 Task: Play online Risk games in Capital Conquest mode.
Action: Mouse moved to (483, 417)
Screenshot: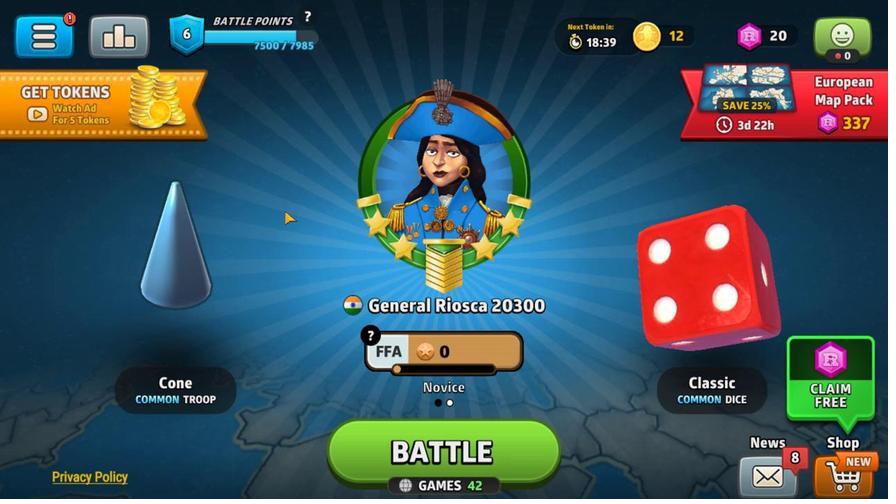 
Action: Mouse pressed left at (483, 417)
Screenshot: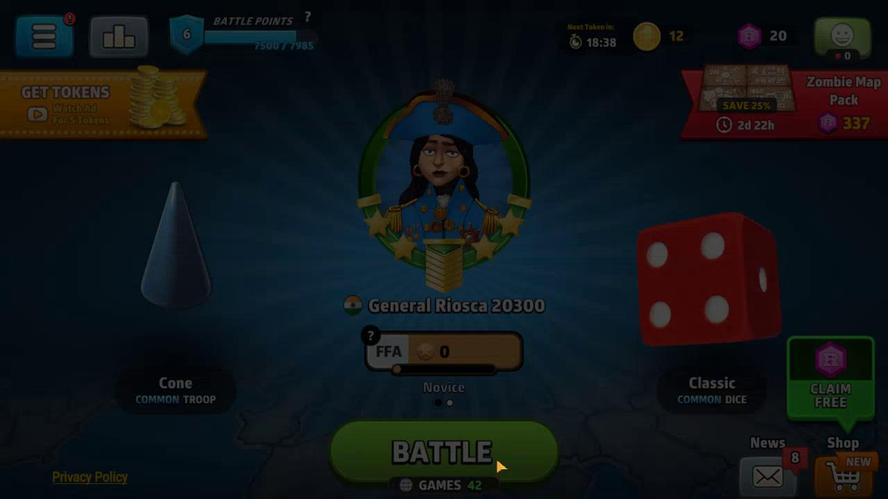 
Action: Mouse moved to (701, 420)
Screenshot: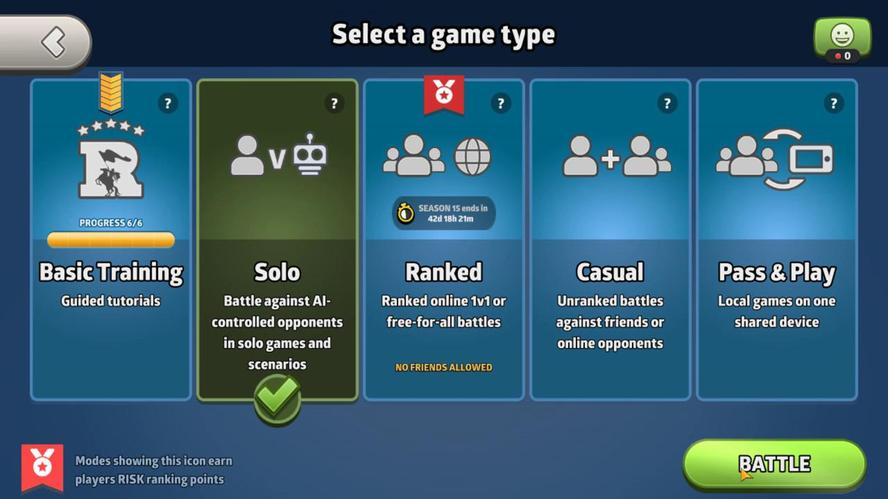 
Action: Mouse pressed left at (701, 420)
Screenshot: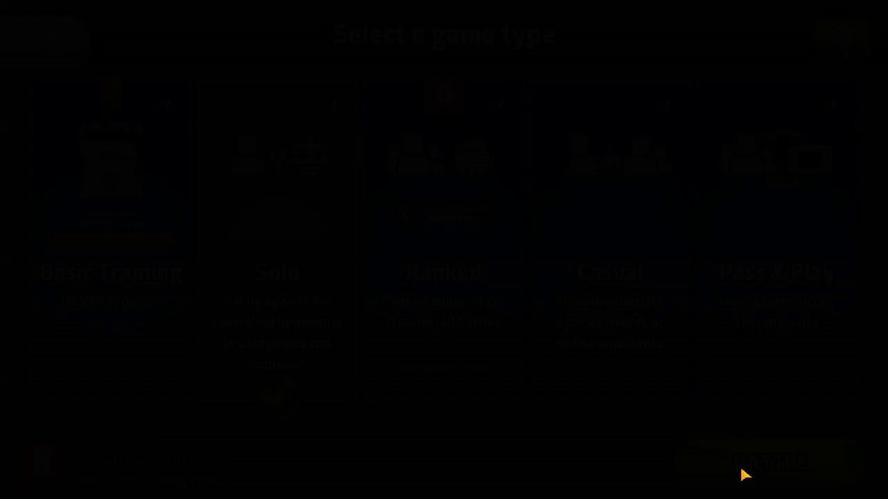 
Action: Mouse moved to (701, 420)
Screenshot: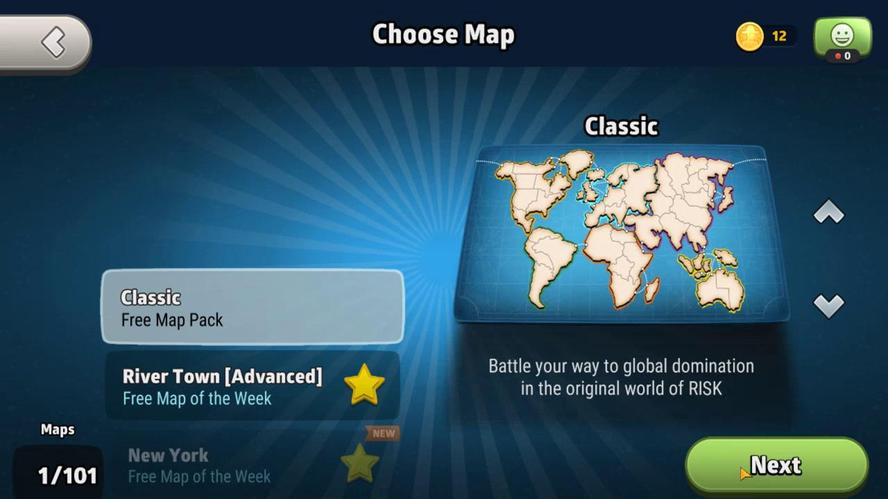 
Action: Mouse pressed left at (701, 420)
Screenshot: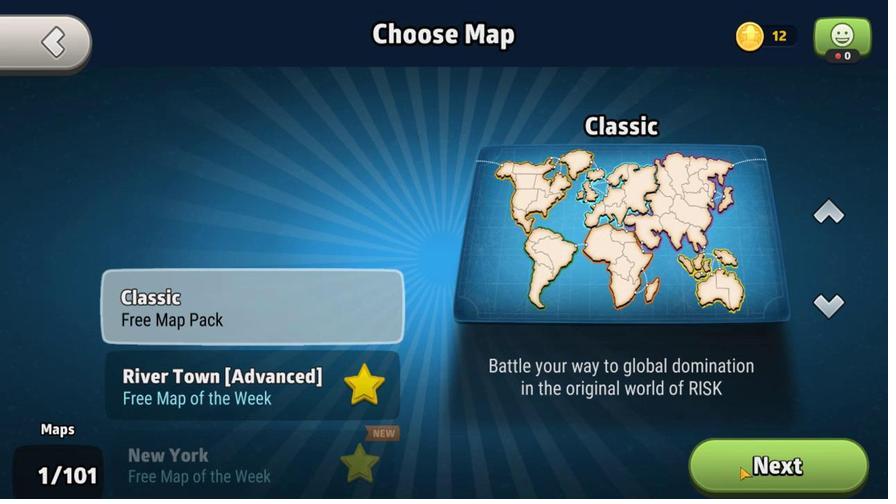 
Action: Mouse moved to (733, 343)
Screenshot: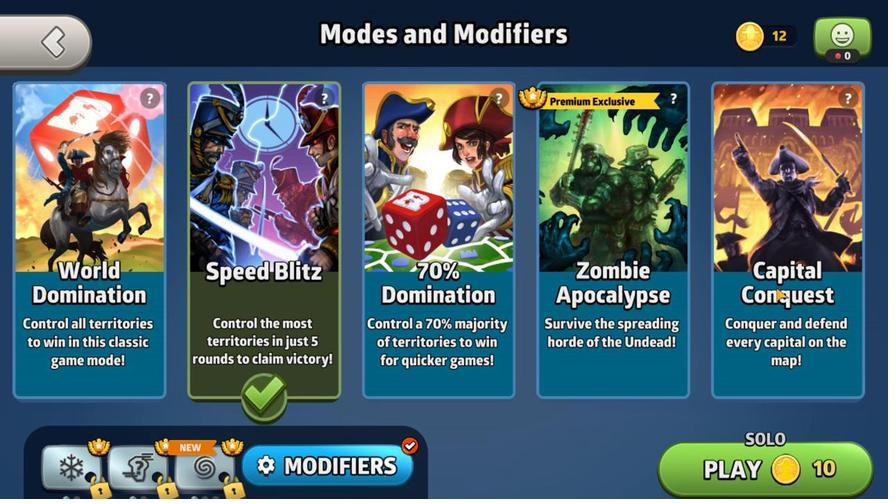 
Action: Mouse pressed left at (733, 343)
Screenshot: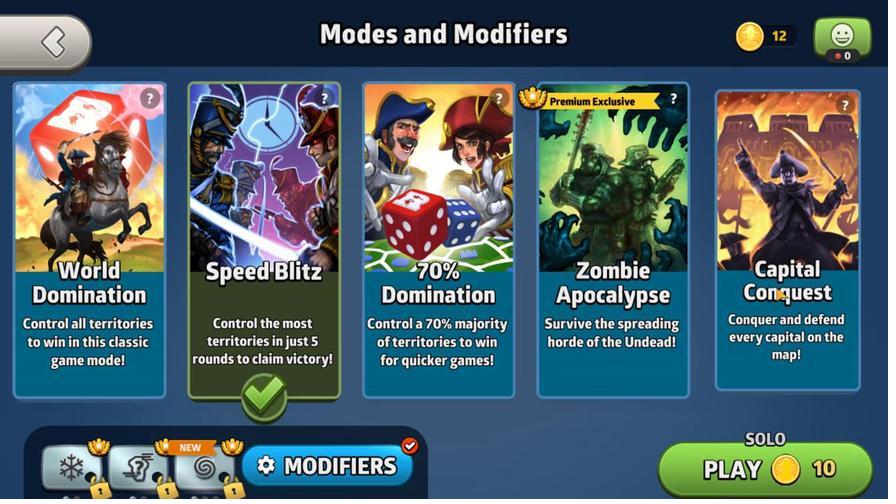 
Action: Mouse moved to (712, 420)
Screenshot: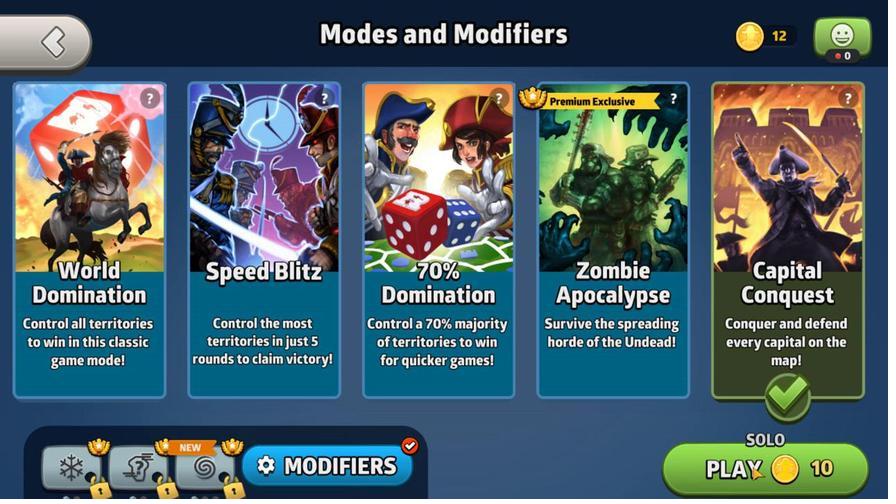 
Action: Mouse pressed left at (712, 420)
Screenshot: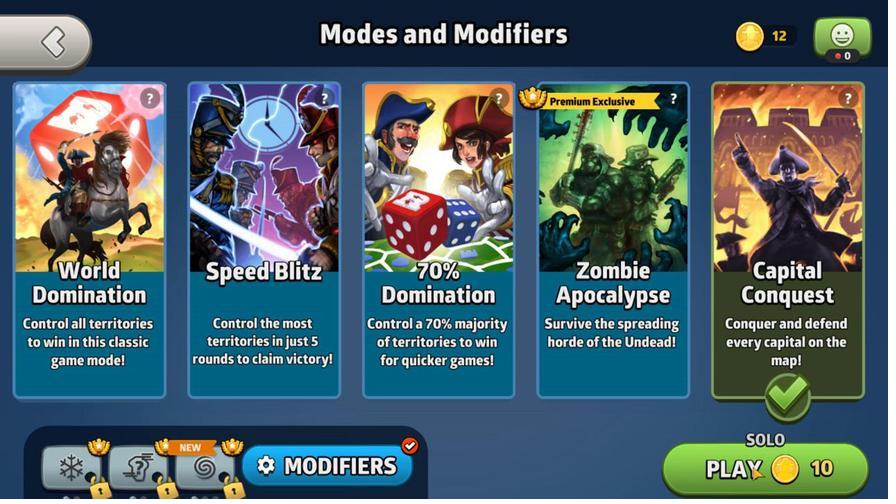 
Action: Mouse moved to (476, 294)
Screenshot: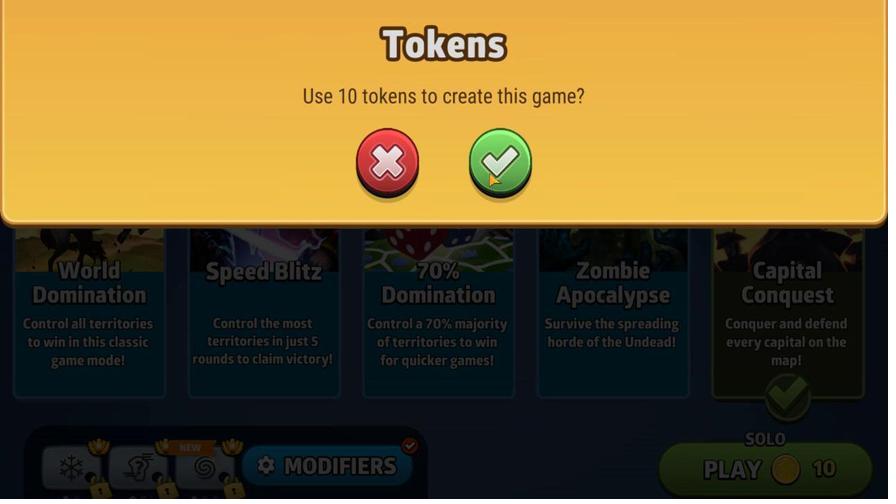 
Action: Mouse pressed left at (476, 294)
Screenshot: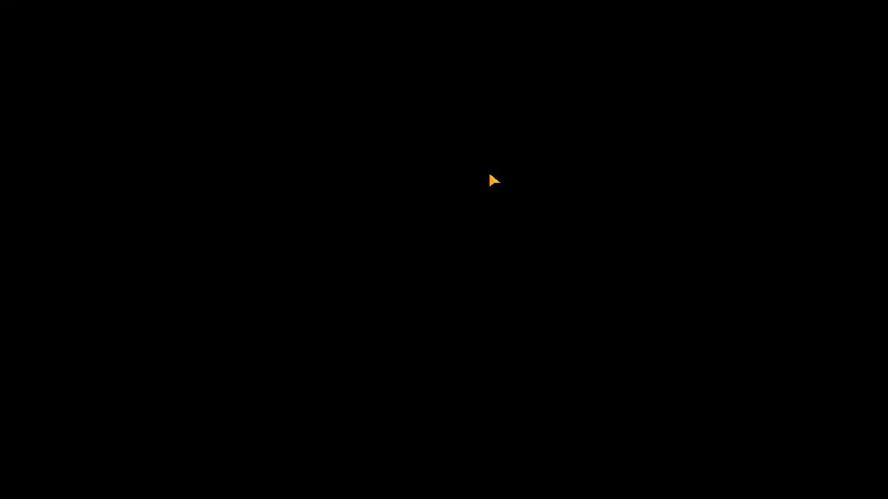 
Action: Mouse moved to (799, 329)
Screenshot: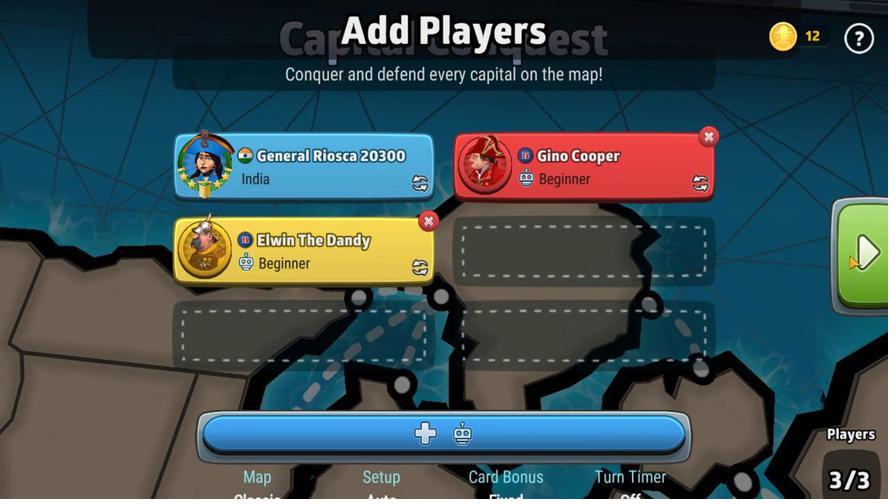 
Action: Mouse pressed left at (799, 329)
Screenshot: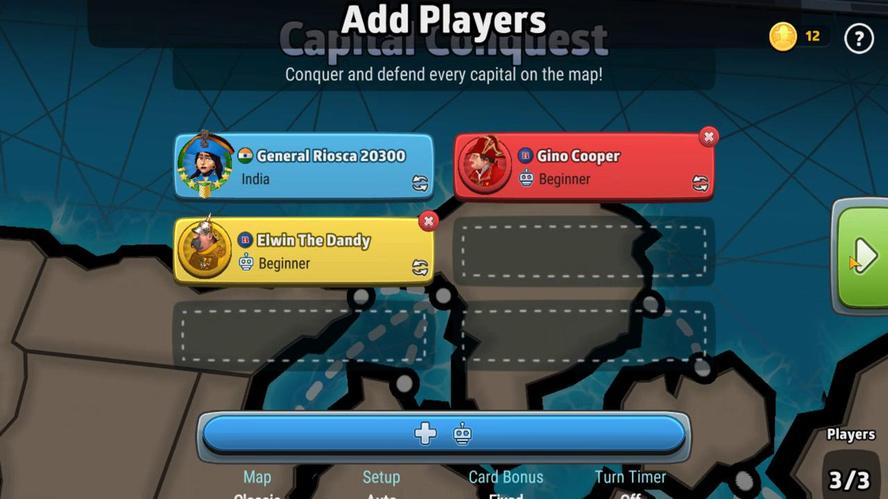 
Action: Mouse moved to (232, 372)
Screenshot: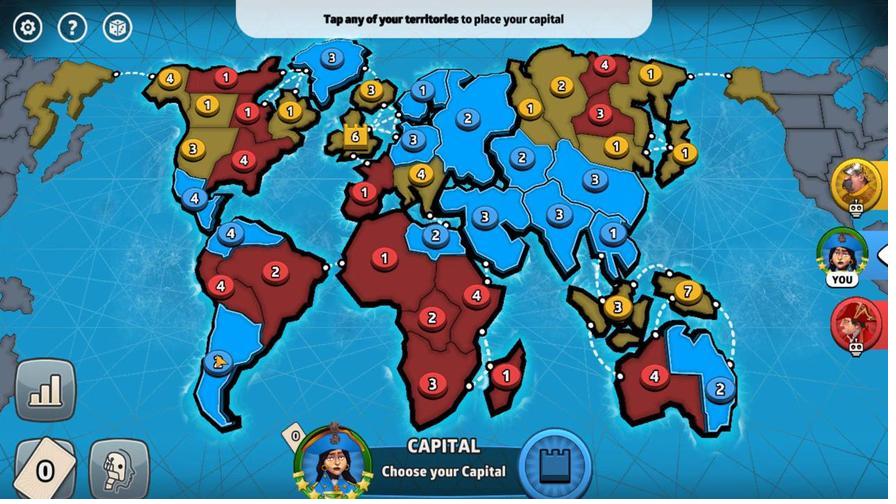 
Action: Mouse pressed left at (232, 372)
Screenshot: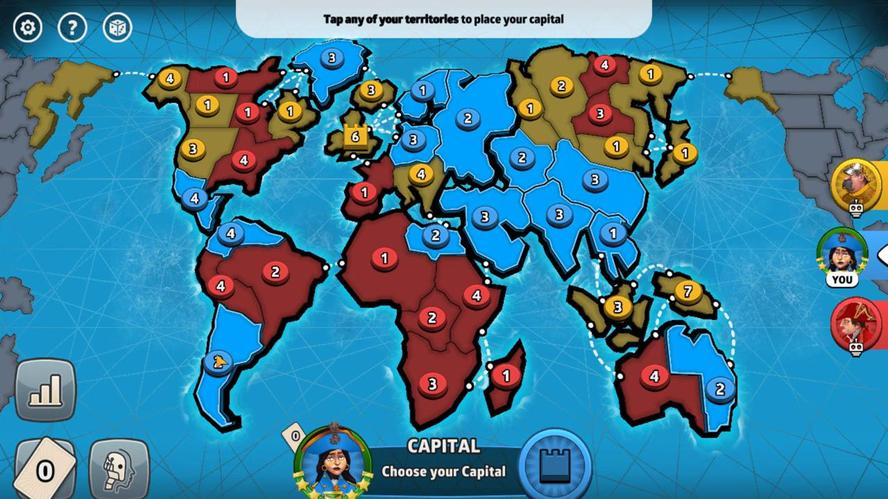 
Action: Mouse moved to (247, 318)
Screenshot: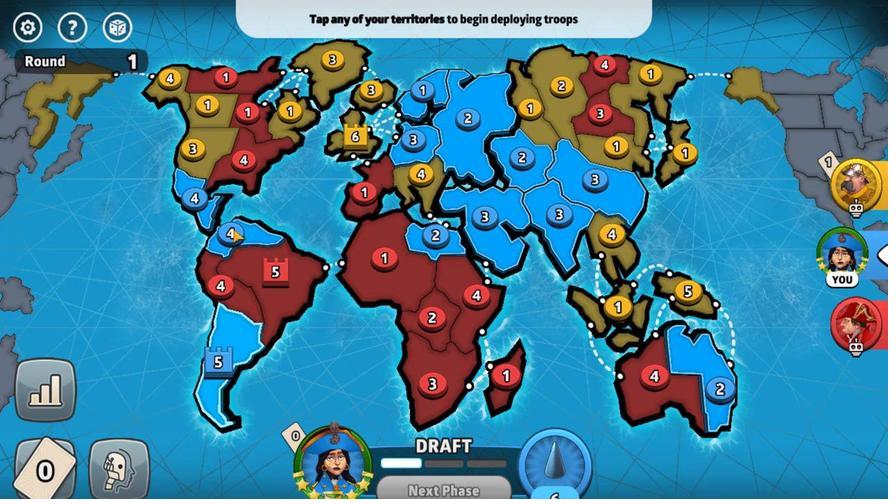 
Action: Mouse pressed left at (247, 318)
Screenshot: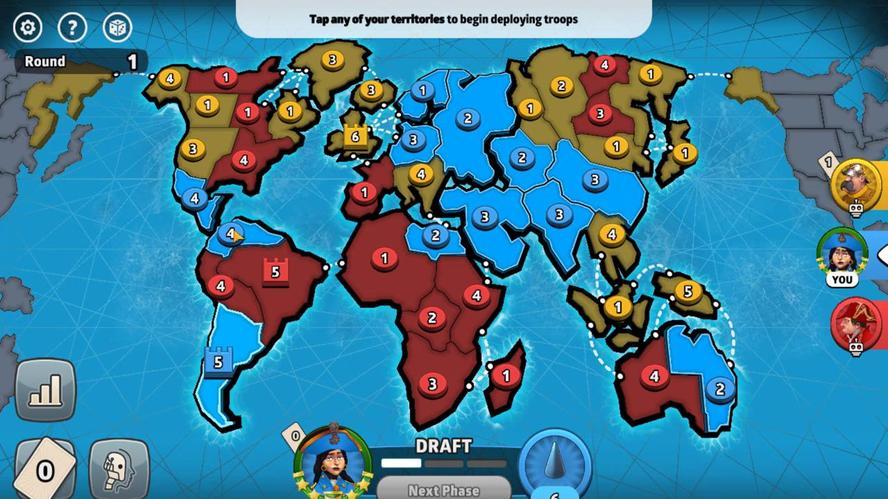 
Action: Mouse moved to (588, 381)
Screenshot: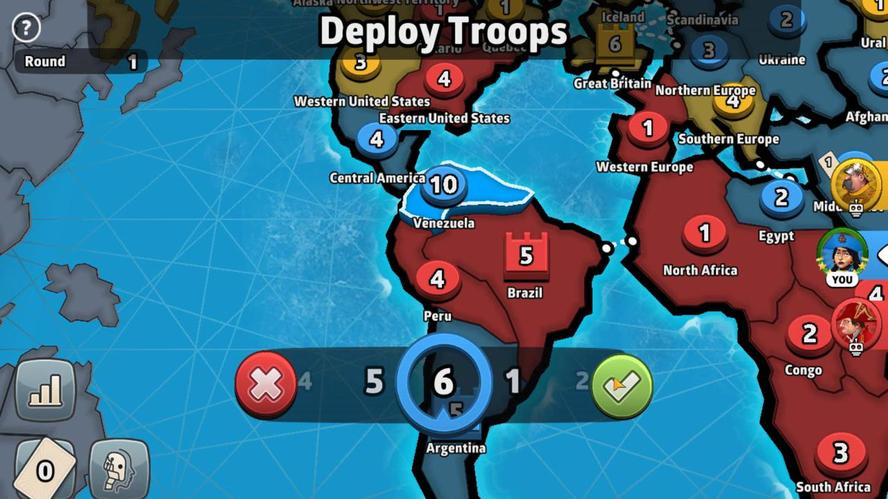 
Action: Mouse pressed left at (588, 381)
Screenshot: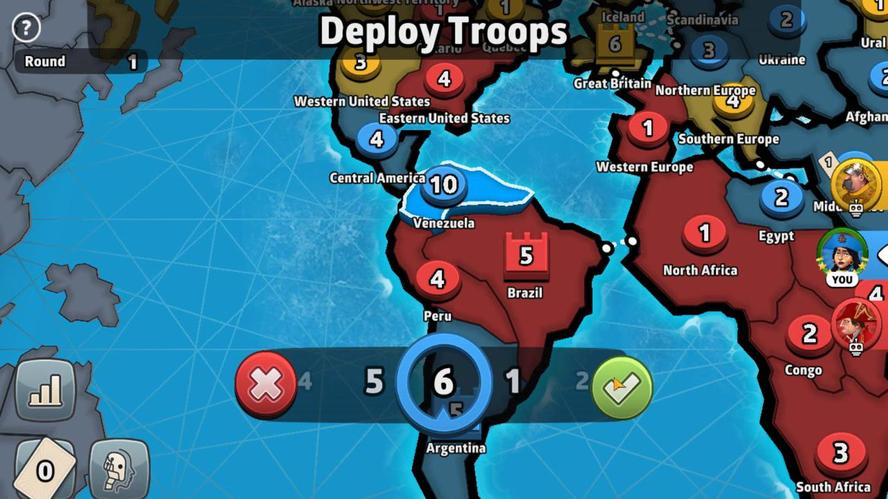 
Action: Mouse moved to (425, 431)
Screenshot: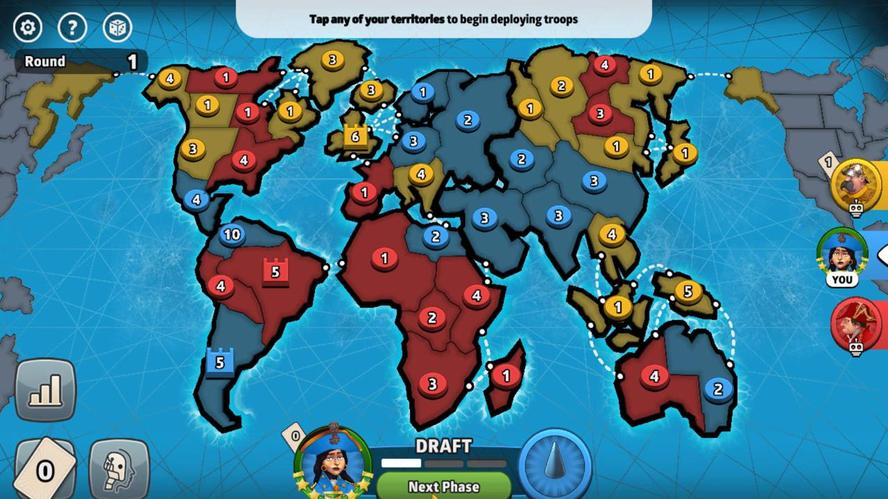 
Action: Mouse pressed left at (425, 431)
Screenshot: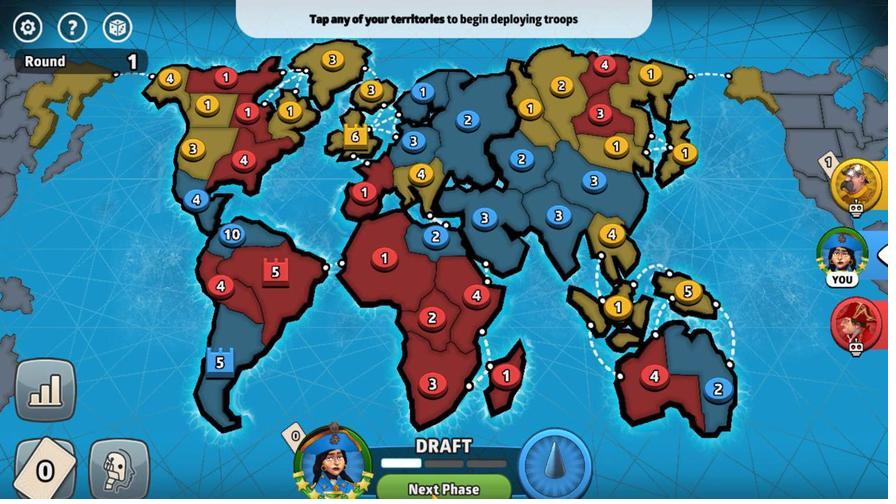 
Action: Mouse moved to (247, 320)
Screenshot: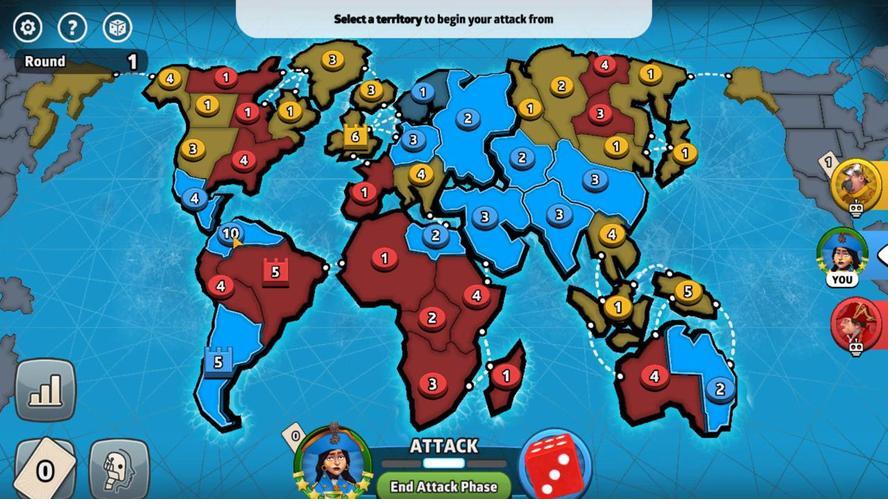 
Action: Mouse pressed left at (247, 320)
Screenshot: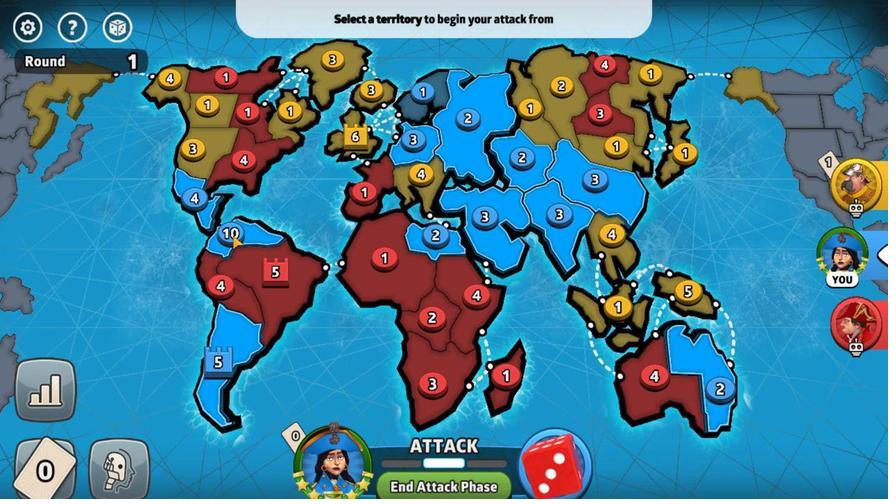
Action: Mouse moved to (499, 308)
Screenshot: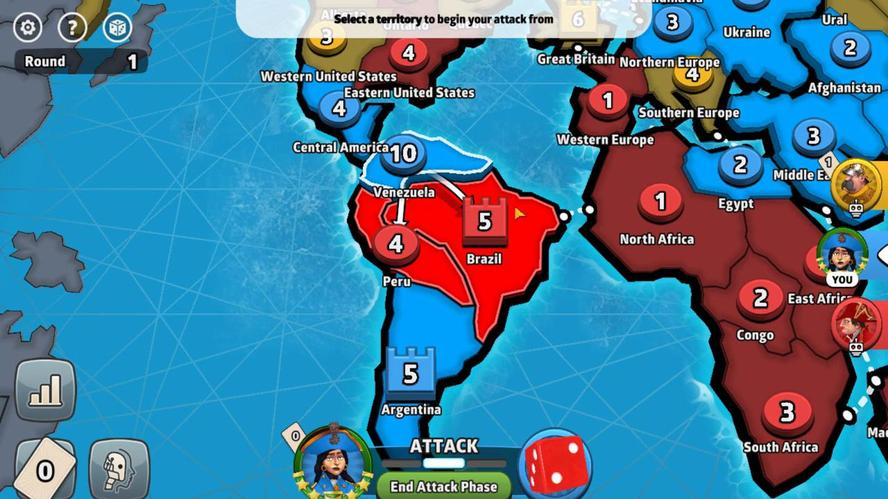 
Action: Mouse pressed left at (499, 308)
Screenshot: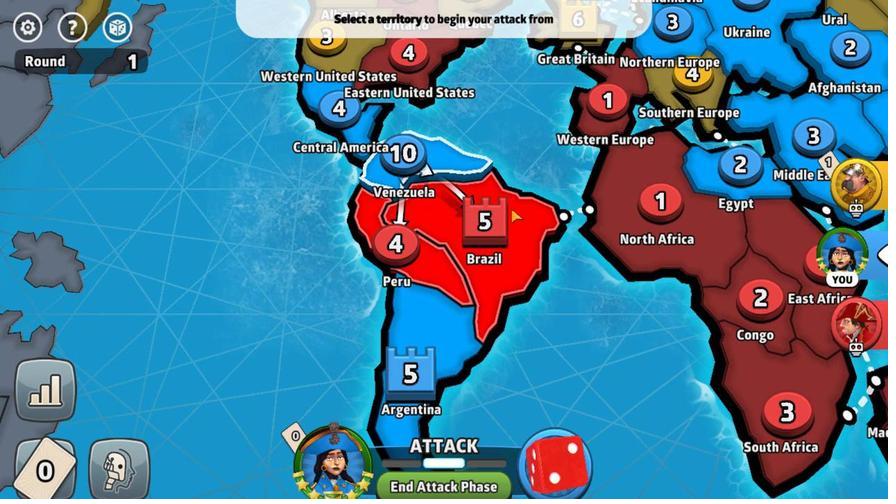
Action: Mouse moved to (436, 395)
Screenshot: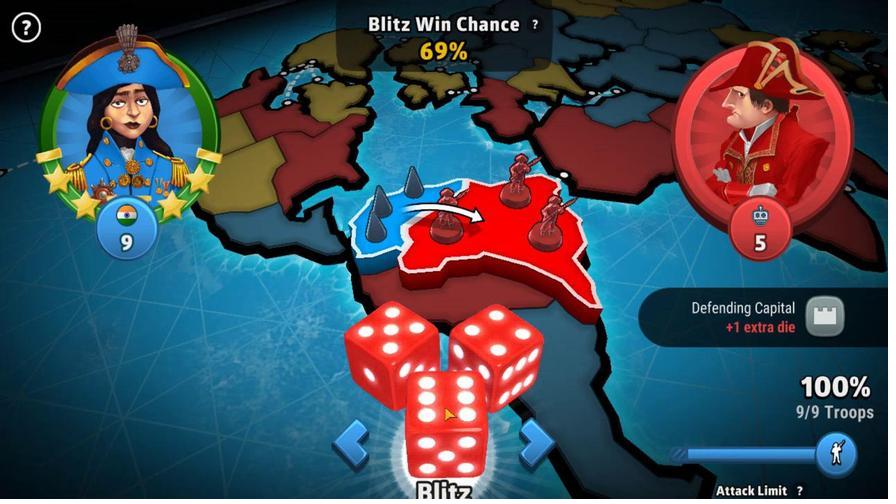 
Action: Mouse pressed left at (436, 395)
Screenshot: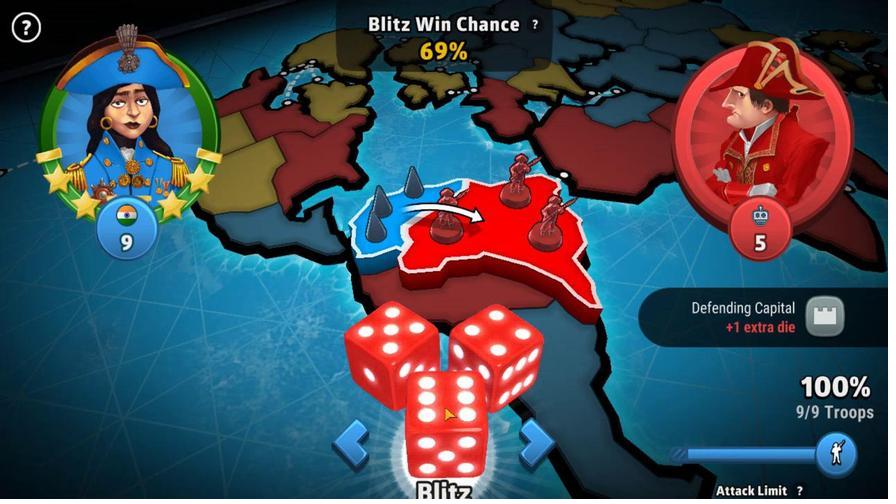 
Action: Mouse moved to (590, 382)
Screenshot: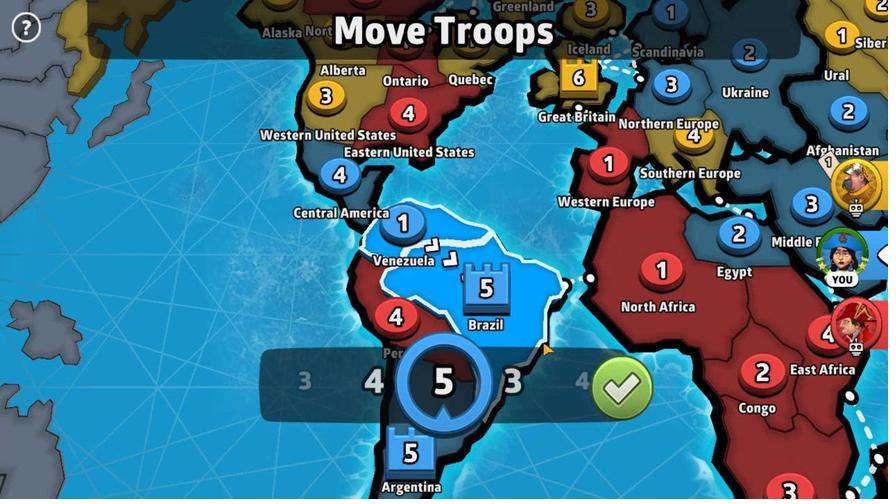 
Action: Mouse pressed left at (590, 382)
Screenshot: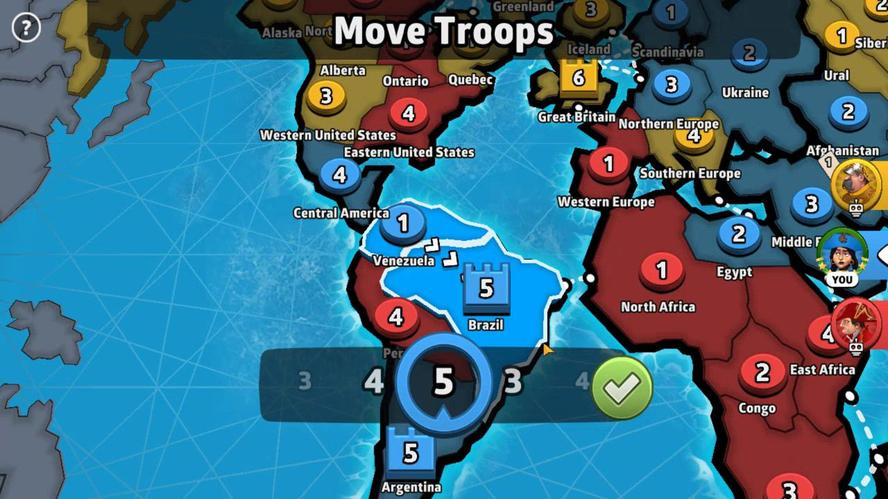 
Action: Mouse moved to (317, 311)
Screenshot: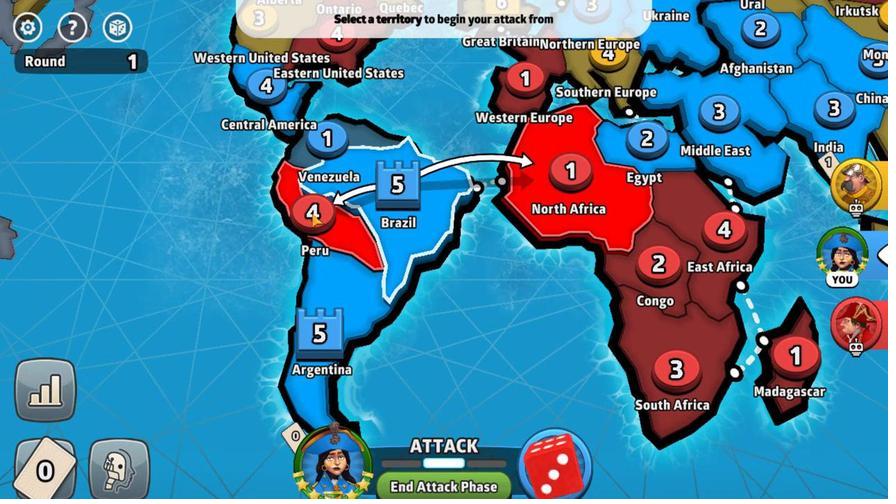
Action: Mouse pressed left at (317, 311)
Screenshot: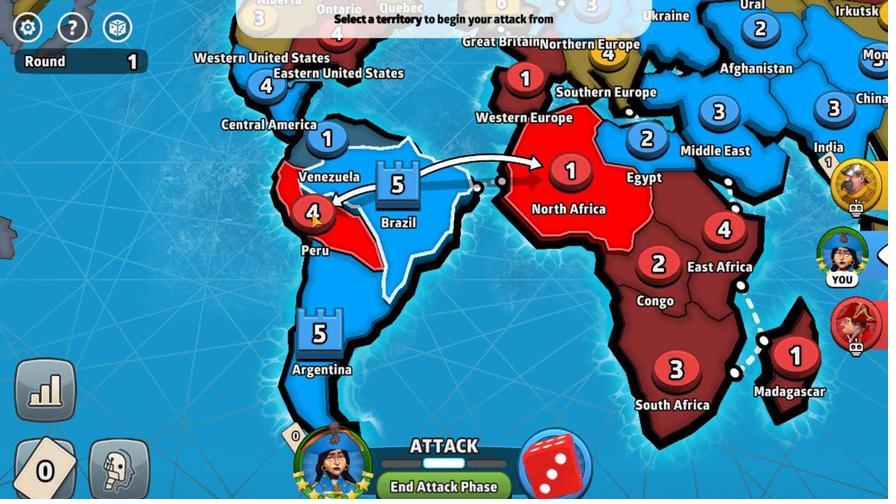 
Action: Mouse moved to (417, 405)
Screenshot: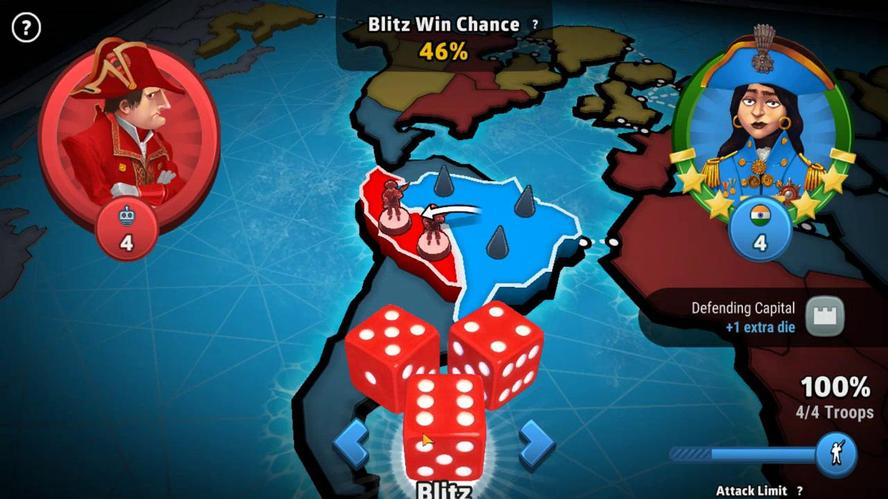 
Action: Mouse pressed left at (417, 405)
Screenshot: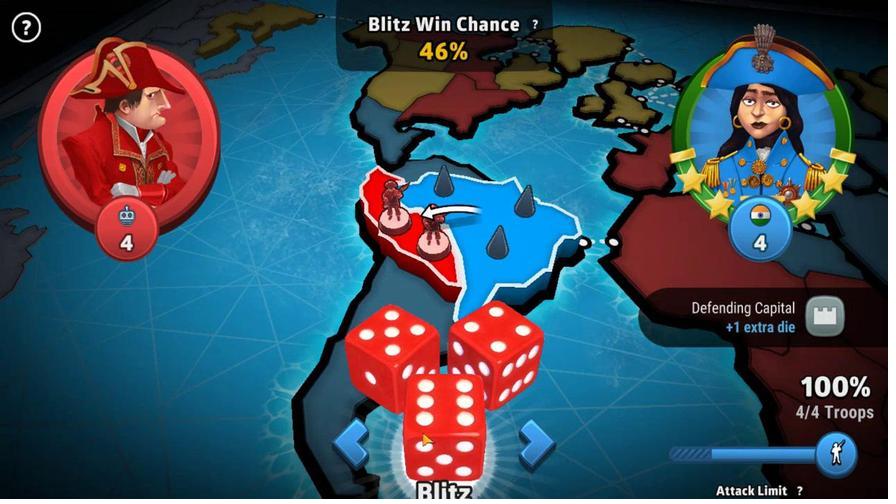
Action: Mouse moved to (215, 303)
Screenshot: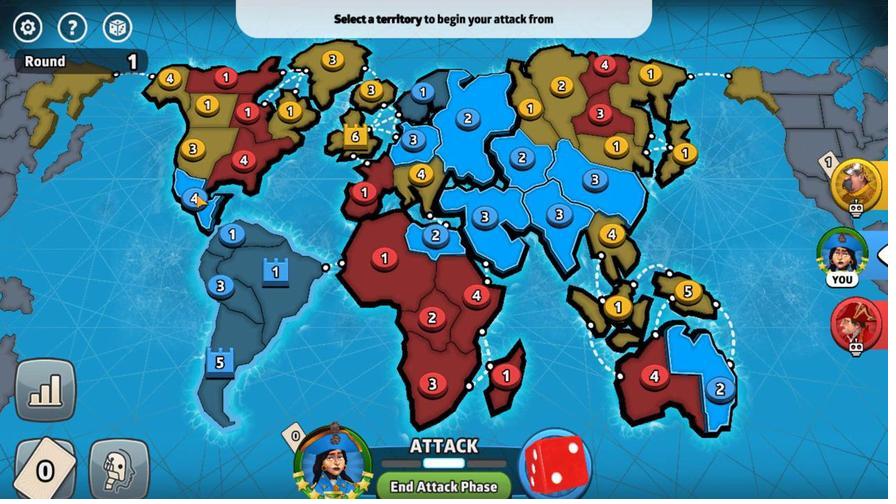 
Action: Mouse pressed left at (215, 303)
Screenshot: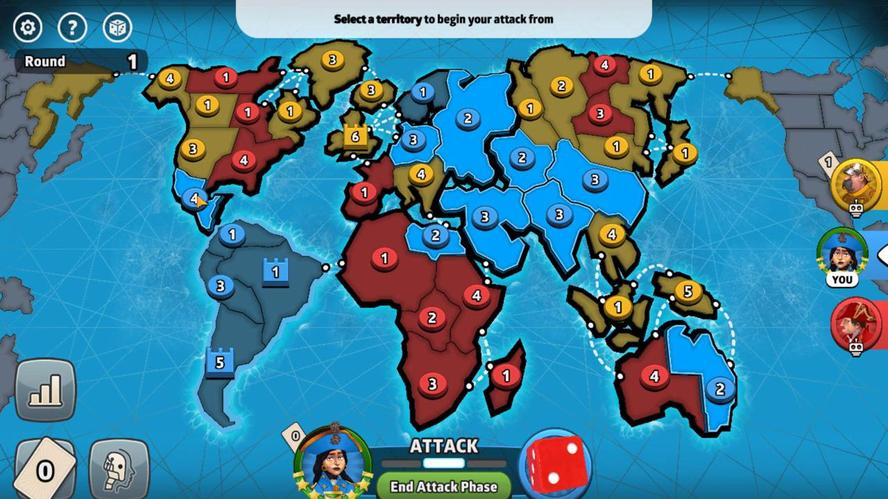 
Action: Mouse moved to (386, 280)
Screenshot: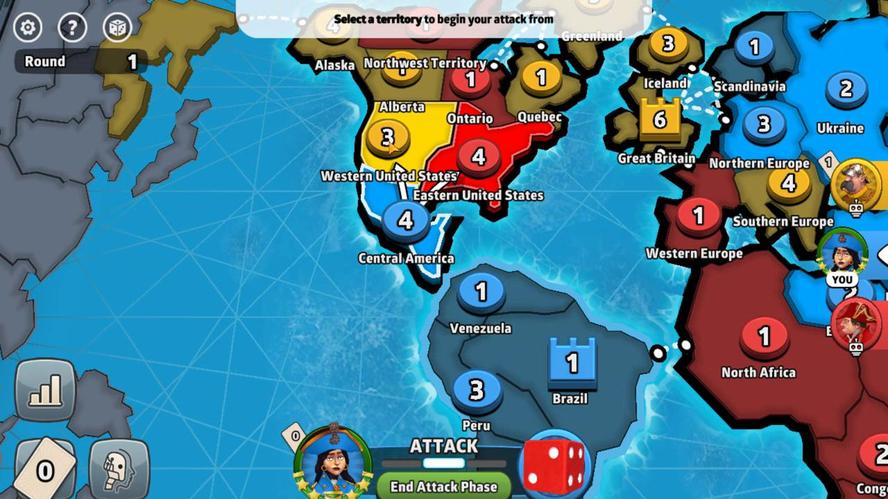 
Action: Mouse pressed left at (386, 280)
Screenshot: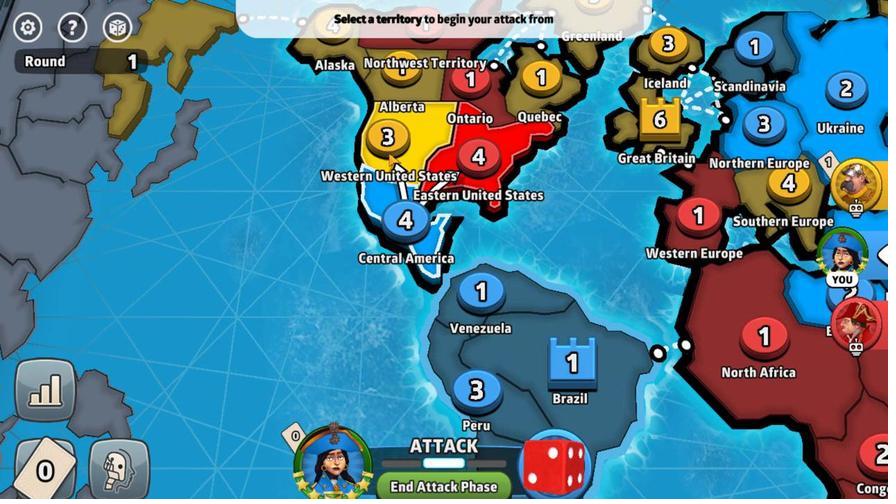 
Action: Mouse moved to (415, 401)
Screenshot: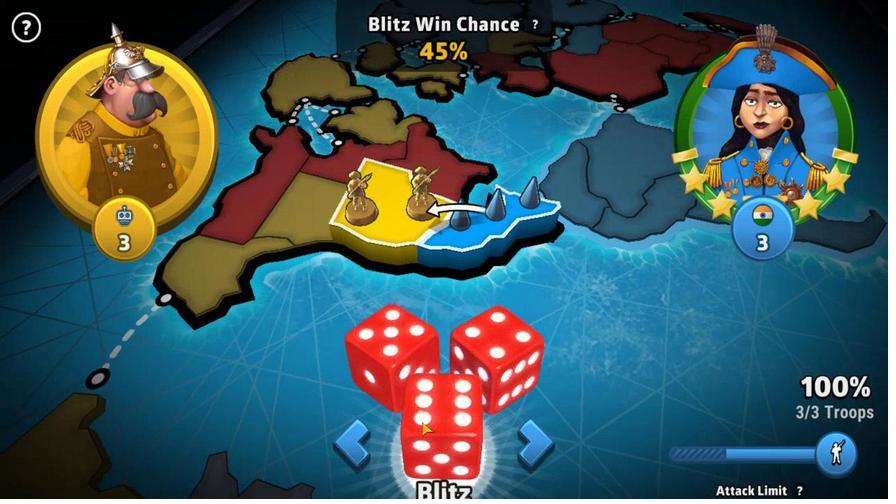 
Action: Mouse pressed left at (415, 401)
Screenshot: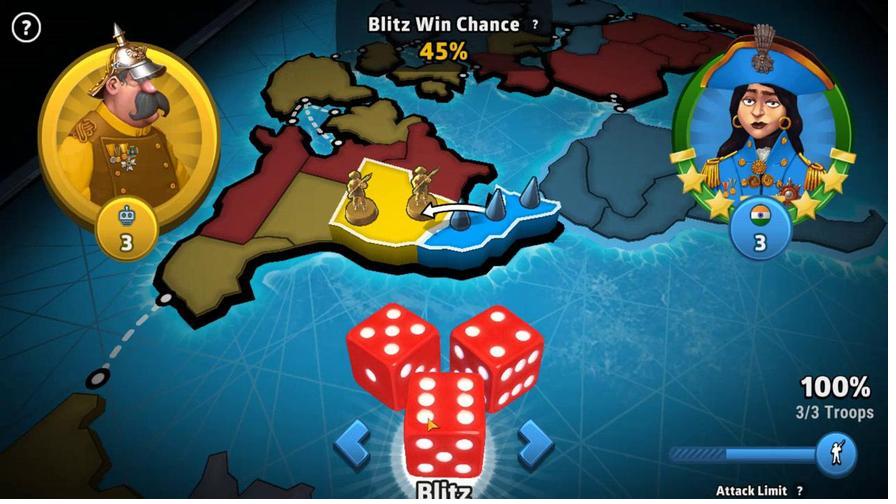 
Action: Mouse moved to (270, 301)
Screenshot: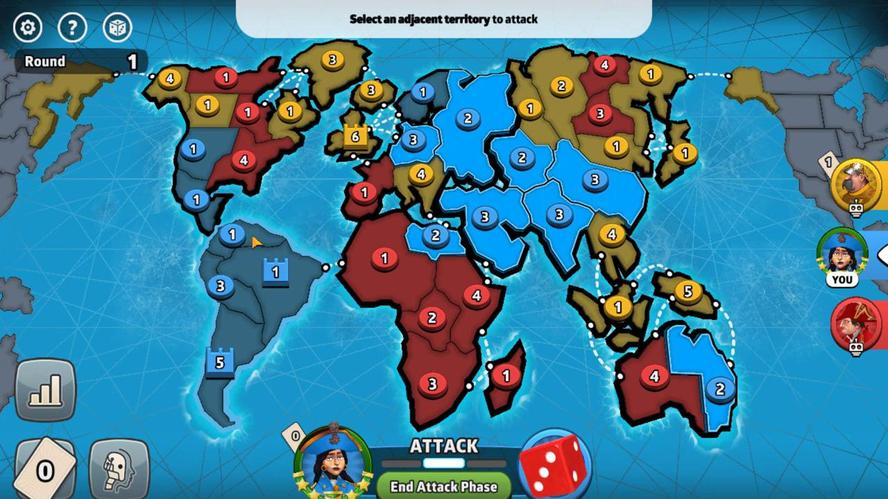 
Action: Mouse pressed left at (270, 301)
Screenshot: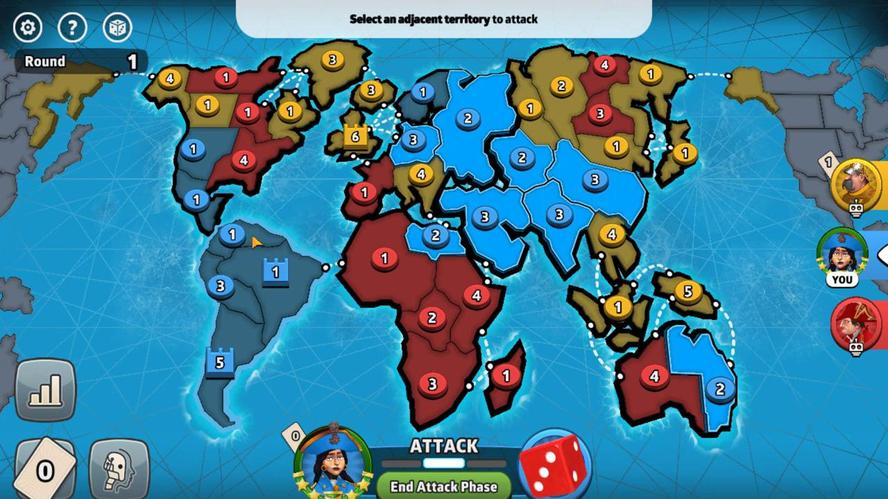 
Action: Mouse moved to (377, 302)
Screenshot: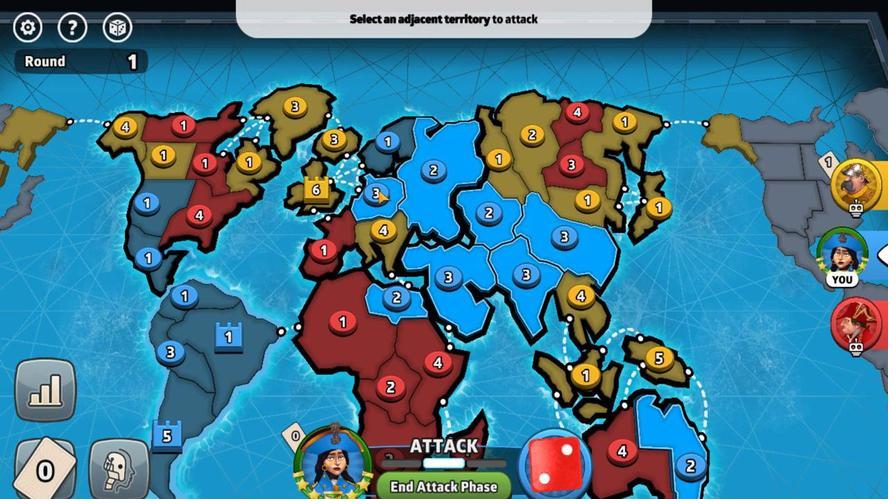 
Action: Mouse pressed left at (377, 302)
Screenshot: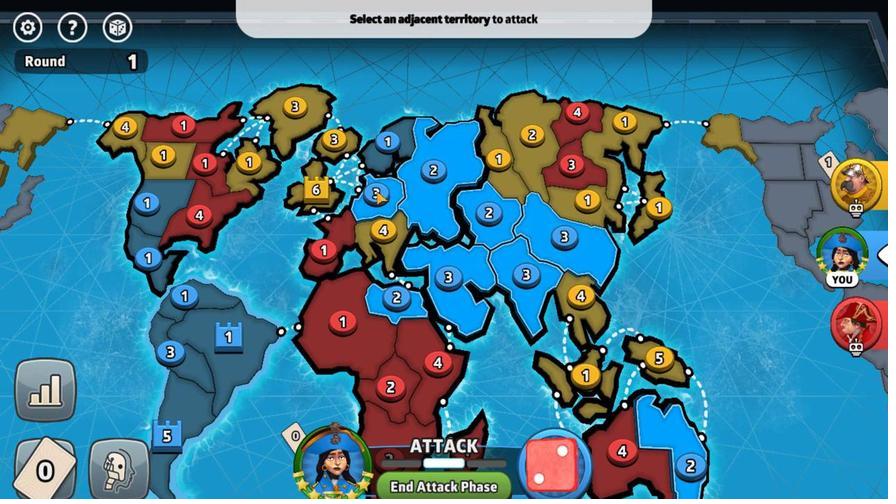 
Action: Mouse moved to (393, 326)
Screenshot: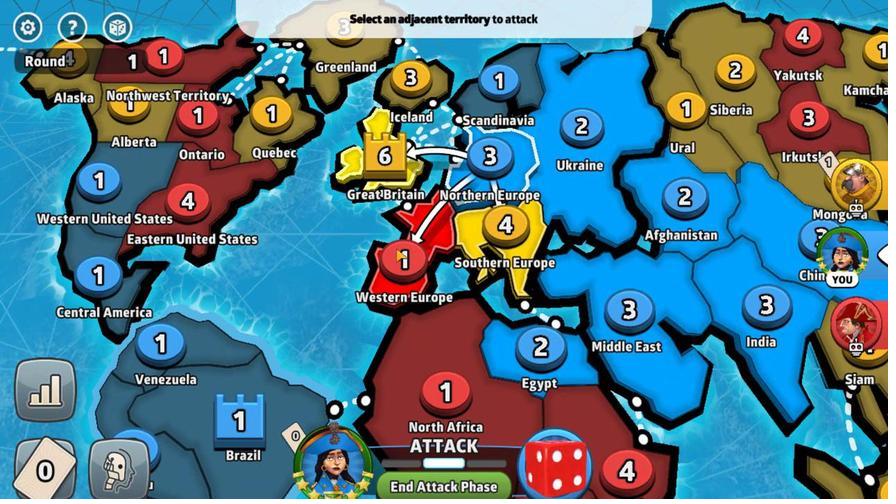 
Action: Mouse pressed left at (393, 326)
Screenshot: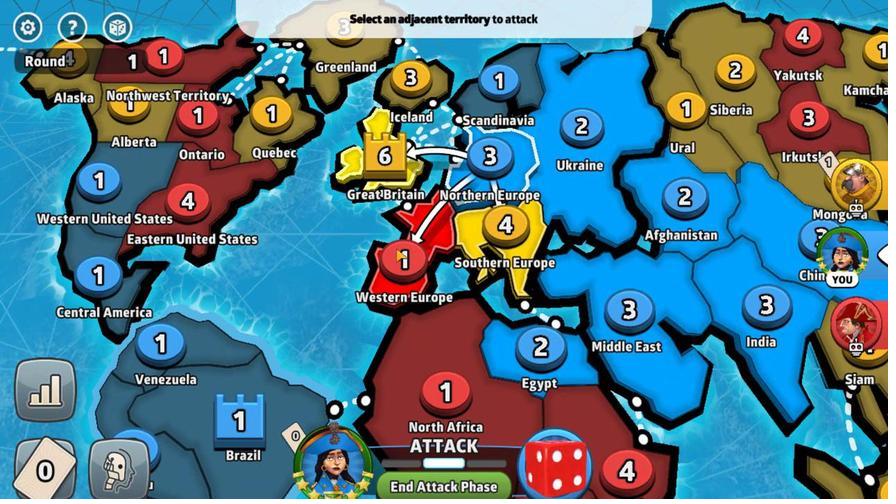 
Action: Mouse moved to (400, 391)
Screenshot: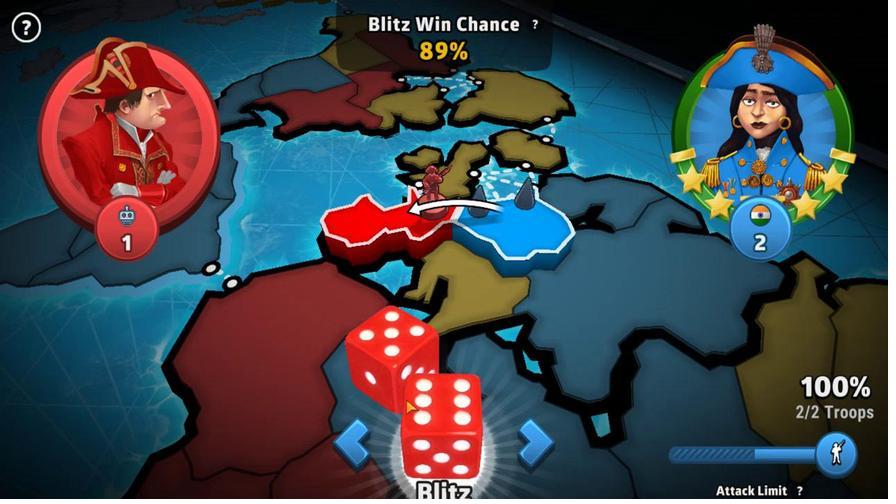 
Action: Mouse pressed left at (400, 391)
Screenshot: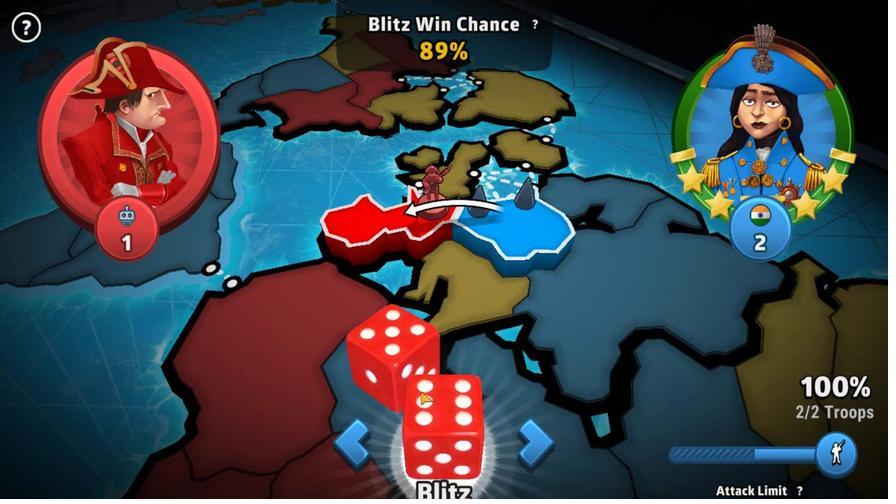 
Action: Mouse moved to (539, 367)
Screenshot: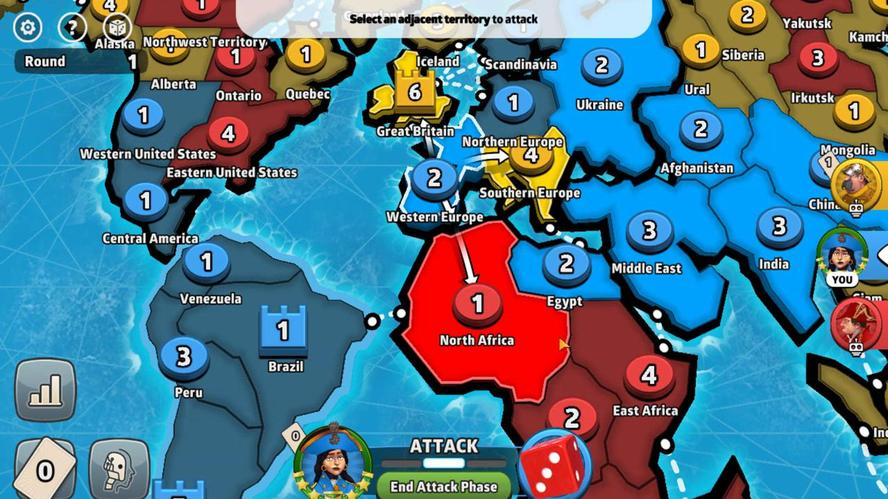 
Action: Mouse pressed left at (539, 367)
Screenshot: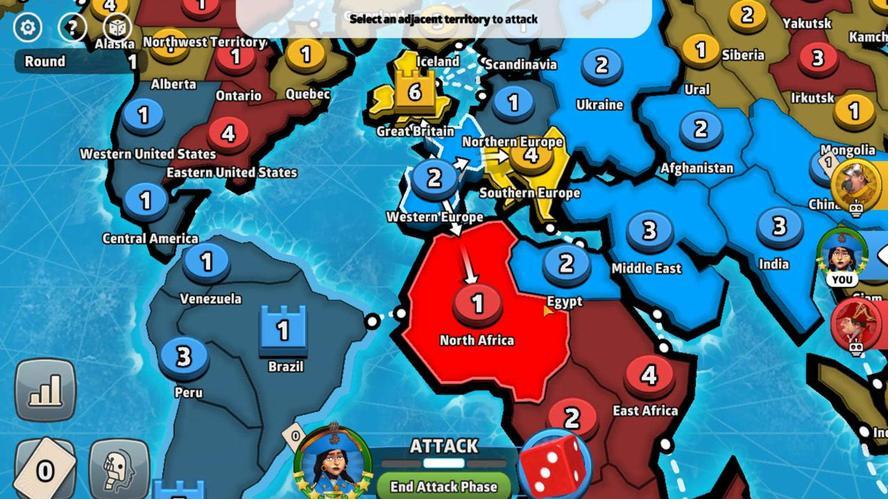 
Action: Mouse moved to (457, 304)
Screenshot: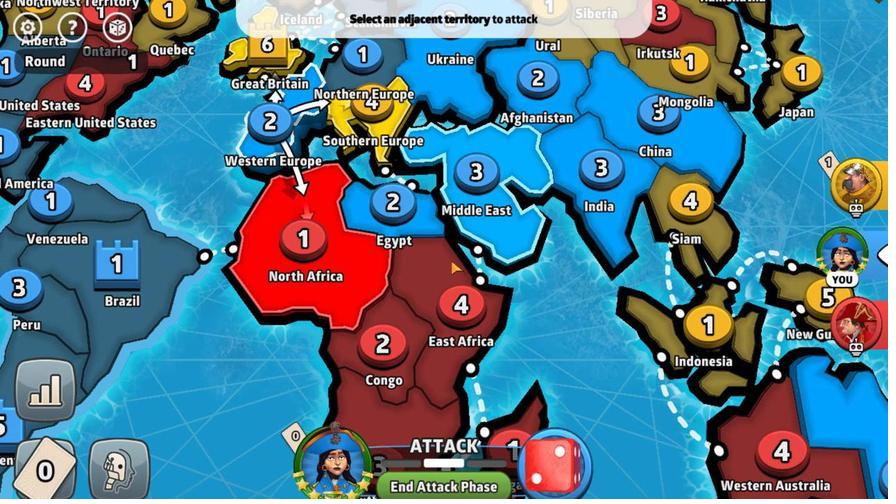 
Action: Mouse pressed left at (457, 304)
Screenshot: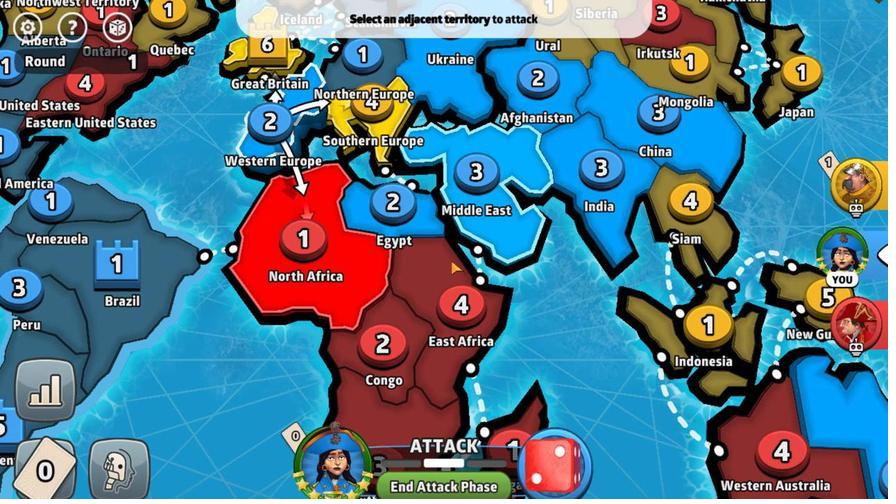 
Action: Mouse moved to (520, 316)
Screenshot: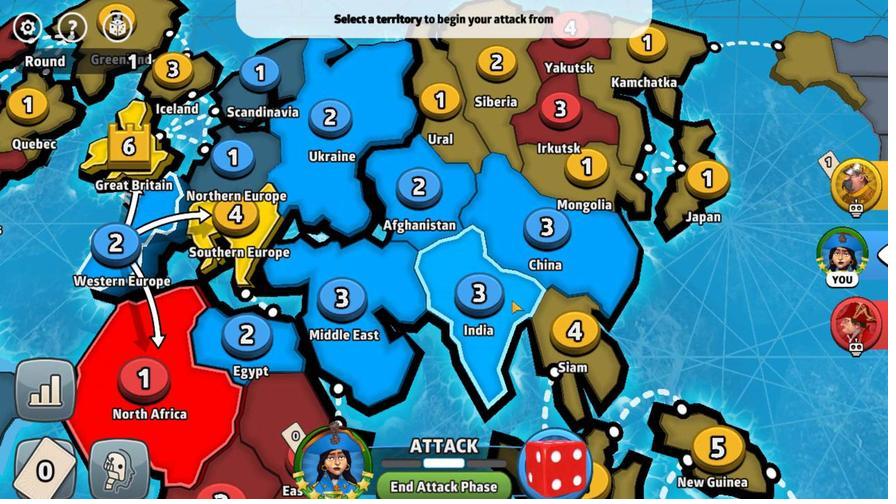
Action: Mouse pressed left at (520, 316)
Screenshot: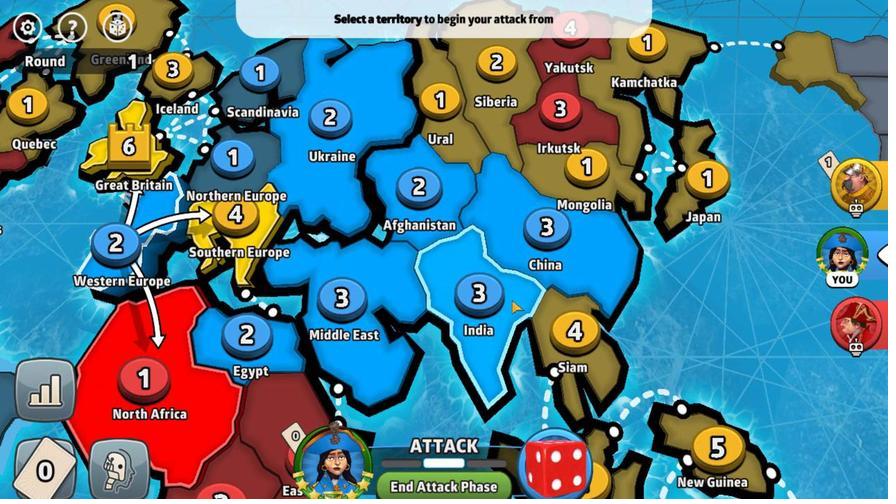
Action: Mouse moved to (425, 358)
Screenshot: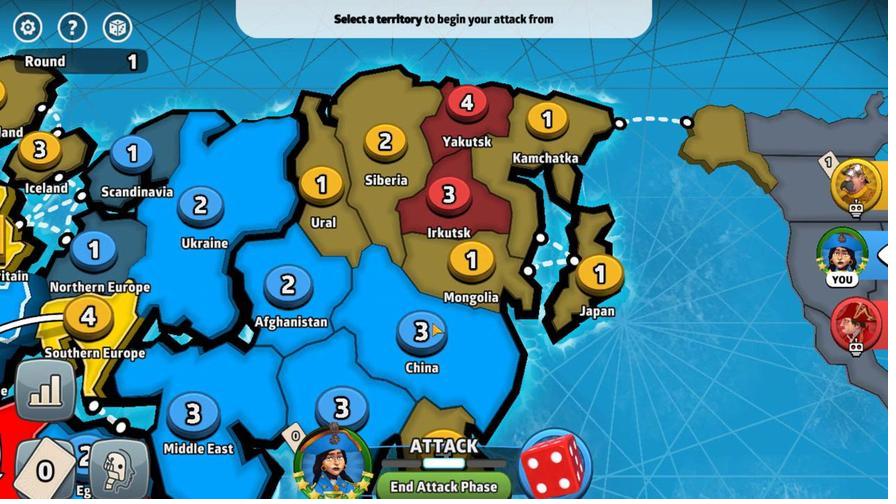 
Action: Mouse pressed left at (425, 358)
Screenshot: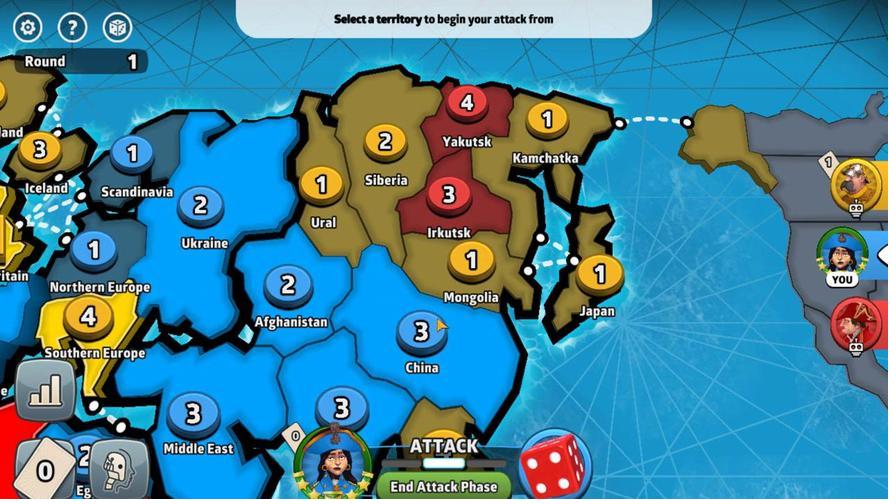 
Action: Mouse moved to (482, 294)
Screenshot: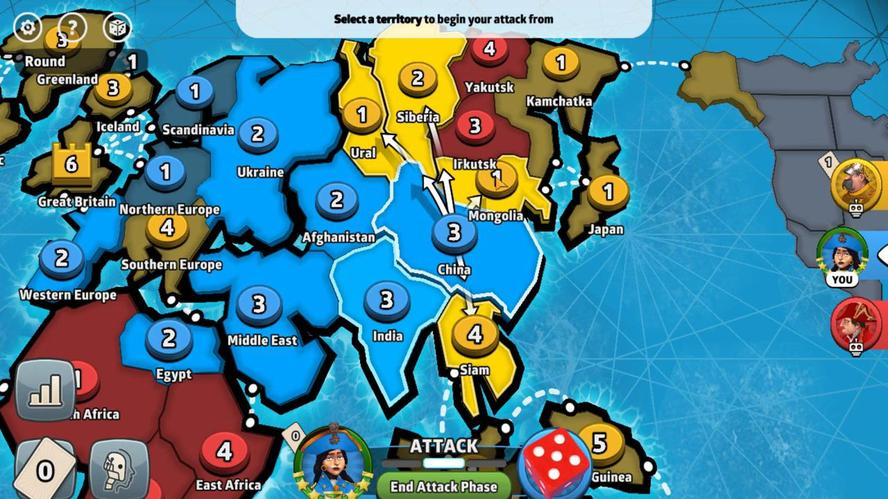 
Action: Mouse pressed left at (482, 294)
Screenshot: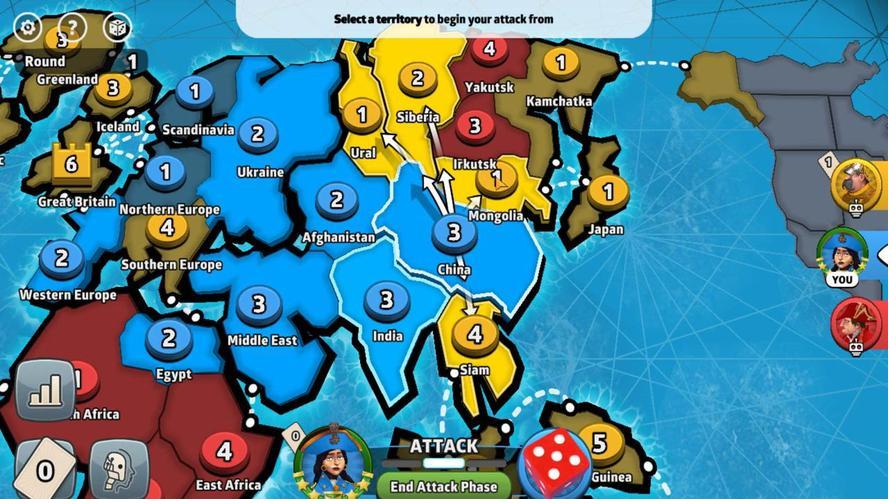 
Action: Mouse moved to (428, 391)
Screenshot: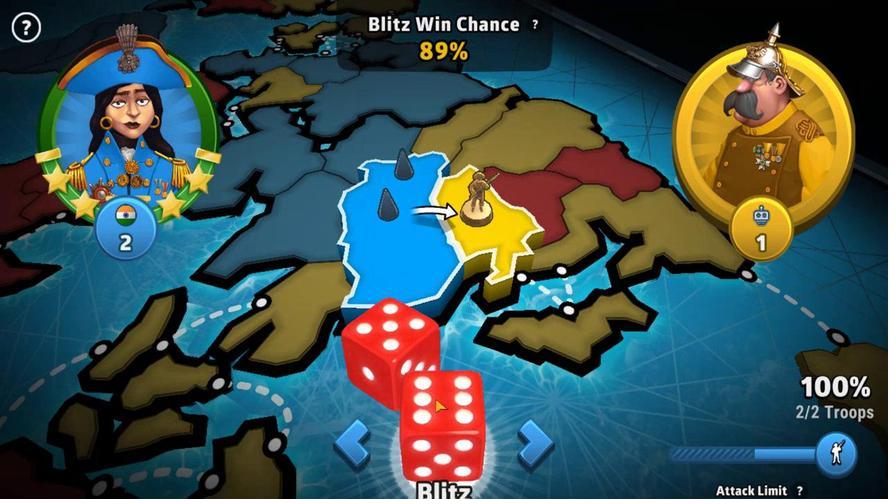 
Action: Mouse pressed left at (428, 391)
Screenshot: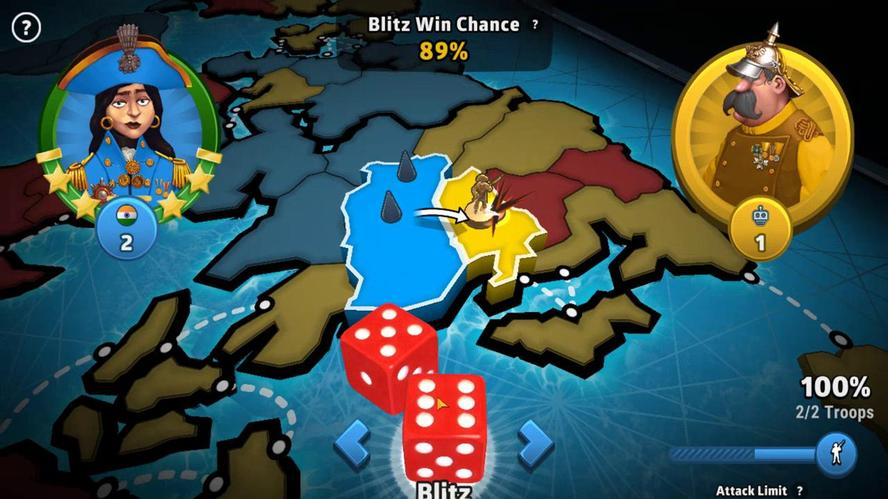 
Action: Mouse moved to (464, 388)
Screenshot: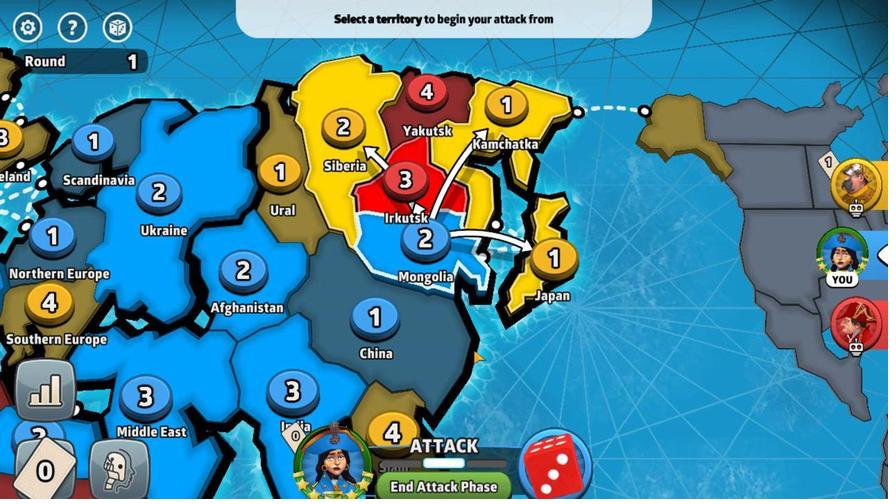 
Action: Mouse pressed left at (464, 388)
Screenshot: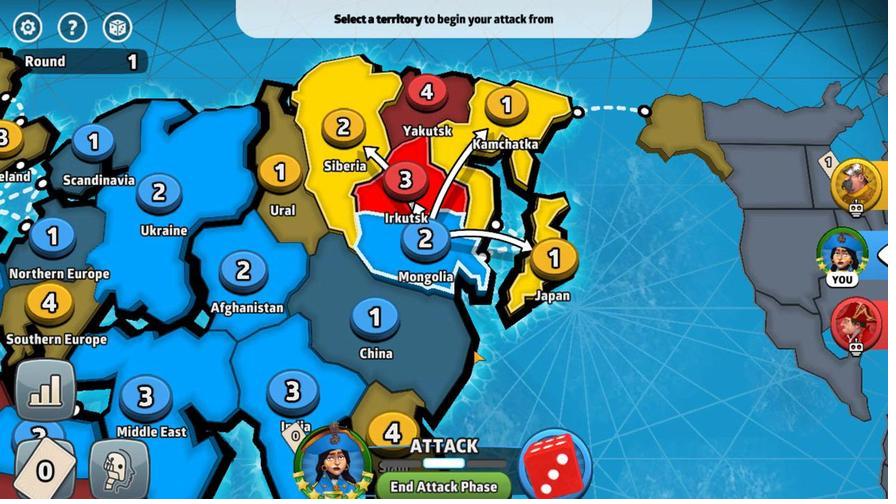 
Action: Mouse moved to (415, 384)
Screenshot: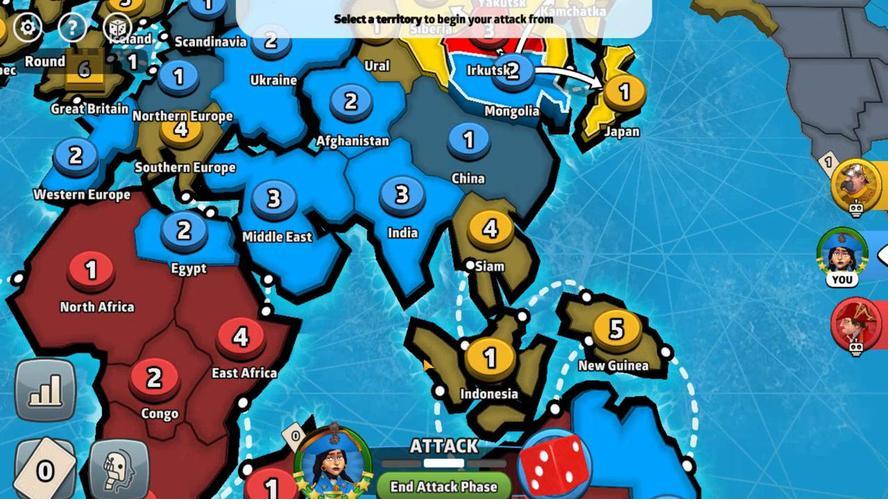 
Action: Mouse pressed left at (415, 384)
Screenshot: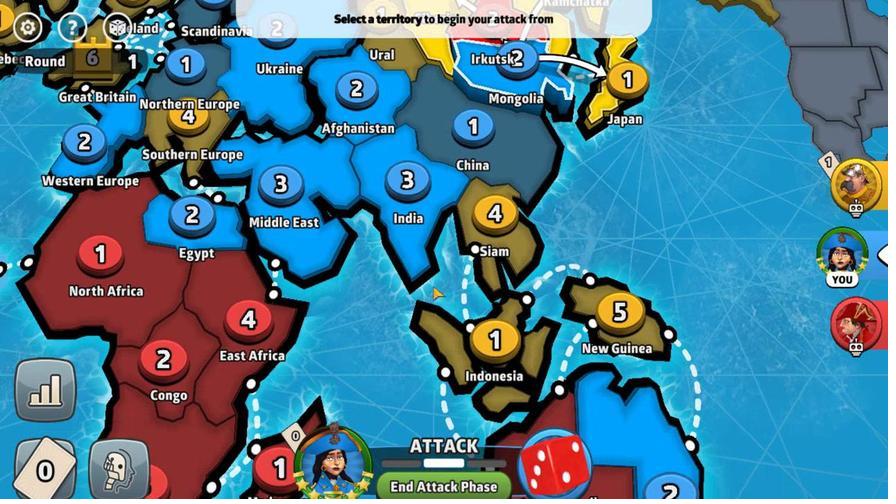 
Action: Mouse moved to (427, 426)
Screenshot: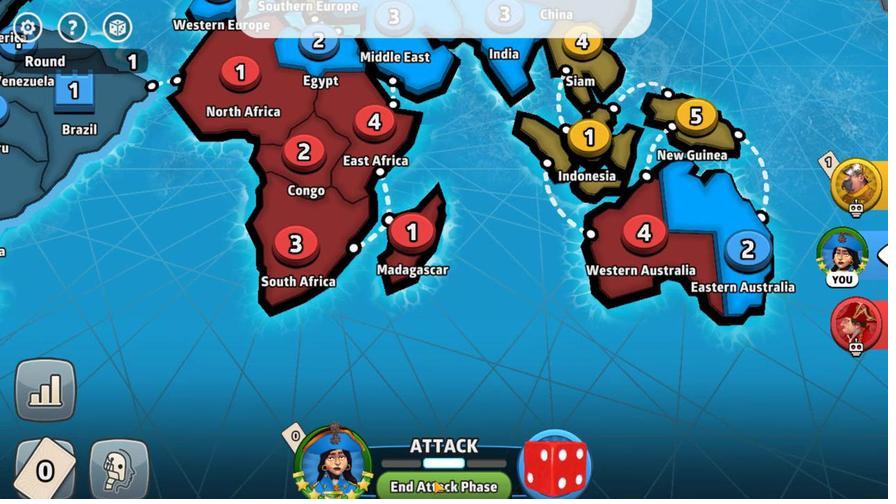 
Action: Mouse pressed left at (427, 426)
Screenshot: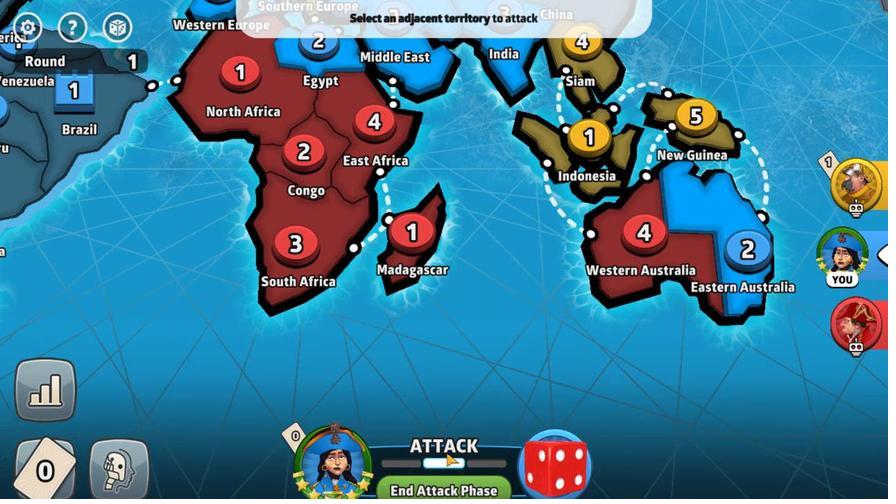 
Action: Mouse moved to (476, 307)
Screenshot: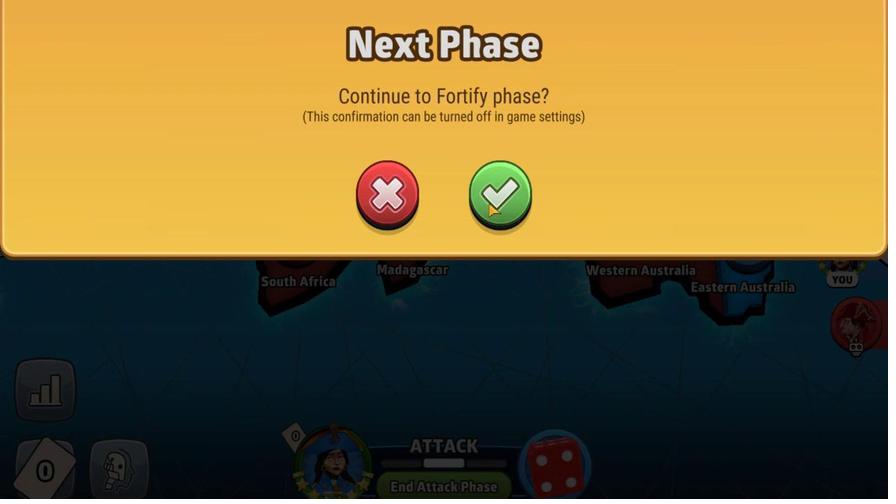 
Action: Mouse pressed left at (476, 307)
Screenshot: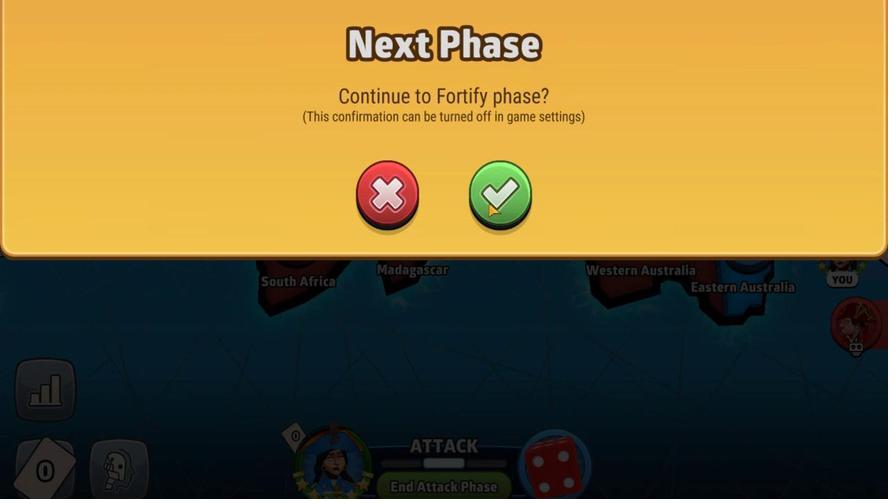 
Action: Mouse moved to (540, 311)
Screenshot: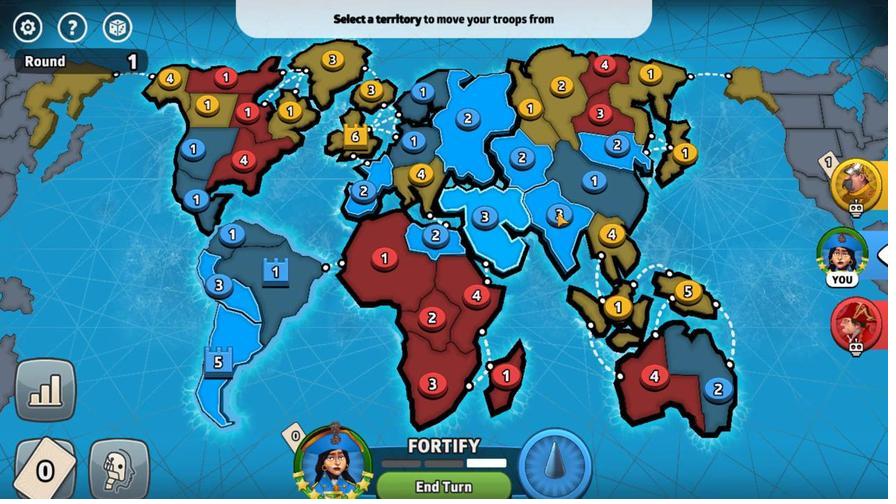 
Action: Mouse pressed left at (540, 311)
Screenshot: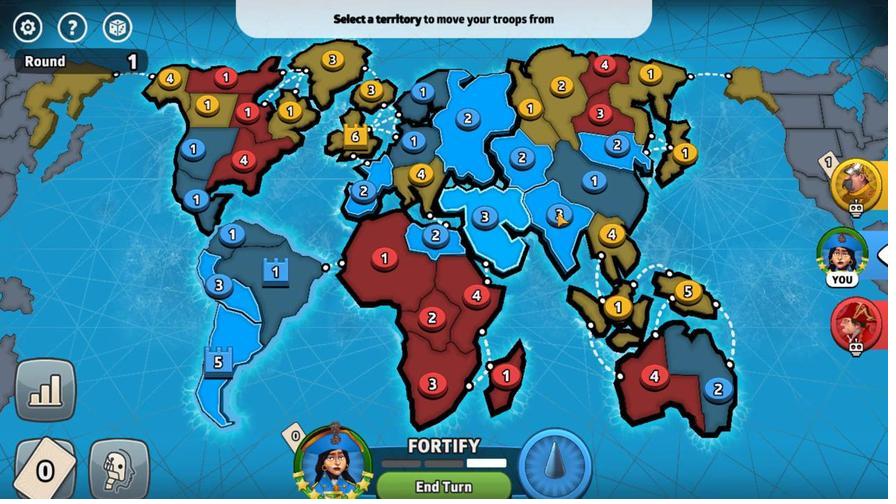 
Action: Mouse moved to (468, 313)
Screenshot: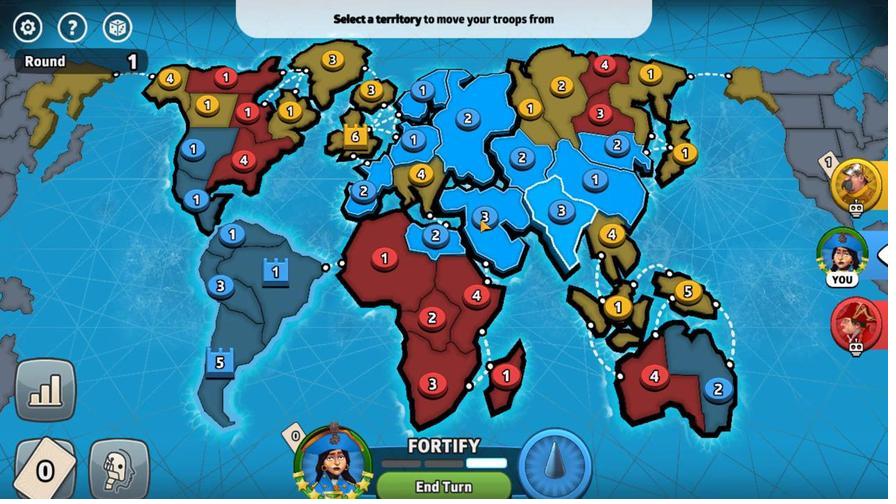 
Action: Mouse pressed left at (468, 313)
Screenshot: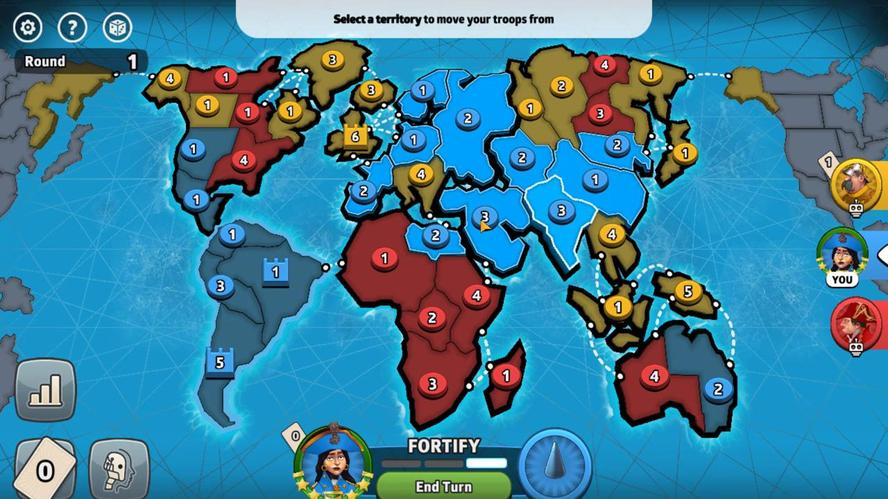 
Action: Mouse moved to (587, 383)
Screenshot: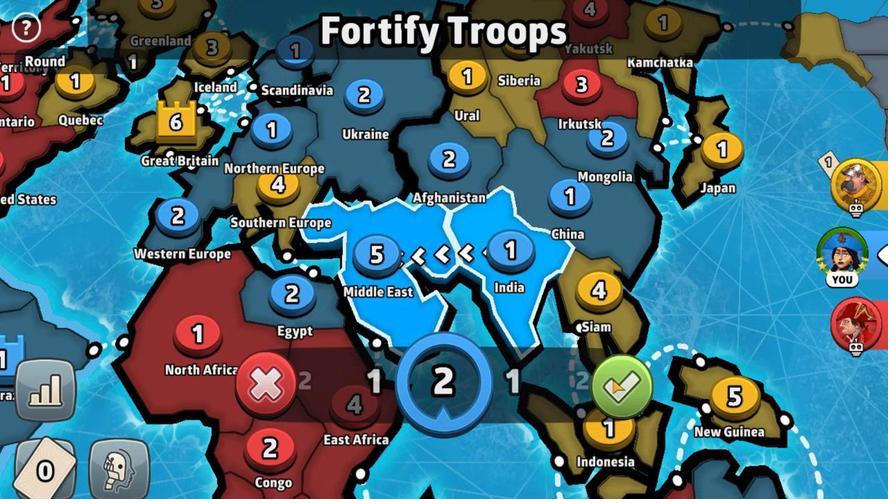 
Action: Mouse pressed left at (587, 383)
Screenshot: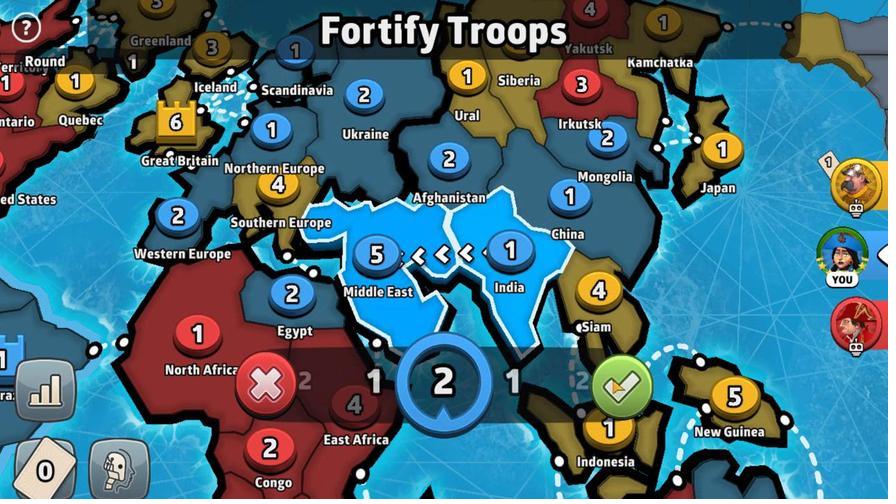 
Action: Mouse moved to (213, 304)
Screenshot: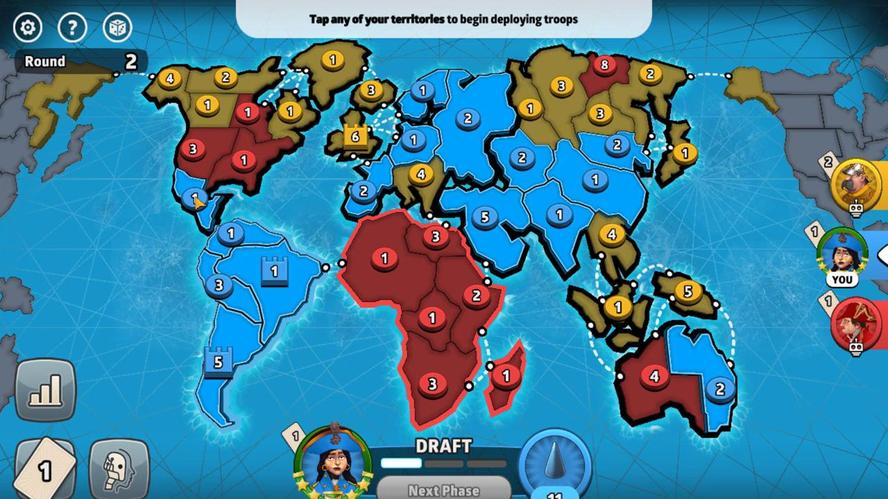 
Action: Mouse pressed left at (213, 304)
Screenshot: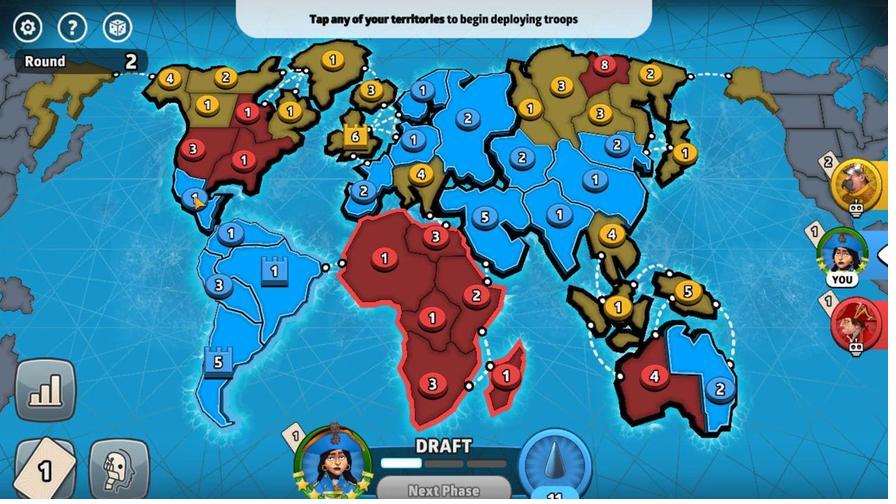 
Action: Mouse moved to (611, 385)
Screenshot: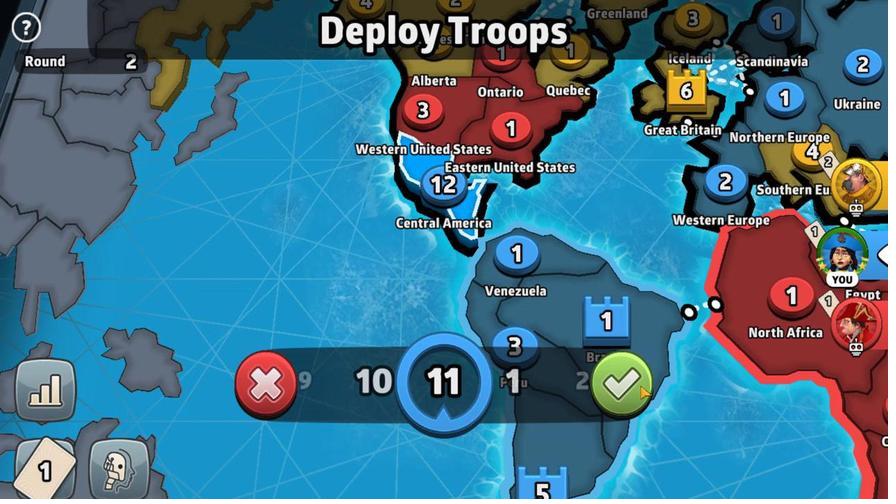
Action: Mouse pressed left at (611, 385)
Screenshot: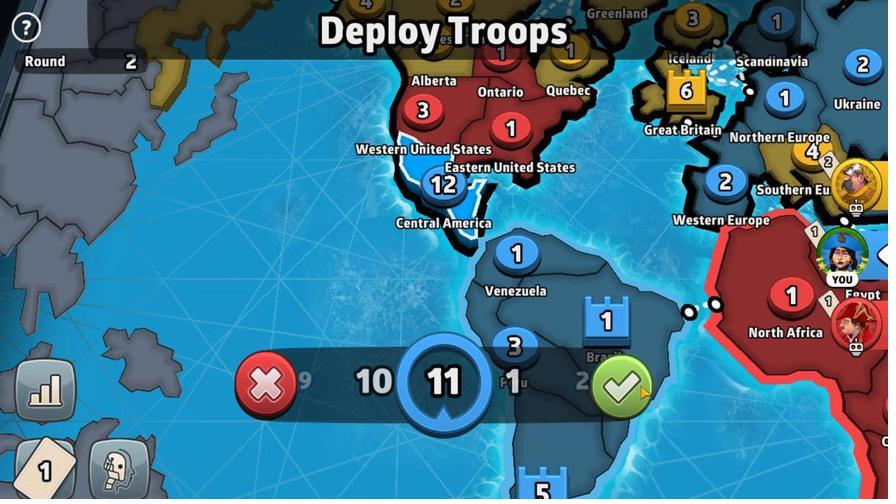 
Action: Mouse moved to (460, 428)
Screenshot: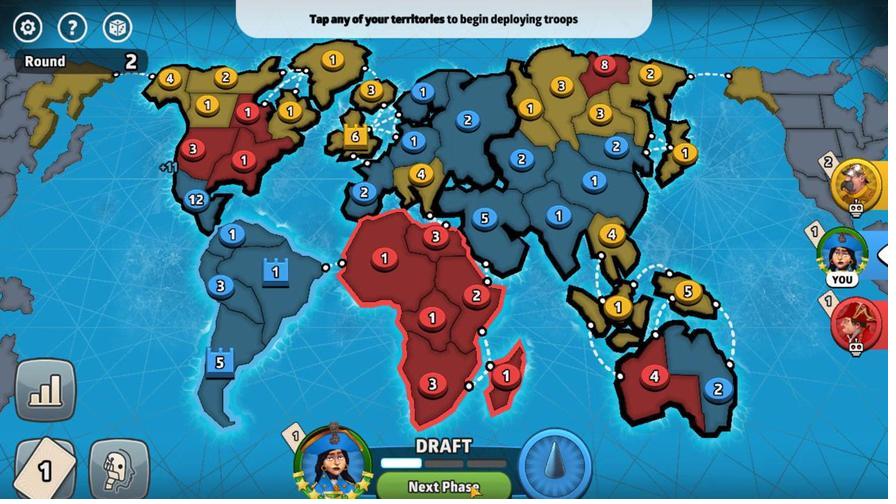 
Action: Mouse pressed left at (460, 428)
Screenshot: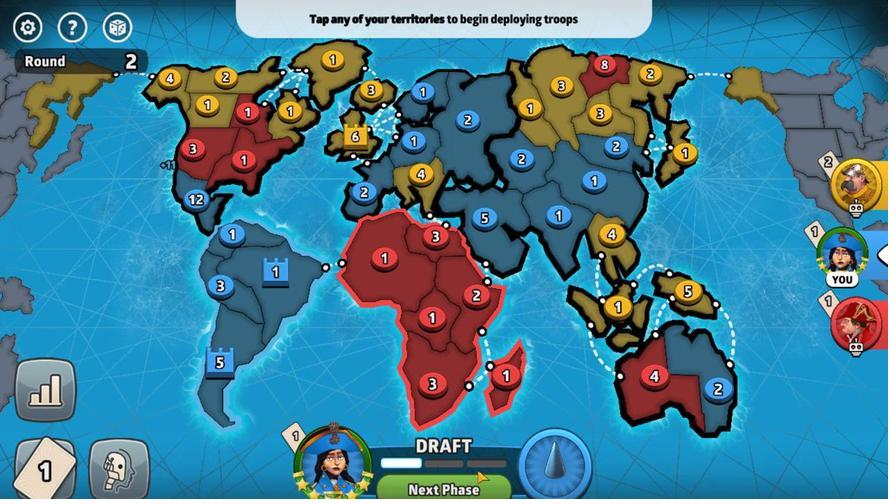 
Action: Mouse moved to (211, 303)
Screenshot: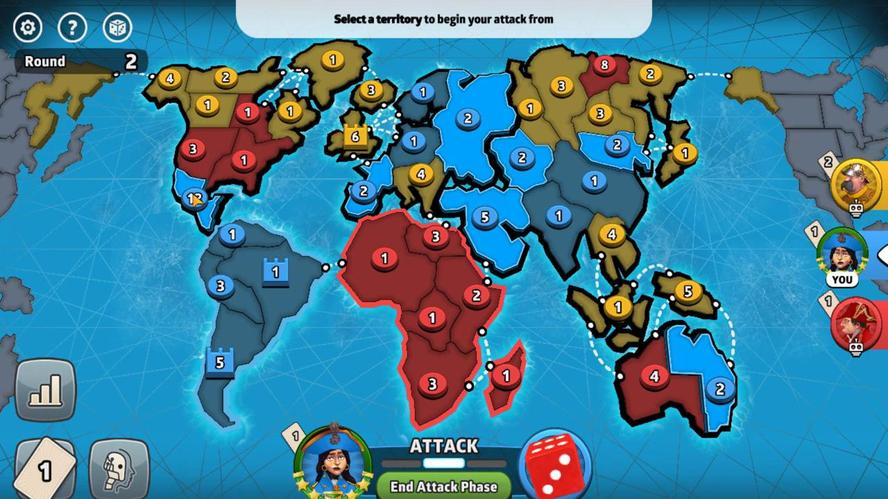 
Action: Mouse pressed left at (211, 303)
Screenshot: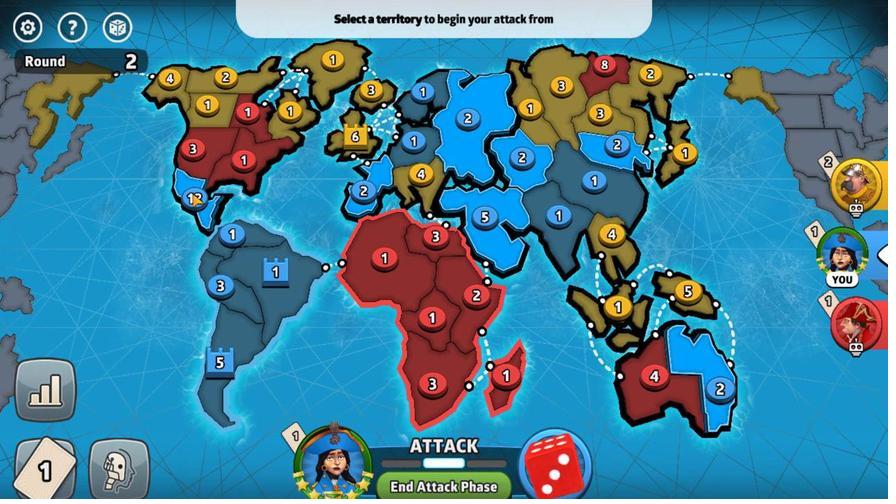 
Action: Mouse moved to (384, 275)
Screenshot: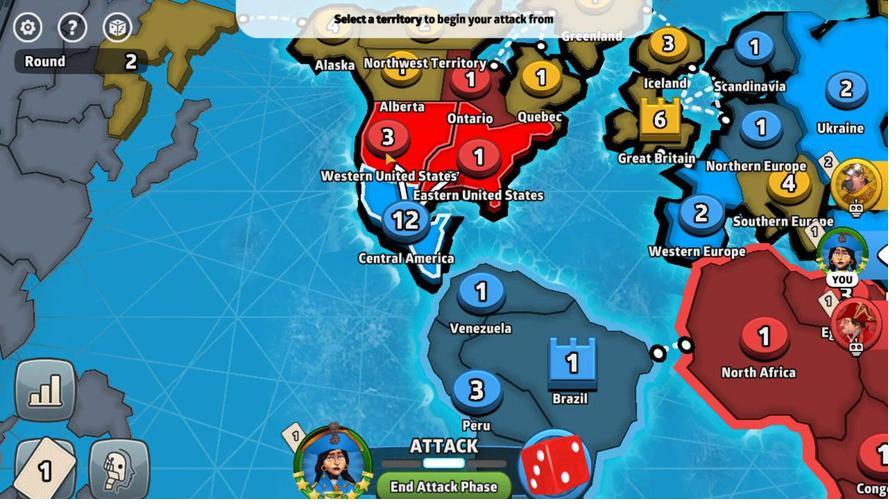 
Action: Mouse pressed left at (384, 275)
Screenshot: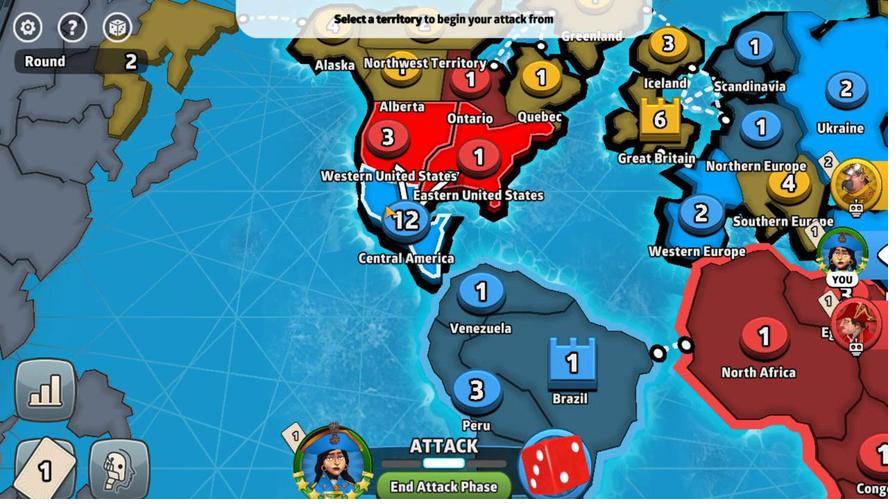 
Action: Mouse moved to (422, 406)
Screenshot: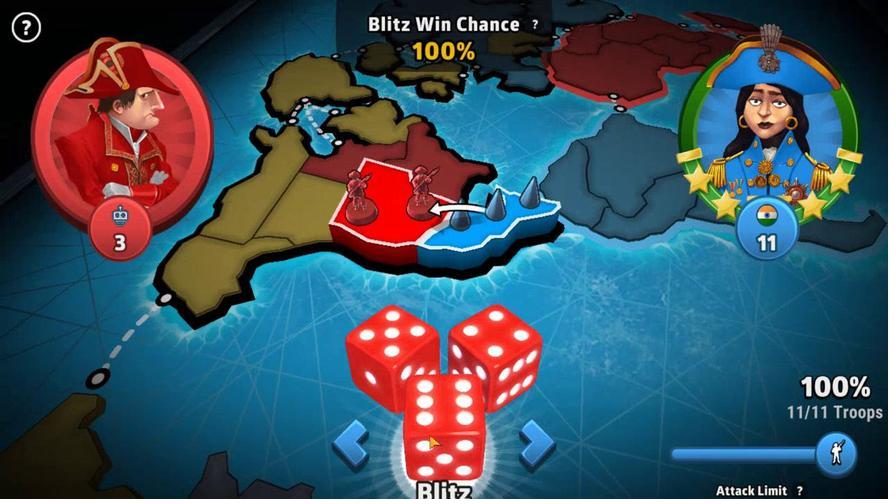 
Action: Mouse pressed left at (422, 406)
Screenshot: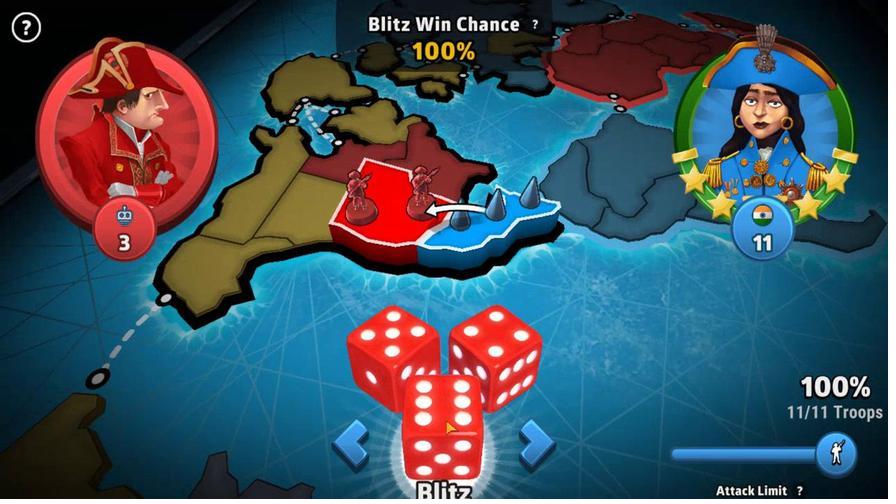 
Action: Mouse moved to (590, 379)
Screenshot: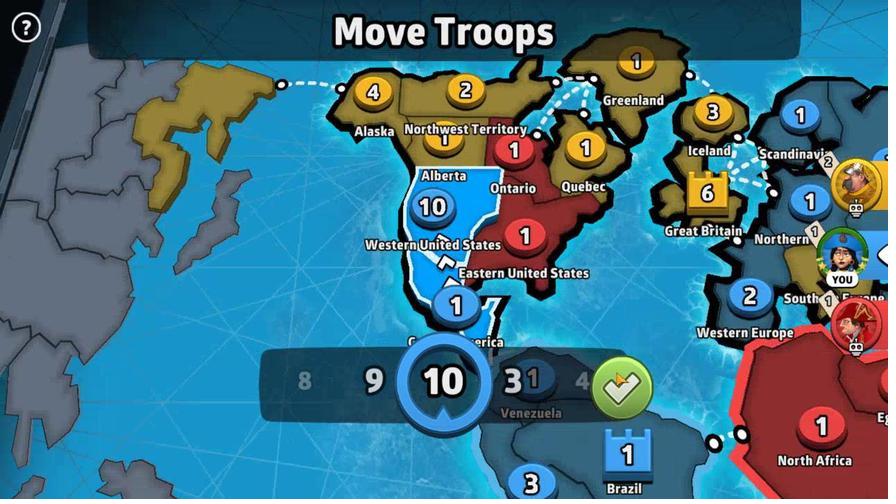 
Action: Mouse pressed left at (590, 379)
Screenshot: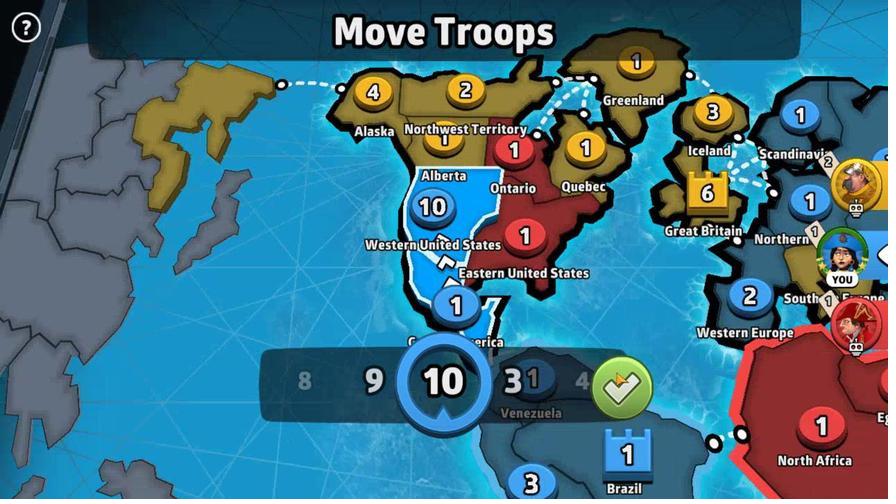 
Action: Mouse moved to (476, 328)
Screenshot: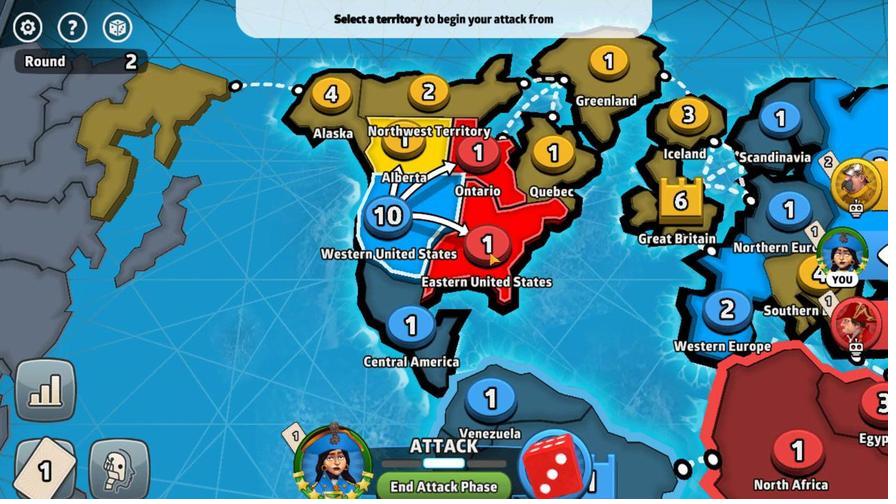 
Action: Mouse pressed left at (476, 328)
Screenshot: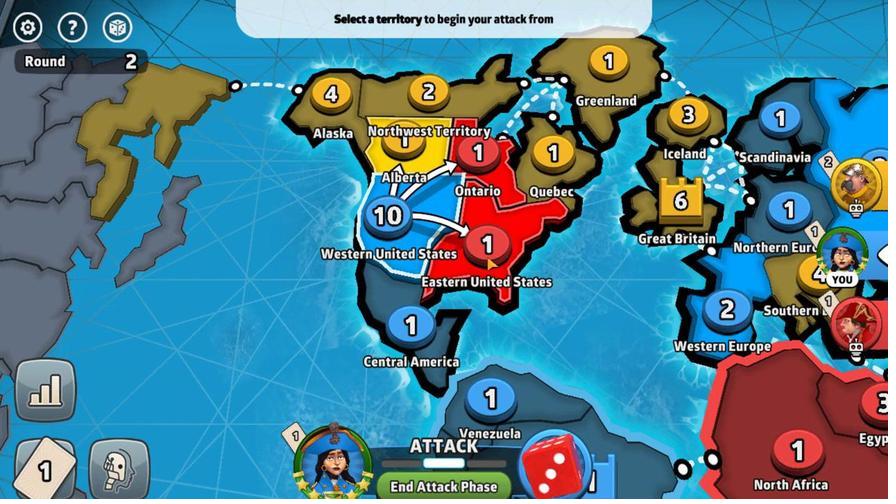 
Action: Mouse moved to (441, 404)
Screenshot: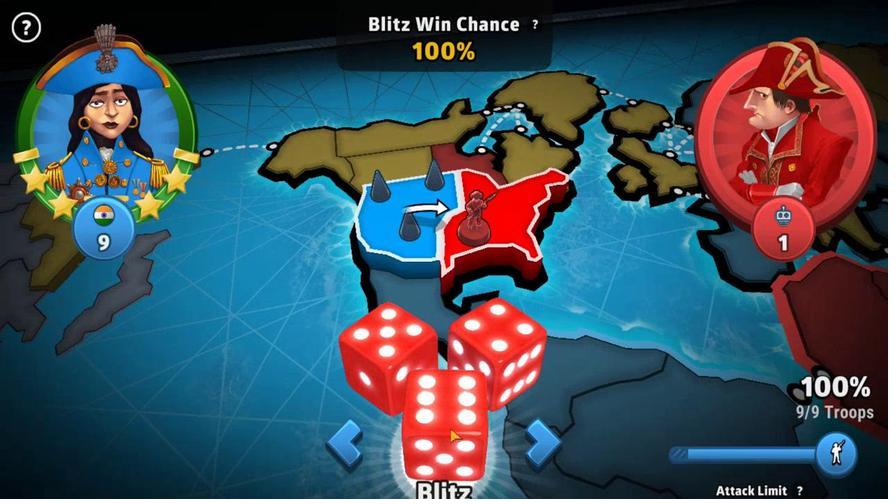 
Action: Mouse pressed left at (441, 404)
Screenshot: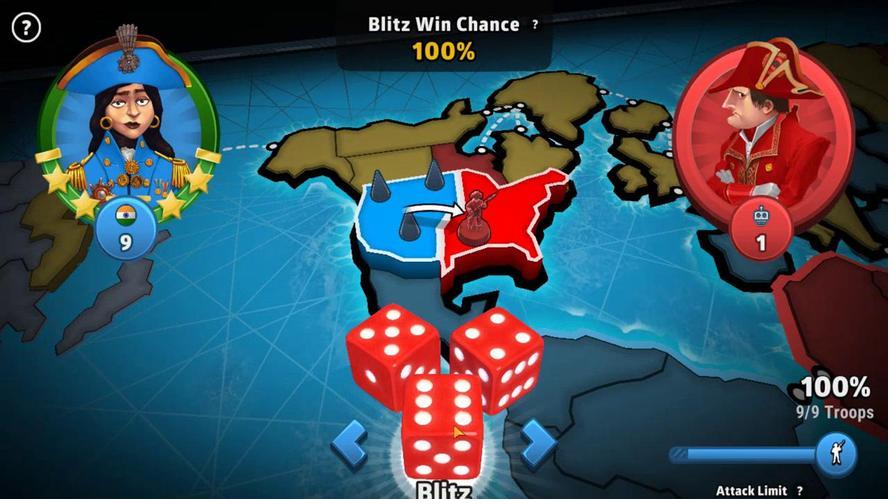 
Action: Mouse moved to (587, 380)
Screenshot: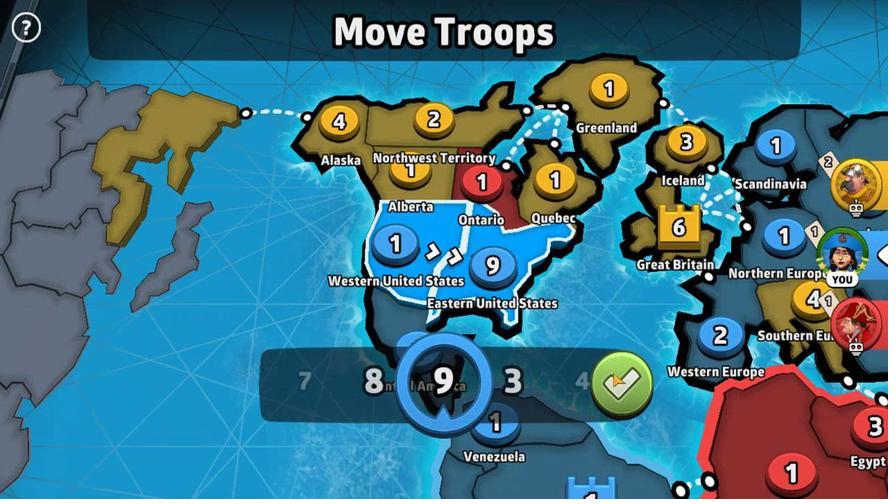 
Action: Mouse pressed left at (587, 380)
Screenshot: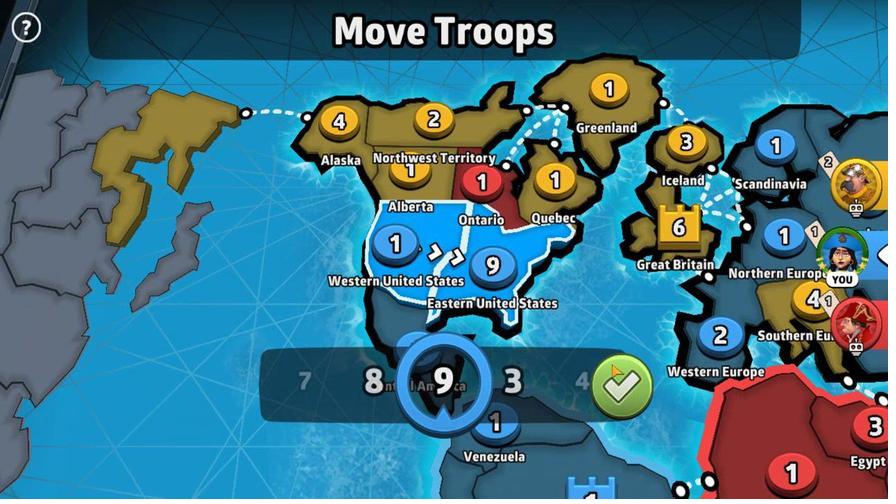
Action: Mouse moved to (474, 287)
Screenshot: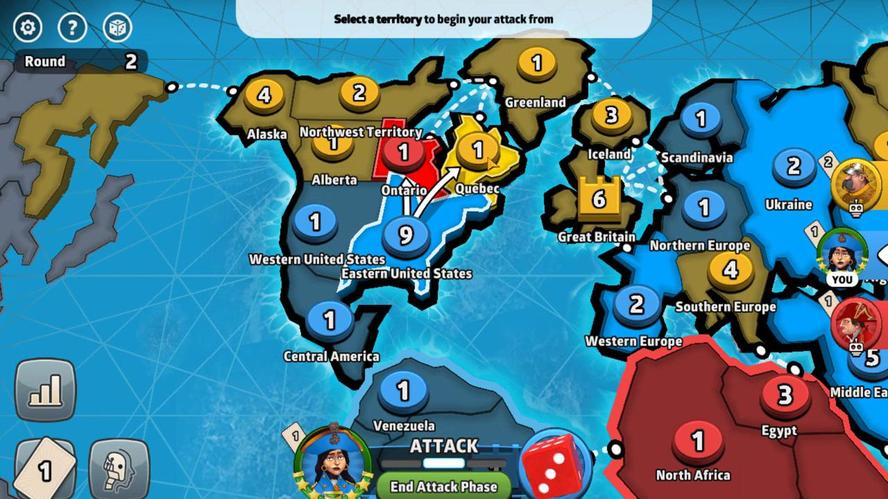 
Action: Mouse pressed left at (474, 287)
Screenshot: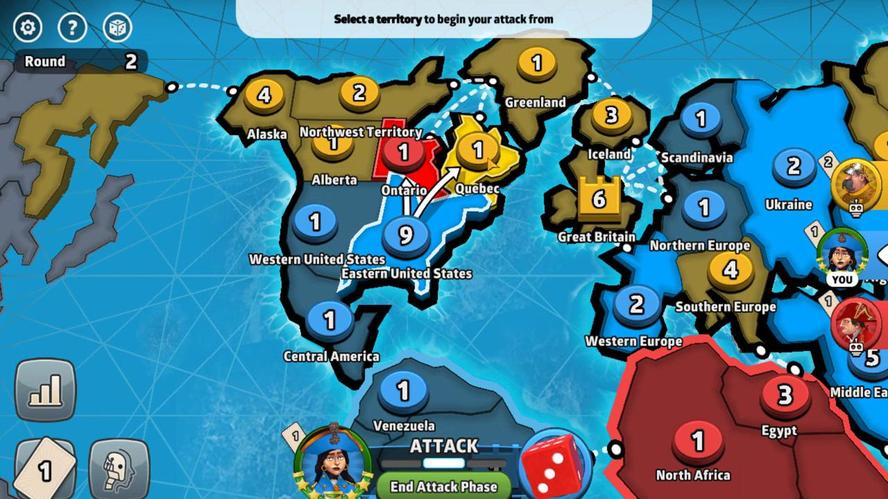 
Action: Mouse moved to (419, 387)
Screenshot: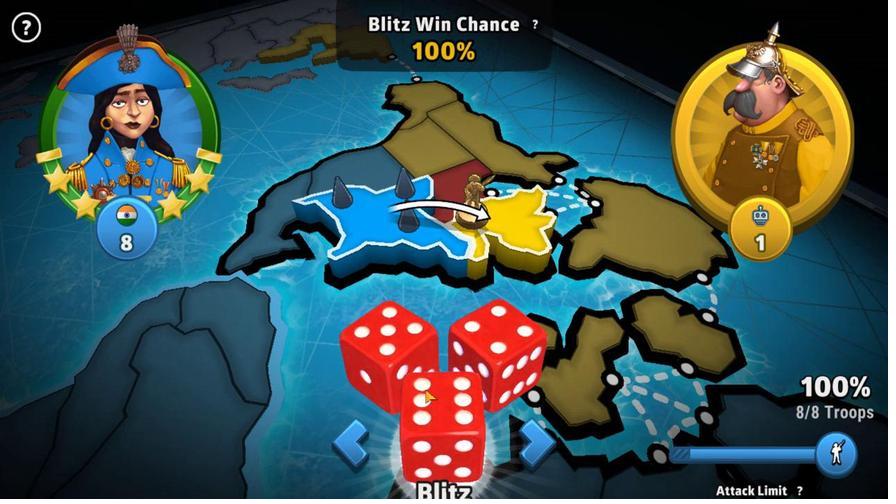 
Action: Mouse pressed left at (419, 387)
Screenshot: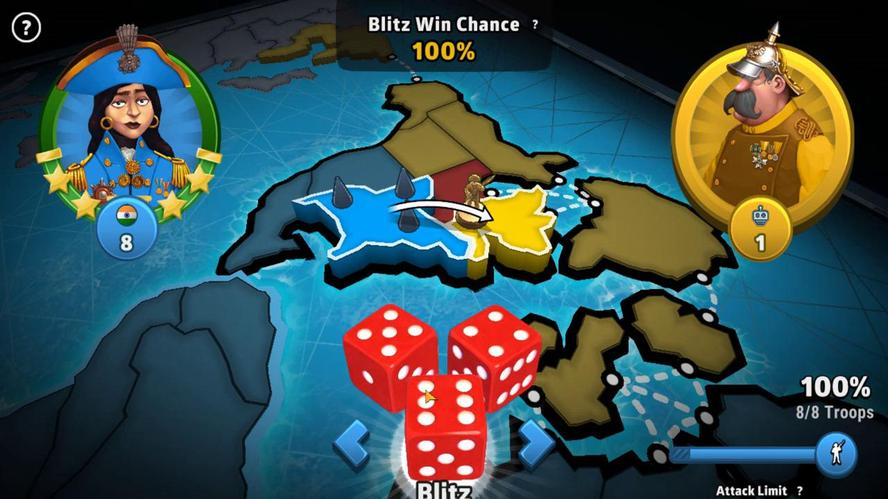 
Action: Mouse moved to (591, 379)
Screenshot: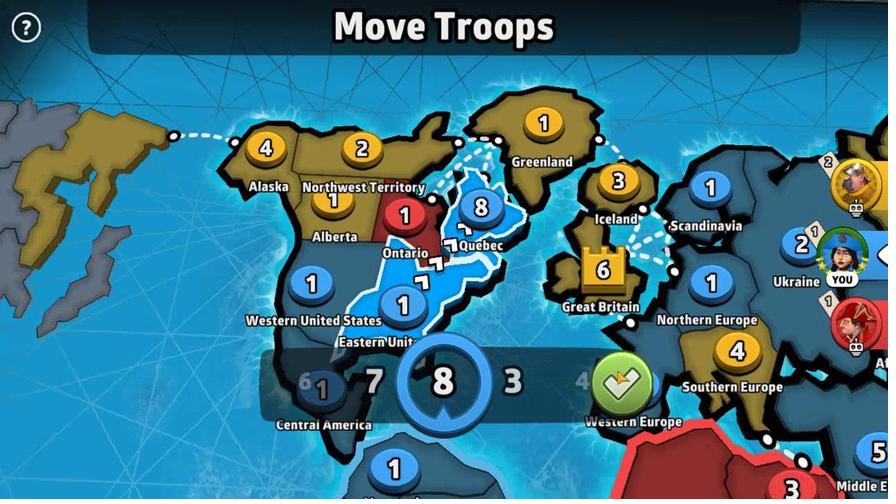 
Action: Mouse pressed left at (591, 379)
Screenshot: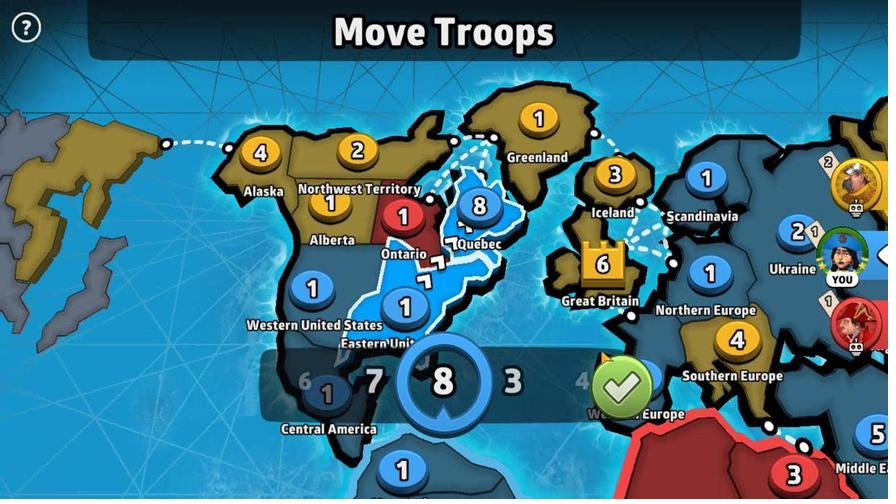 
Action: Mouse moved to (376, 322)
Screenshot: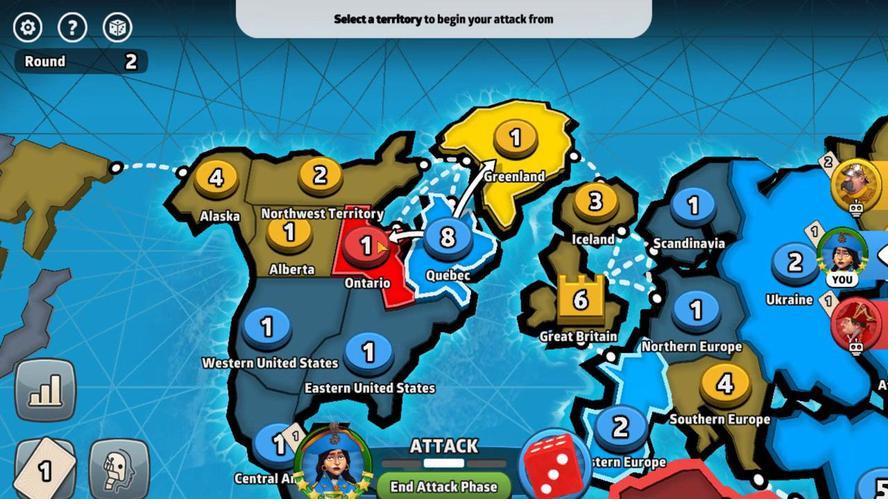 
Action: Mouse pressed left at (376, 322)
Screenshot: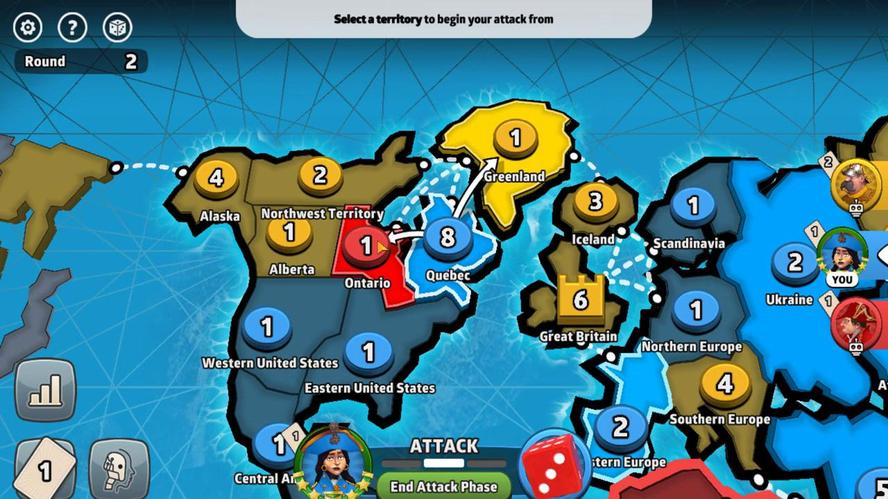 
Action: Mouse moved to (422, 399)
Screenshot: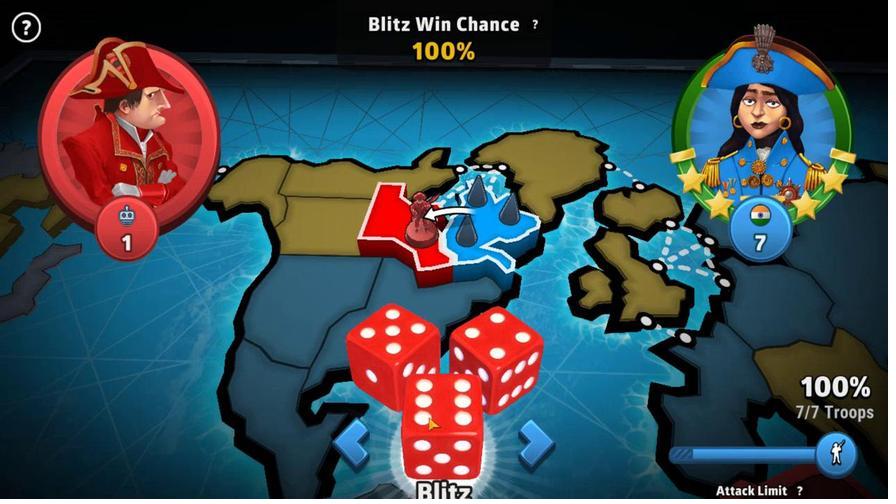 
Action: Mouse pressed left at (422, 399)
Screenshot: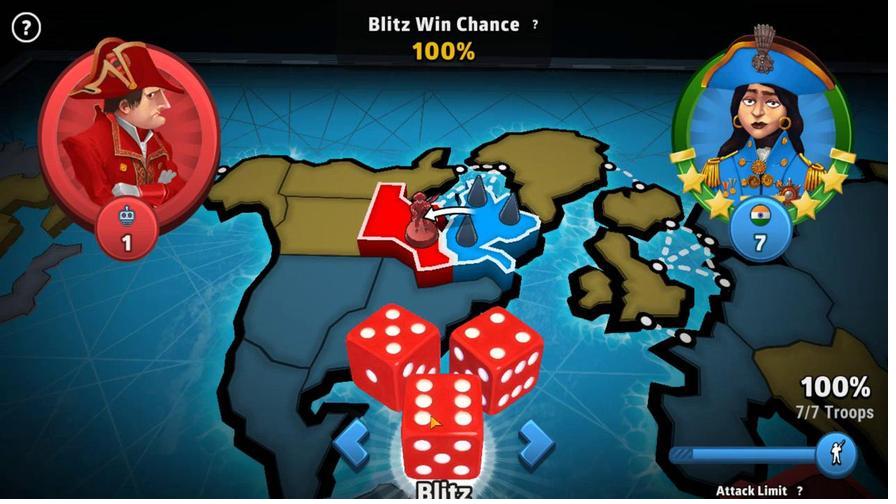 
Action: Mouse moved to (592, 382)
Screenshot: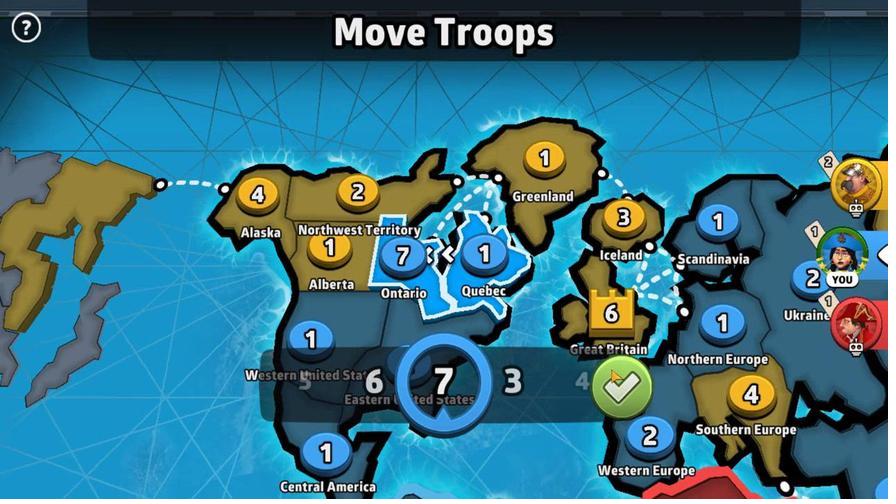 
Action: Mouse pressed left at (592, 382)
Screenshot: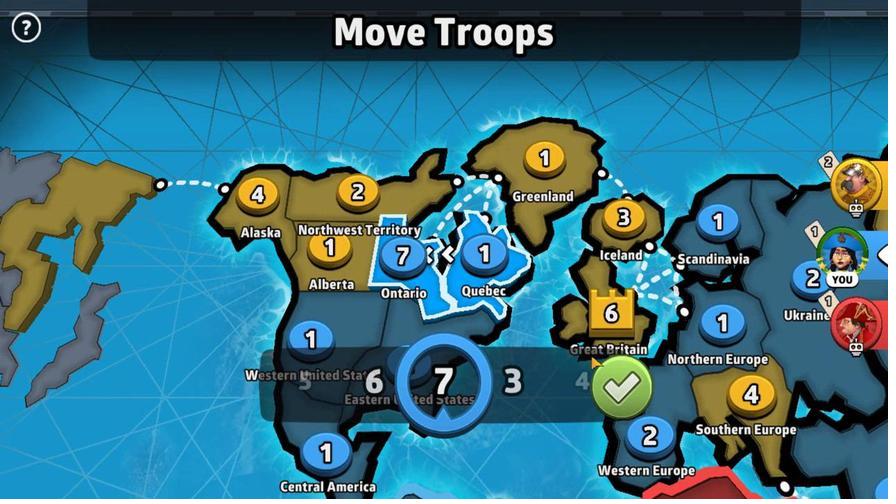 
Action: Mouse moved to (357, 296)
Screenshot: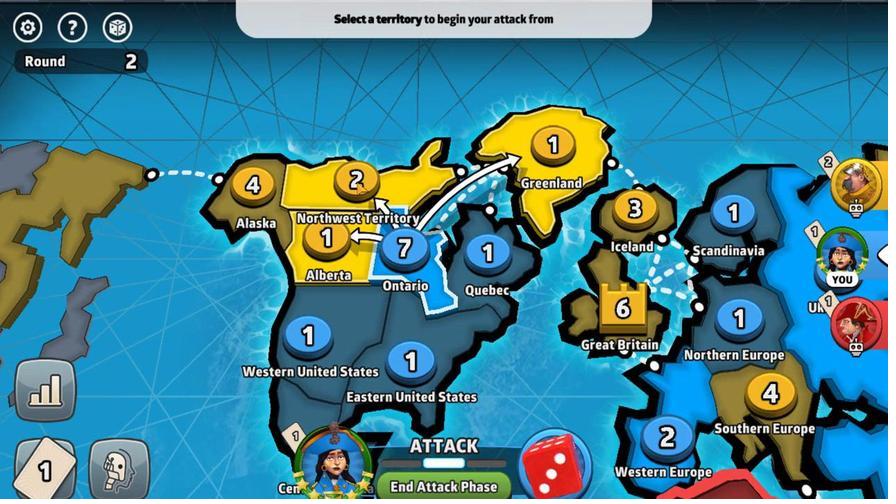 
Action: Mouse pressed left at (357, 296)
Screenshot: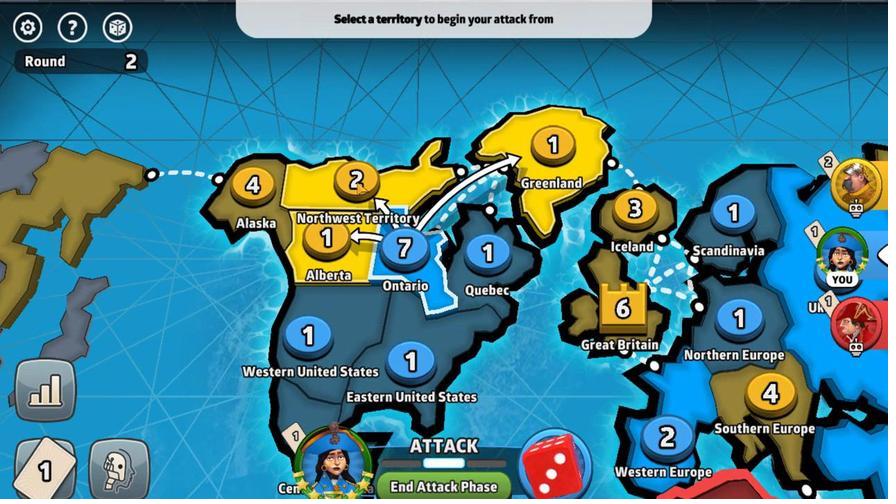 
Action: Mouse moved to (419, 395)
Screenshot: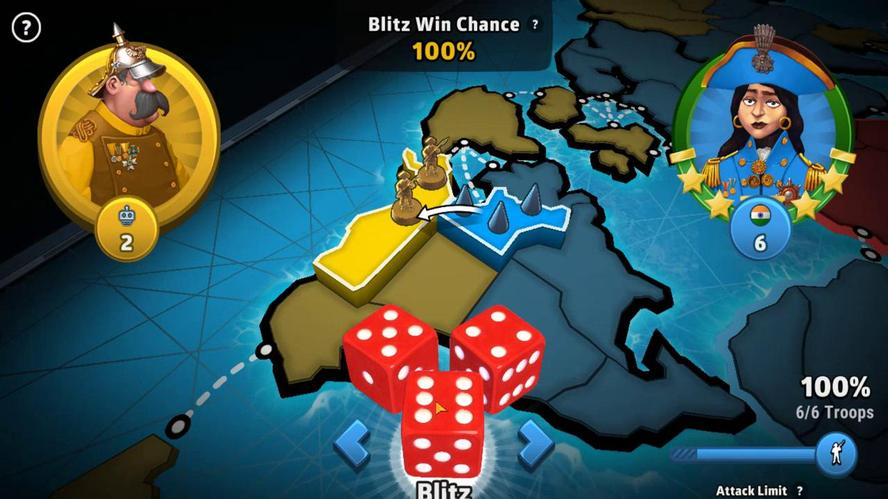 
Action: Mouse pressed left at (419, 395)
Screenshot: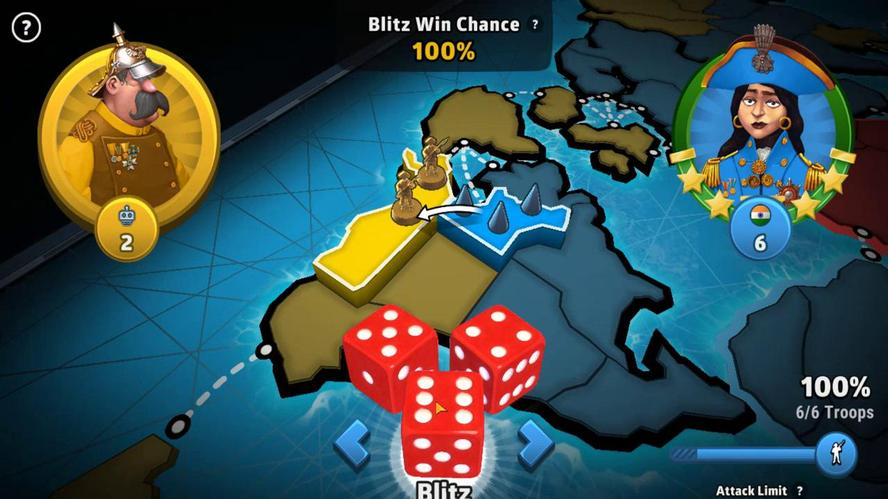 
Action: Mouse moved to (585, 381)
Screenshot: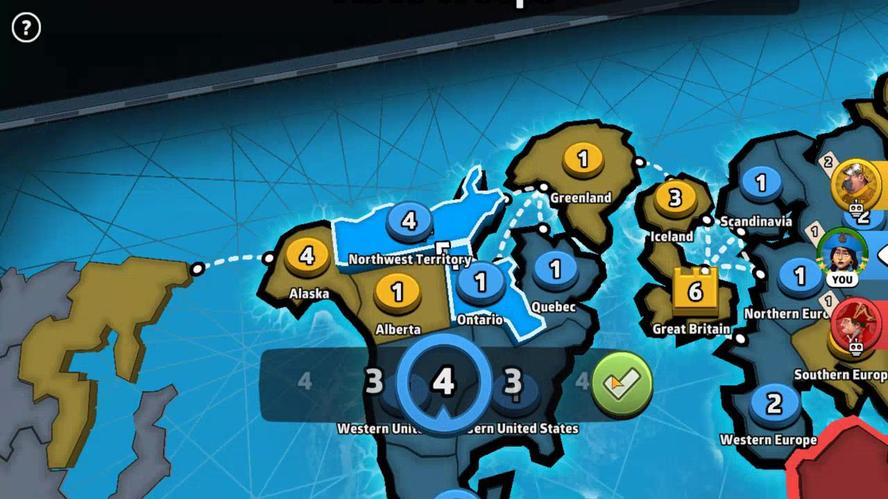 
Action: Mouse pressed left at (585, 381)
Screenshot: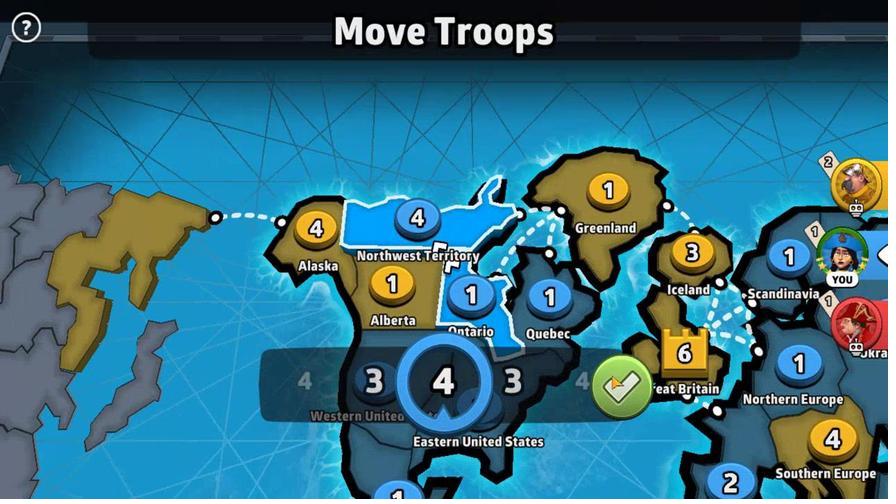 
Action: Mouse moved to (385, 321)
Screenshot: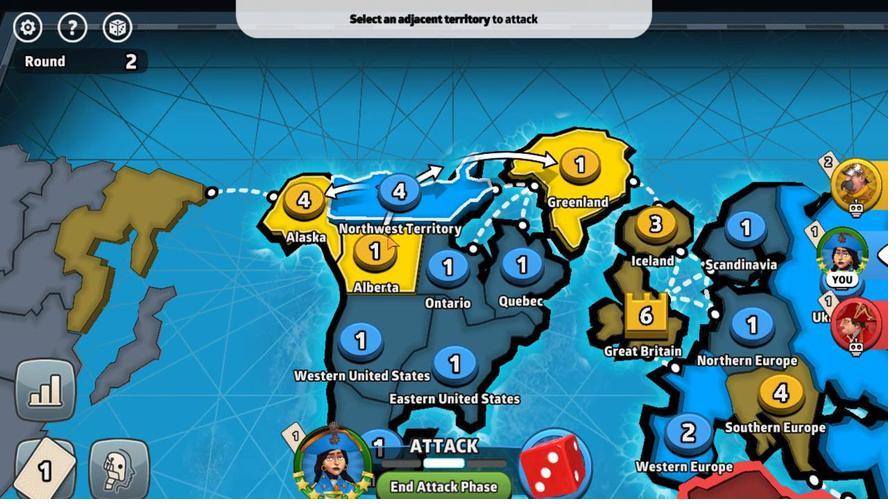 
Action: Mouse pressed left at (385, 321)
Screenshot: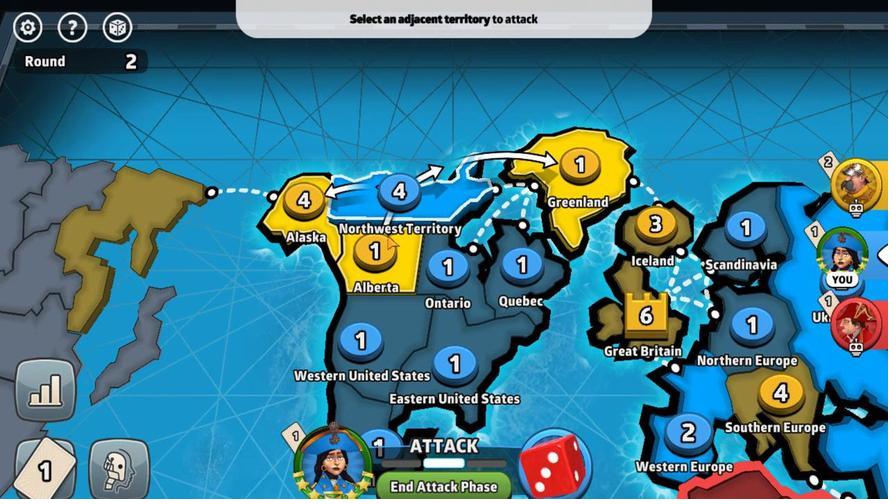 
Action: Mouse moved to (432, 408)
Screenshot: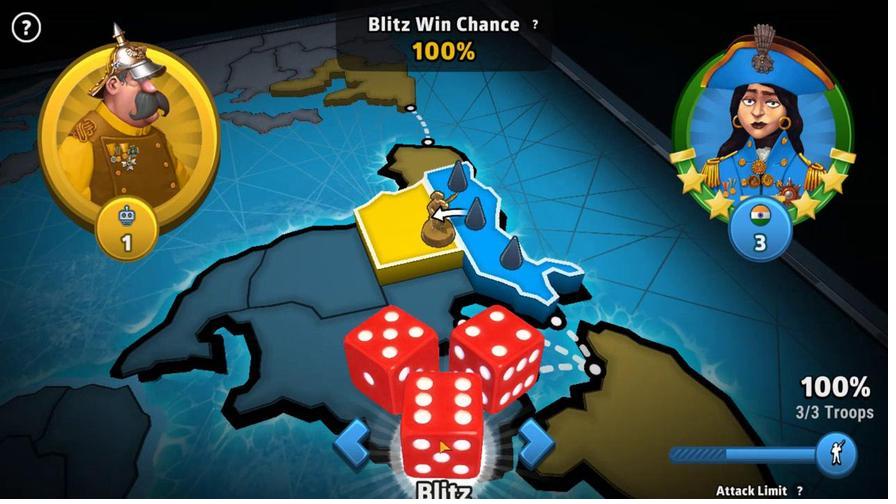
Action: Mouse pressed left at (432, 408)
Screenshot: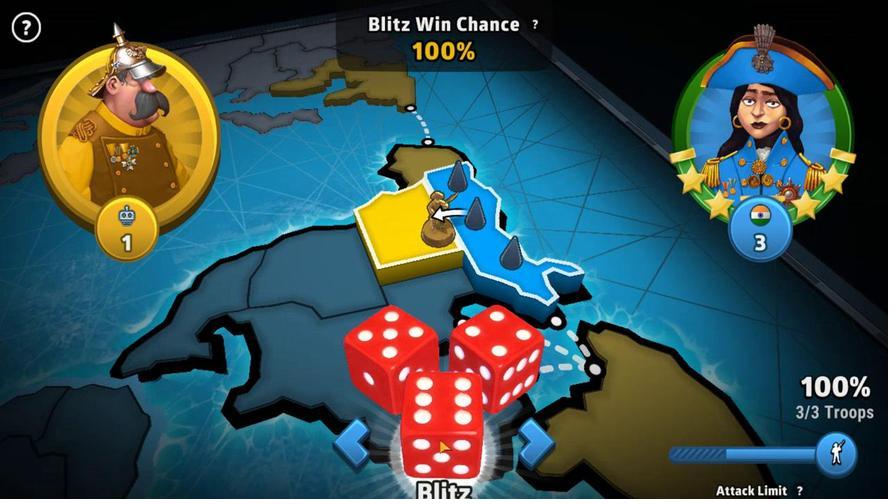 
Action: Mouse moved to (641, 349)
Screenshot: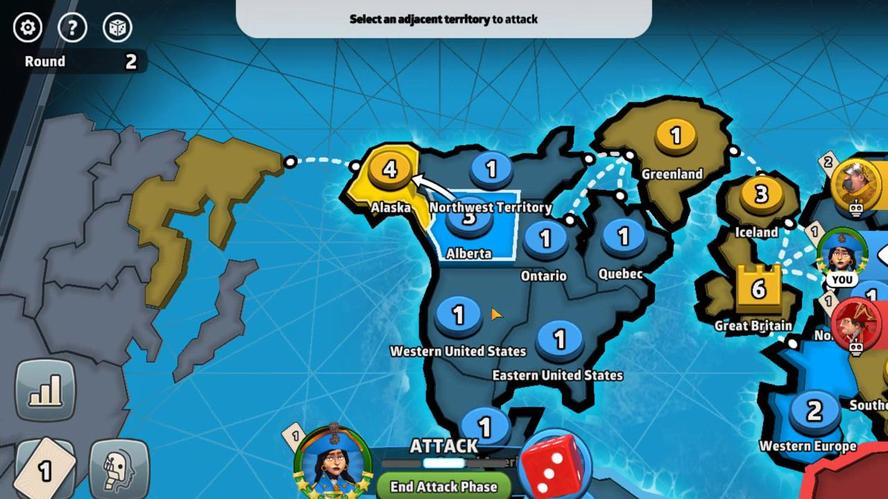 
Action: Mouse pressed left at (641, 349)
Screenshot: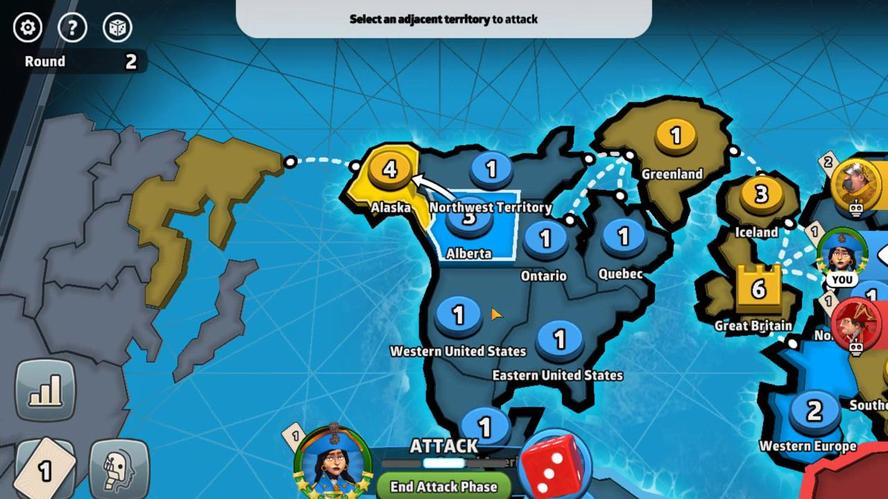 
Action: Mouse moved to (588, 376)
Screenshot: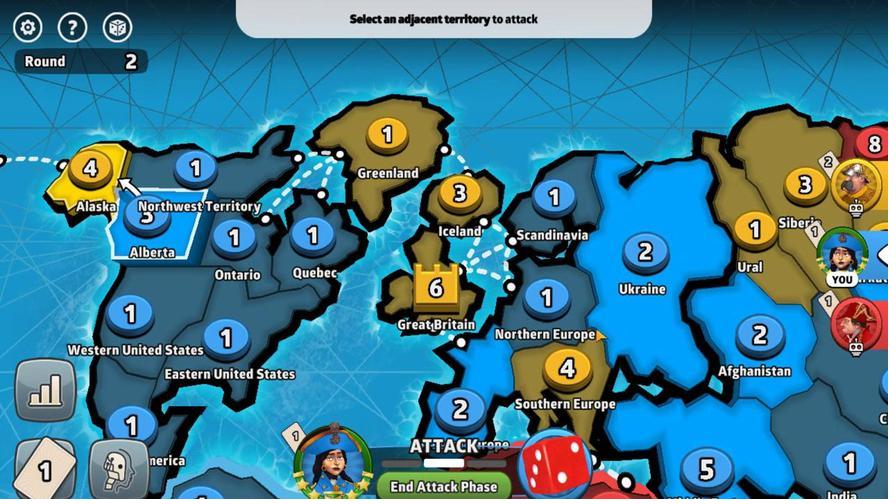 
Action: Mouse pressed left at (588, 376)
Screenshot: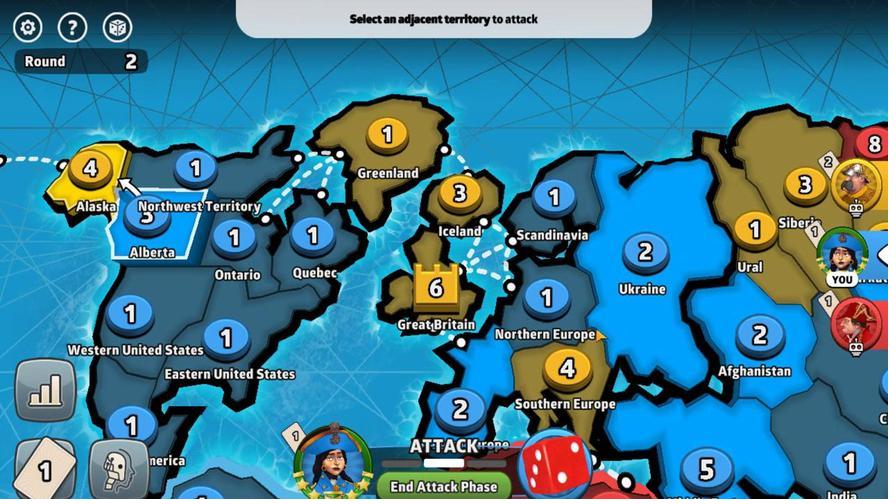 
Action: Mouse moved to (437, 426)
Screenshot: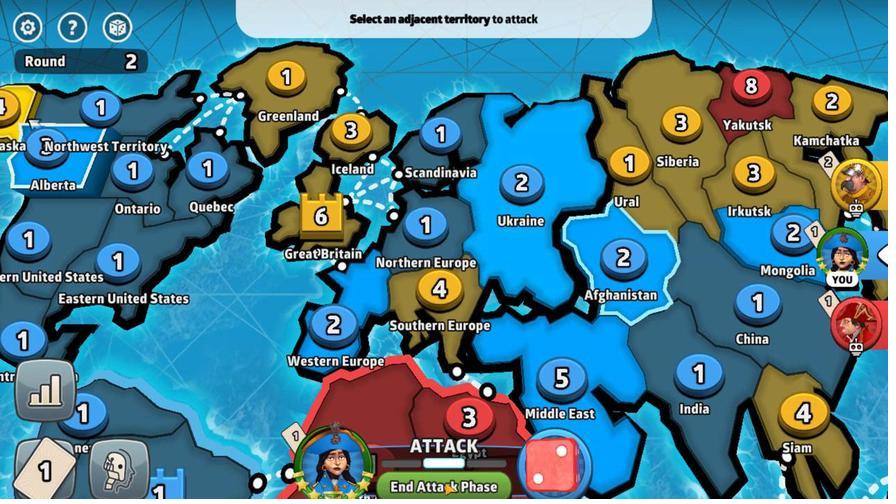 
Action: Mouse pressed left at (437, 426)
Screenshot: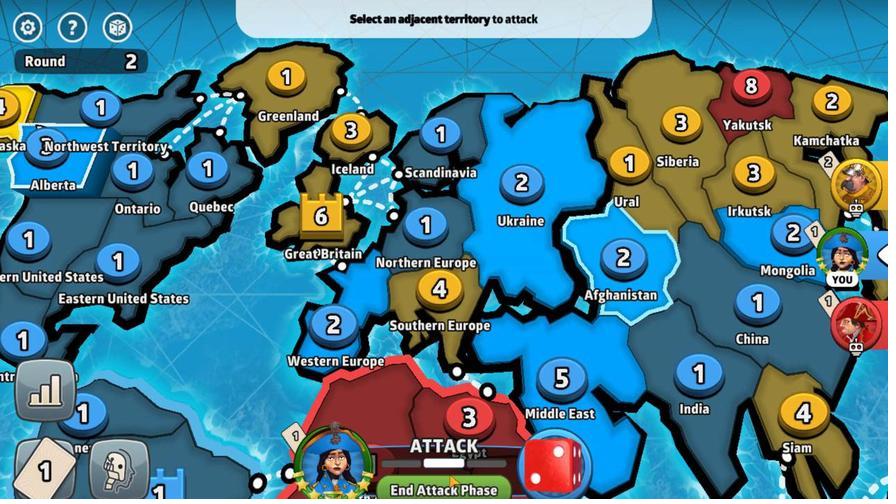 
Action: Mouse moved to (490, 313)
Screenshot: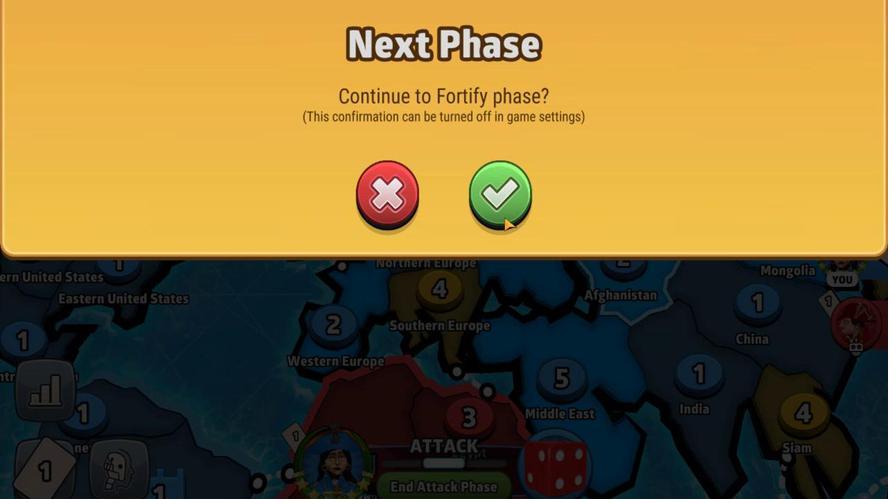 
Action: Mouse pressed left at (490, 313)
Screenshot: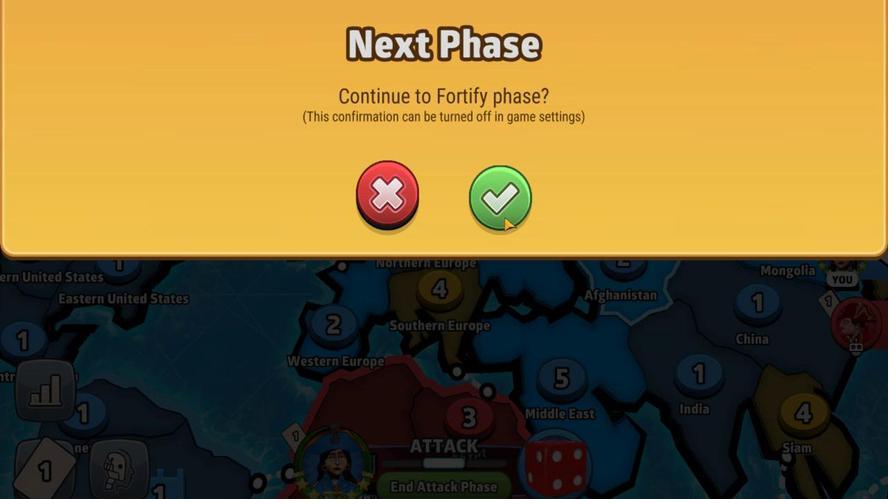
Action: Mouse moved to (473, 312)
Screenshot: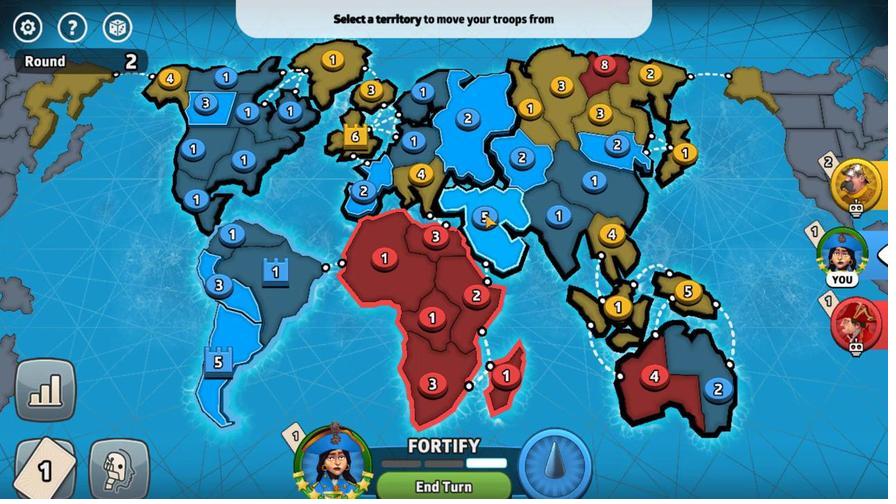 
Action: Mouse pressed left at (473, 312)
Screenshot: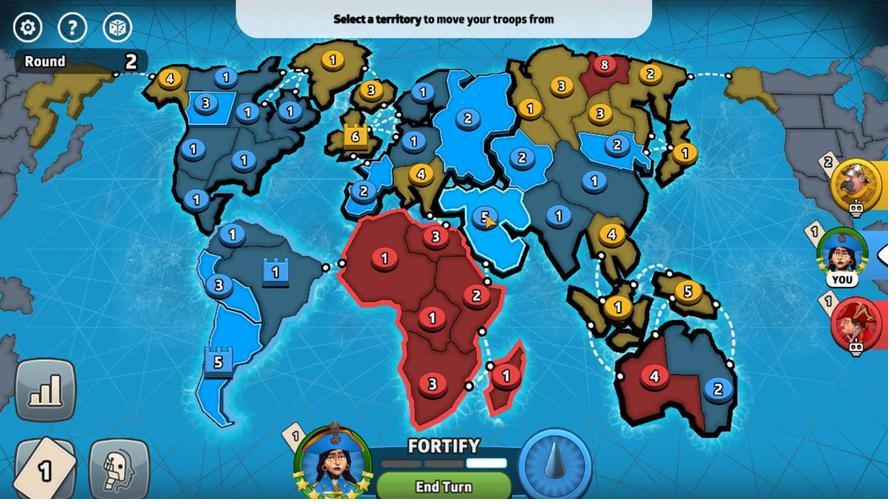 
Action: Mouse moved to (505, 284)
Screenshot: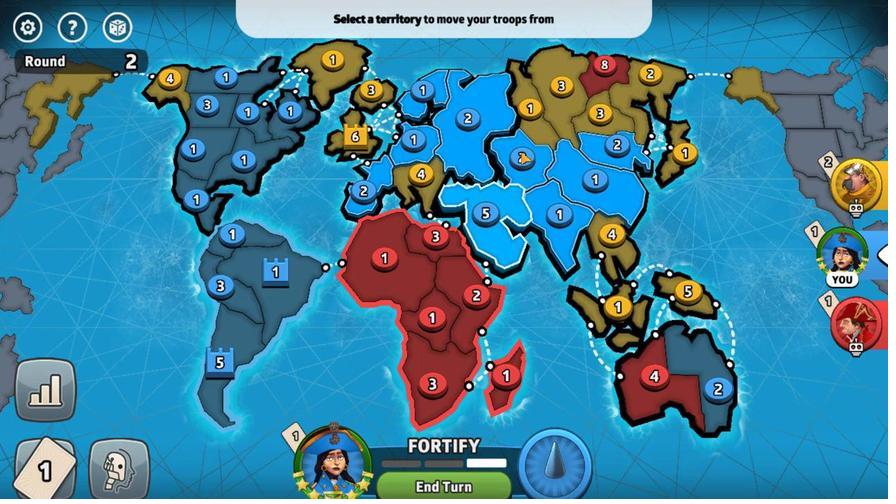 
Action: Mouse pressed left at (505, 284)
Screenshot: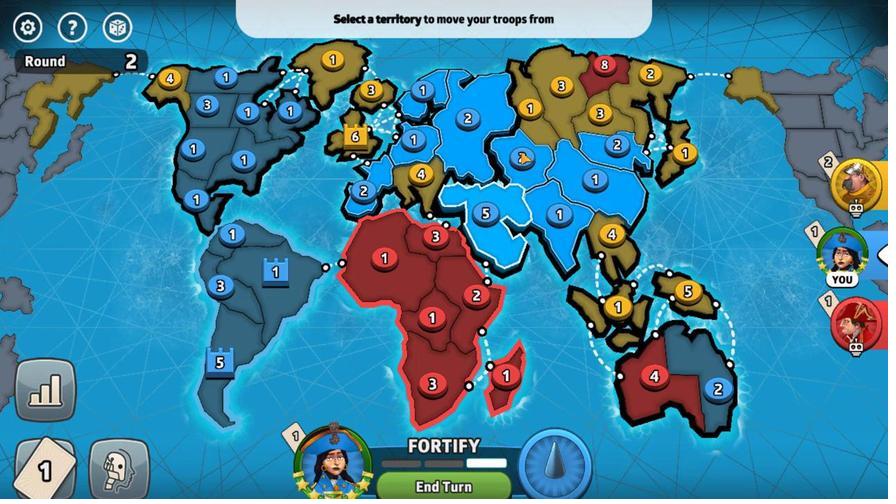 
Action: Mouse moved to (588, 391)
Screenshot: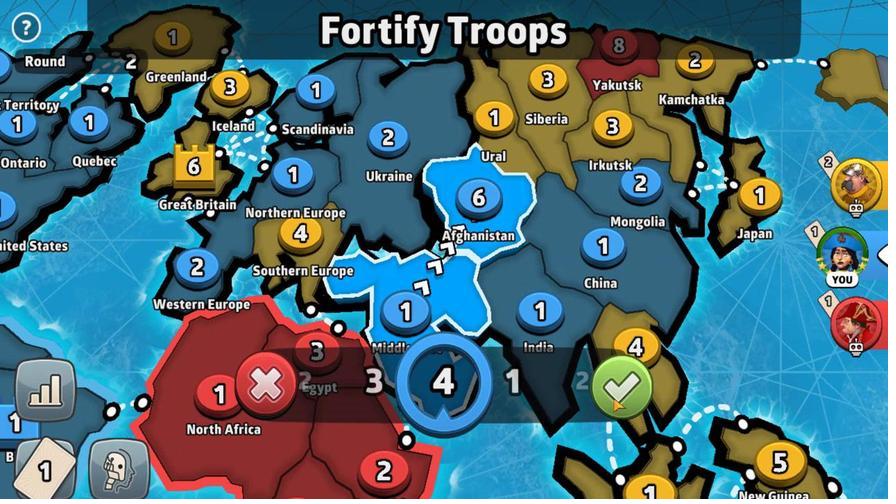 
Action: Mouse pressed left at (588, 391)
Screenshot: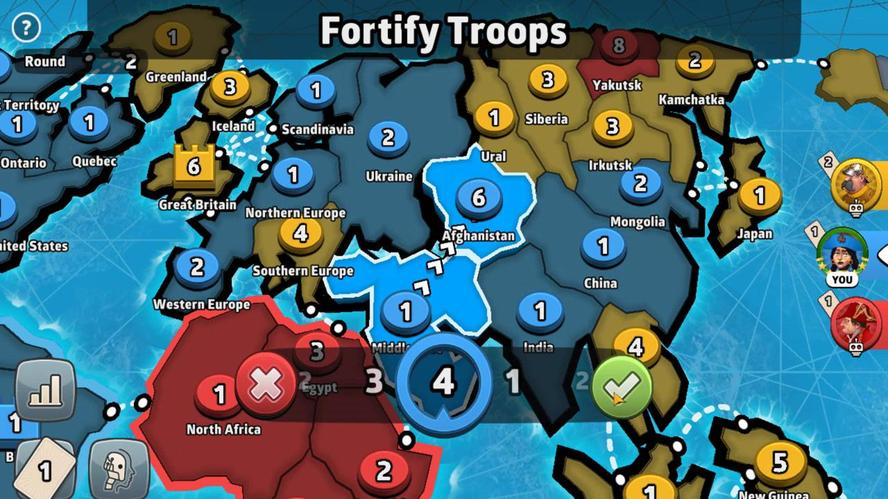 
Action: Mouse moved to (225, 261)
Screenshot: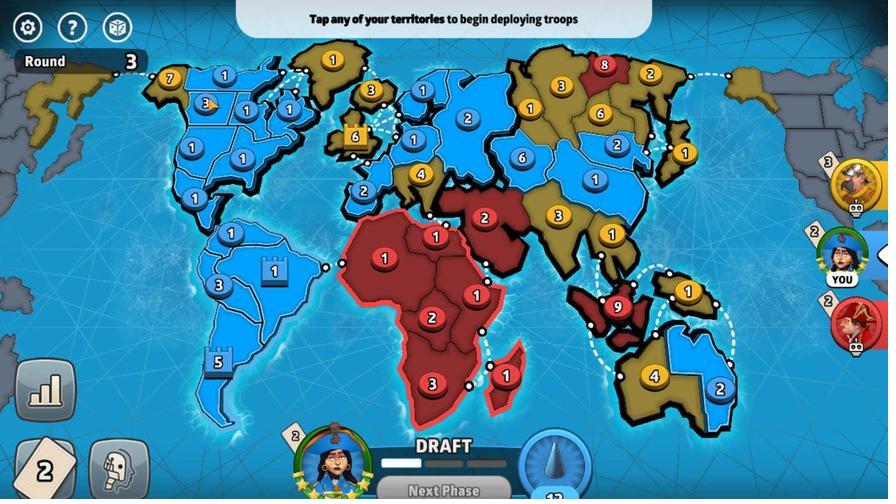 
Action: Mouse pressed left at (225, 261)
Screenshot: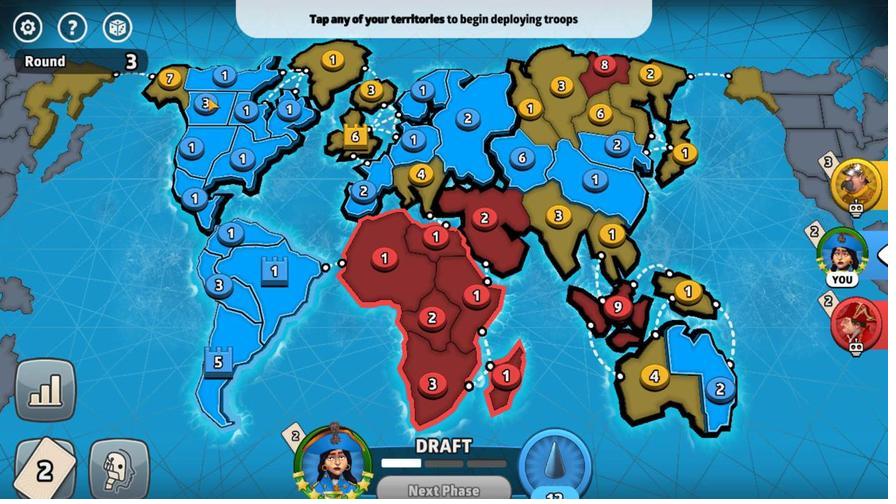 
Action: Mouse moved to (601, 387)
Screenshot: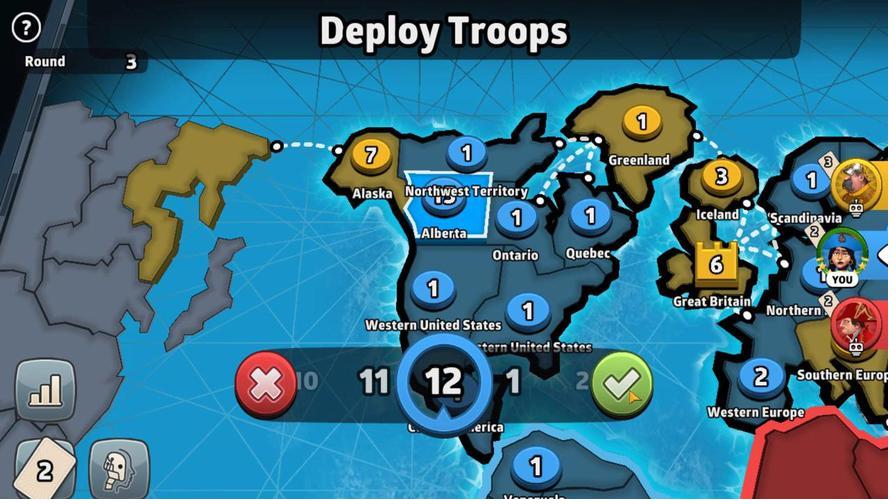 
Action: Mouse pressed left at (601, 387)
Screenshot: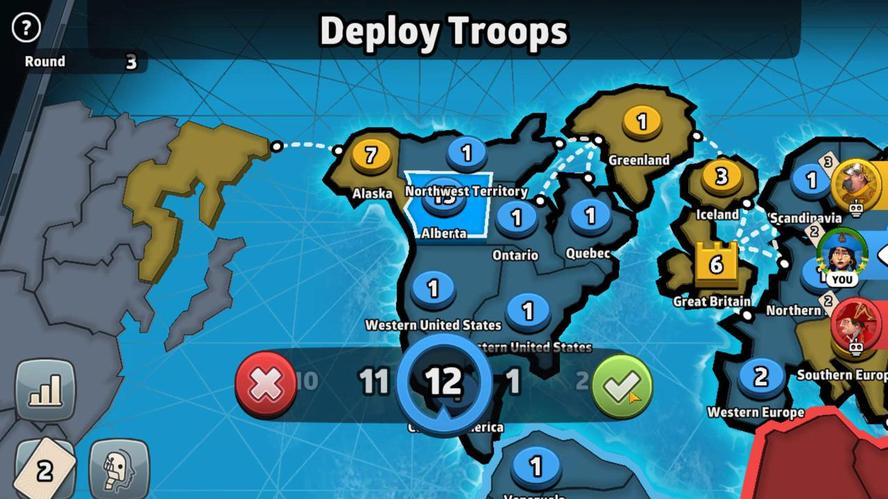 
Action: Mouse moved to (431, 428)
Screenshot: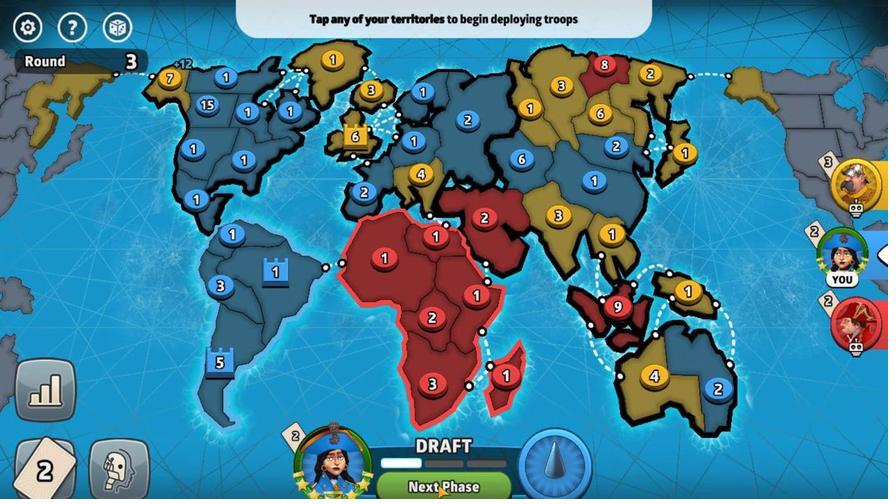 
Action: Mouse pressed left at (431, 428)
Screenshot: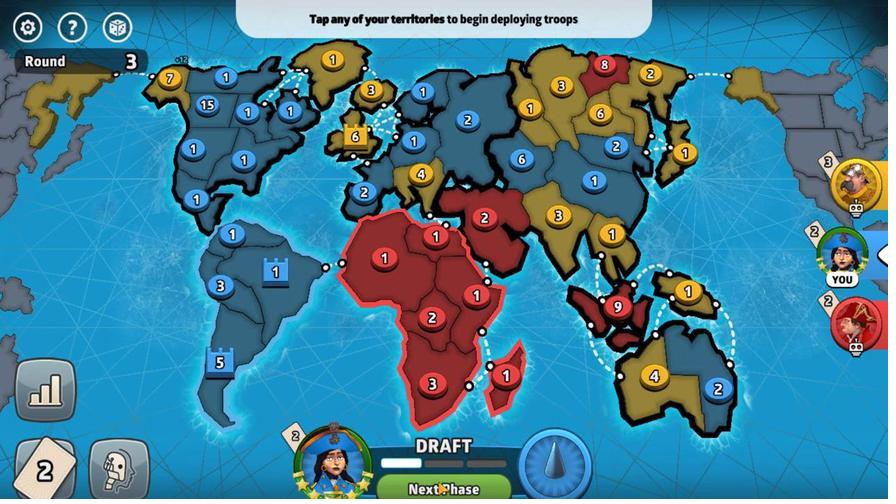
Action: Mouse moved to (229, 267)
Screenshot: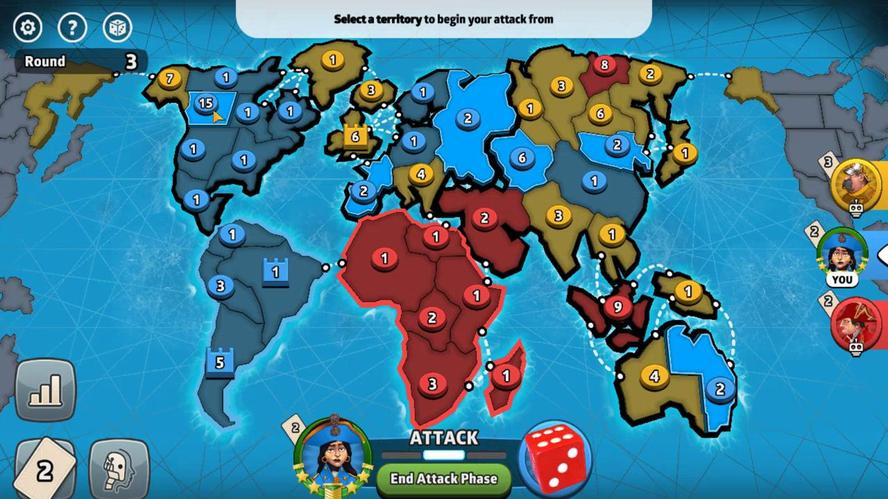 
Action: Mouse pressed left at (229, 267)
Screenshot: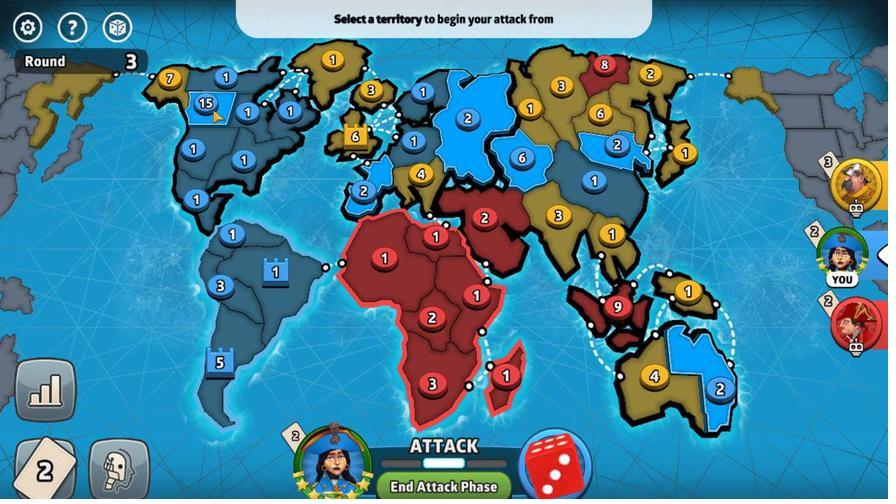 
Action: Mouse moved to (398, 288)
Screenshot: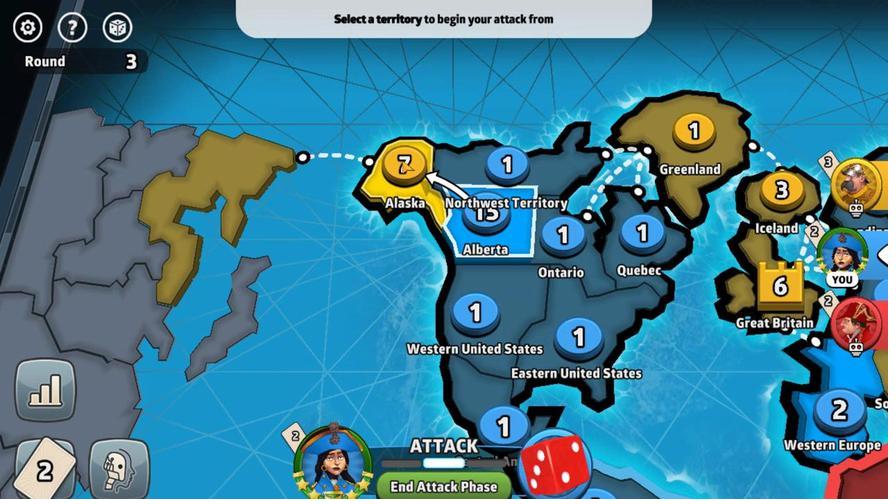 
Action: Mouse pressed left at (398, 288)
Screenshot: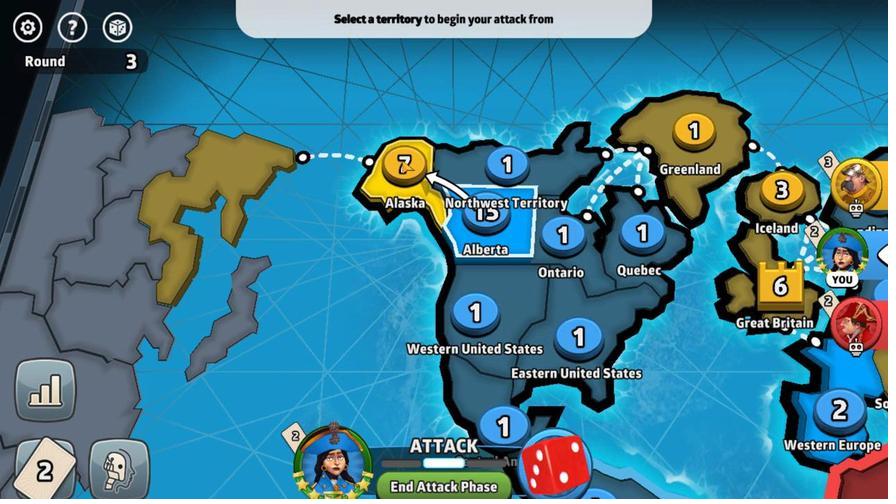 
Action: Mouse moved to (436, 393)
Screenshot: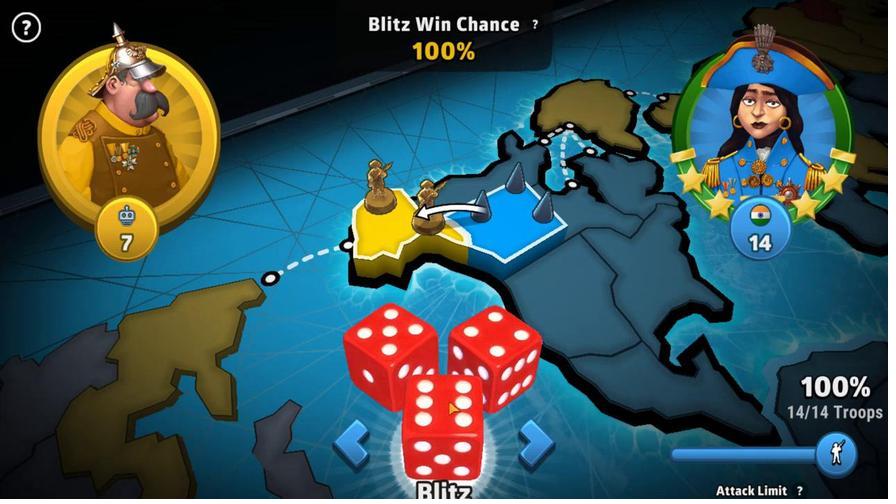 
Action: Mouse pressed left at (436, 393)
Screenshot: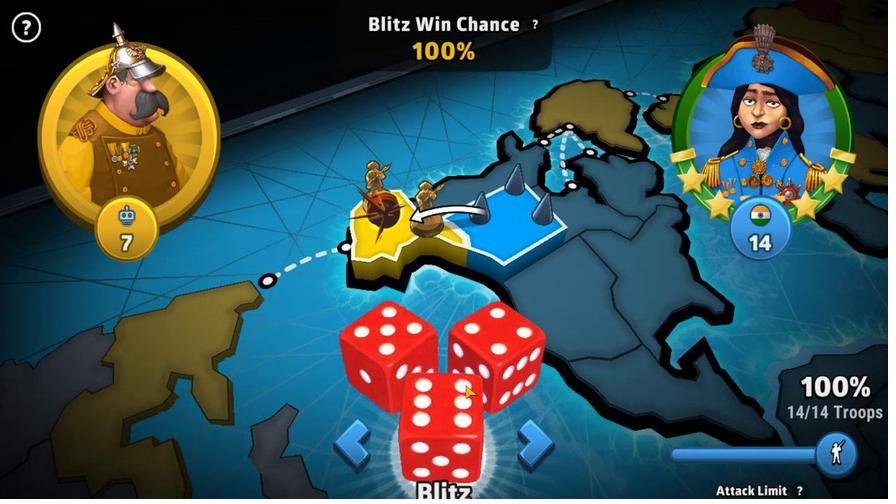 
Action: Mouse moved to (596, 382)
Screenshot: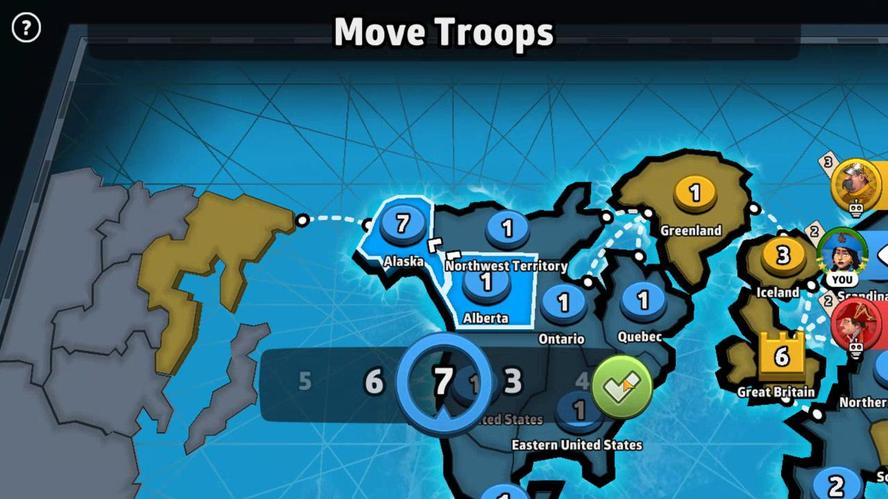 
Action: Mouse pressed left at (596, 382)
Screenshot: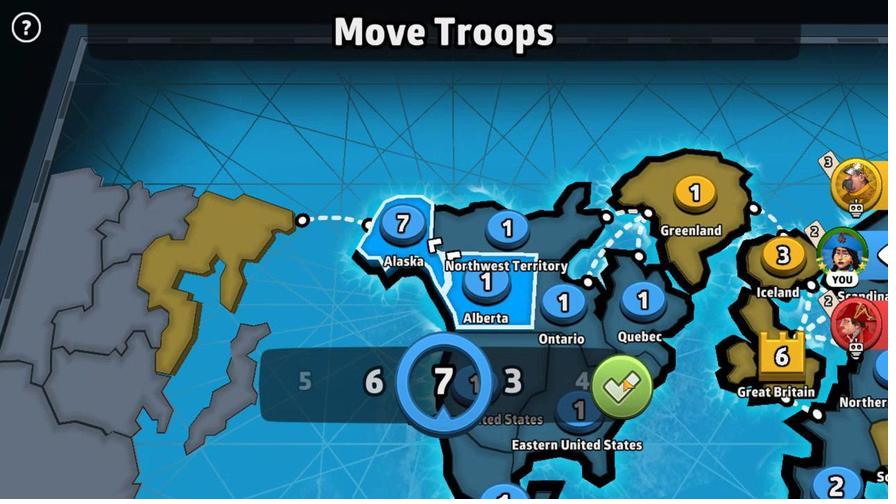 
Action: Mouse moved to (338, 299)
Screenshot: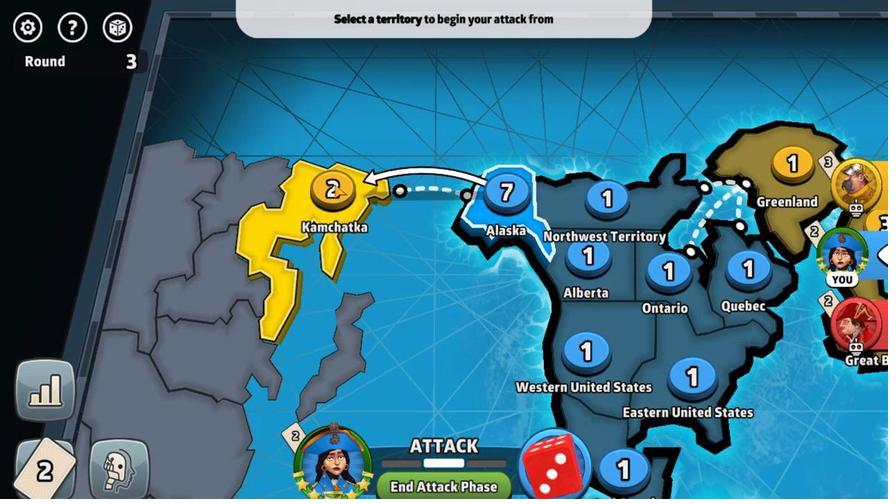 
Action: Mouse pressed left at (338, 299)
Screenshot: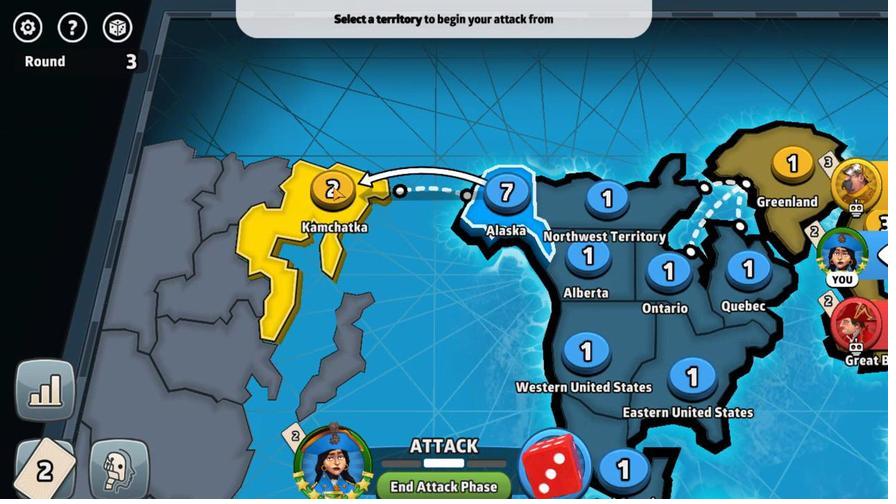 
Action: Mouse moved to (411, 396)
Screenshot: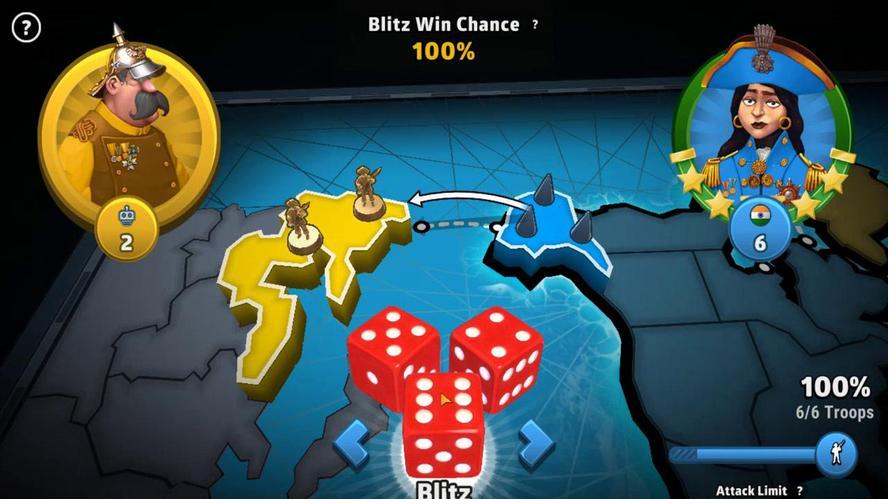 
Action: Mouse pressed left at (411, 396)
Screenshot: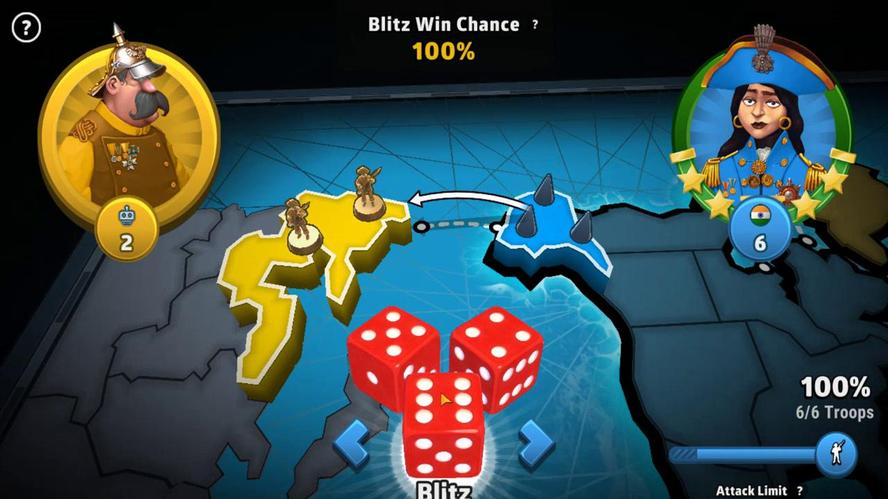 
Action: Mouse moved to (496, 339)
Screenshot: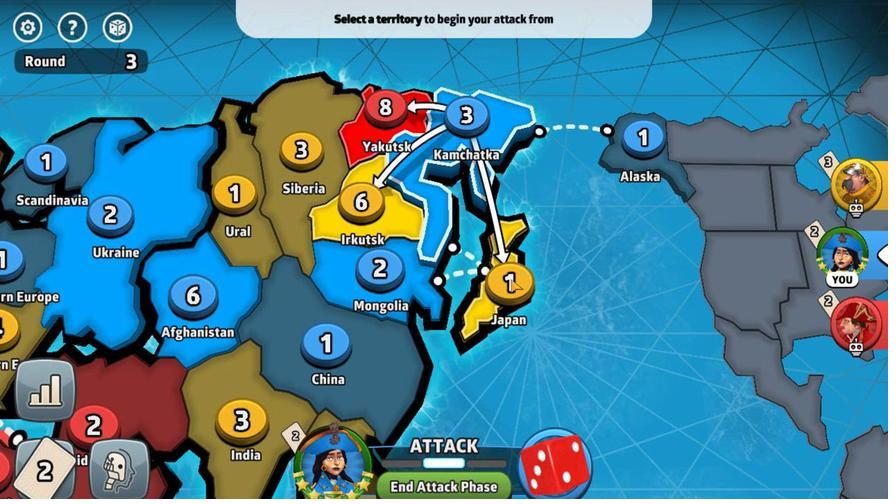 
Action: Mouse pressed left at (496, 339)
Screenshot: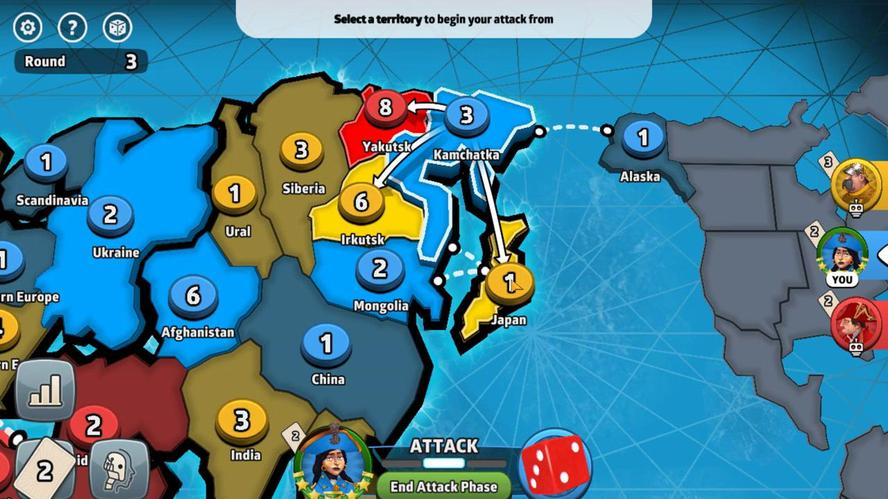 
Action: Mouse moved to (438, 389)
Screenshot: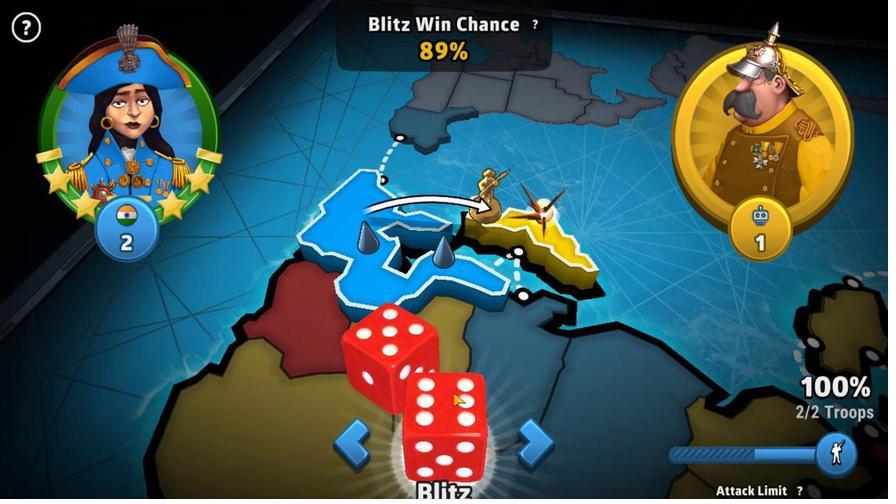 
Action: Mouse pressed left at (438, 389)
Screenshot: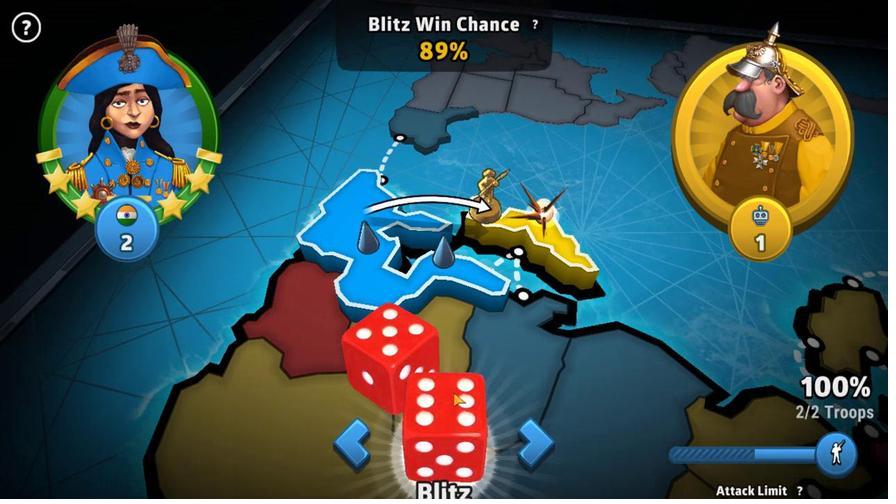 
Action: Mouse moved to (513, 290)
Screenshot: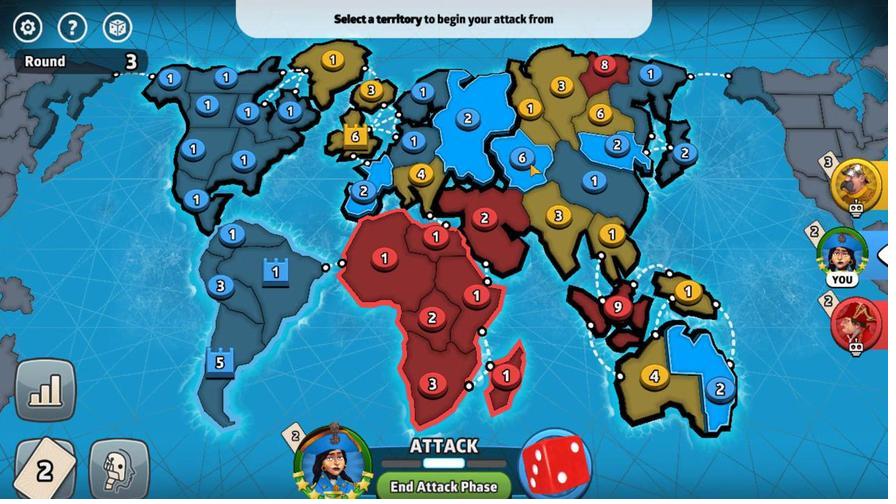 
Action: Mouse pressed left at (513, 290)
Screenshot: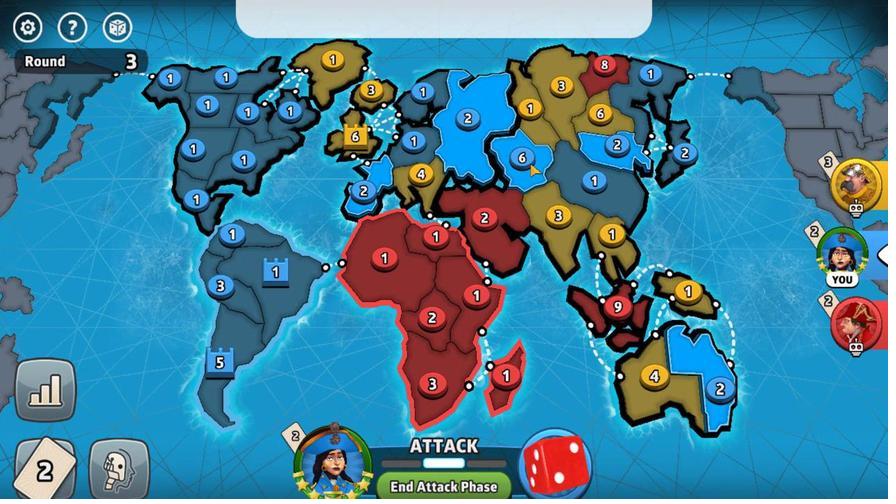 
Action: Mouse moved to (511, 345)
Screenshot: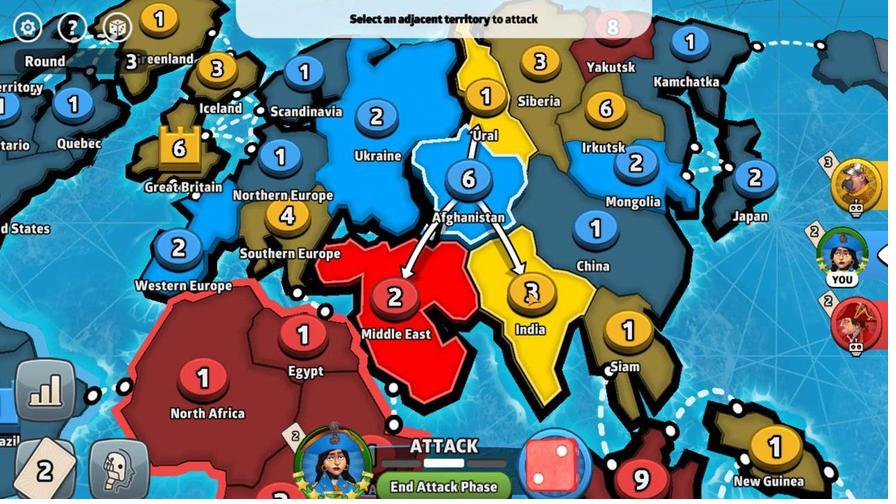 
Action: Mouse pressed left at (511, 345)
Screenshot: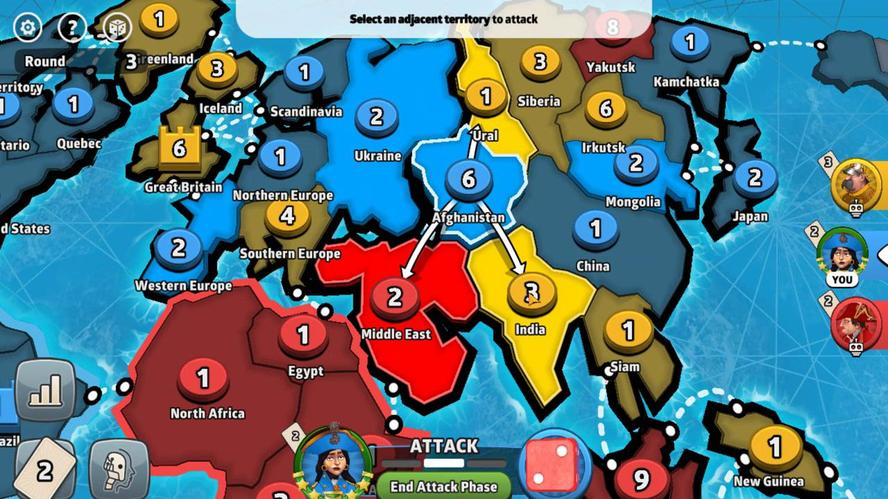 
Action: Mouse moved to (445, 403)
Screenshot: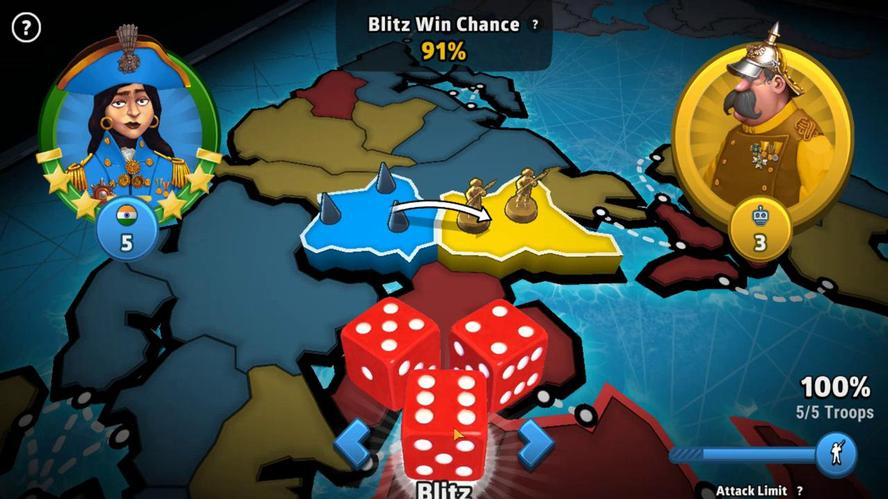 
Action: Mouse pressed left at (445, 403)
Screenshot: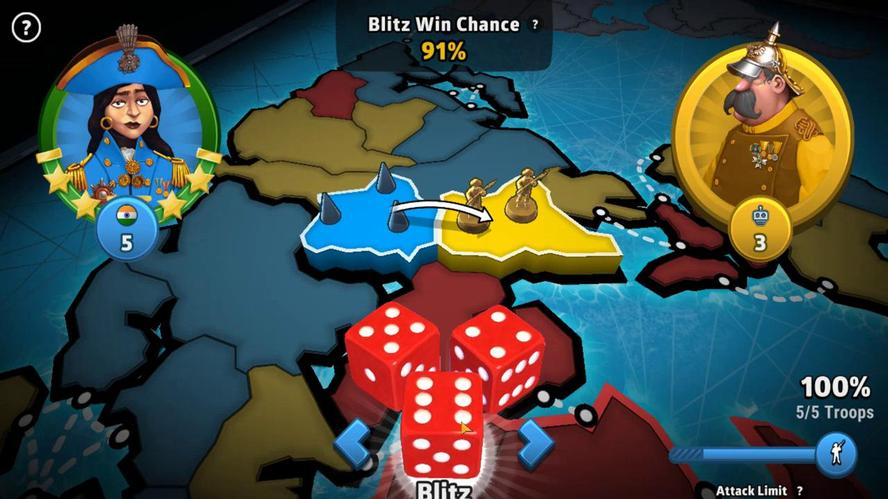 
Action: Mouse moved to (597, 390)
Screenshot: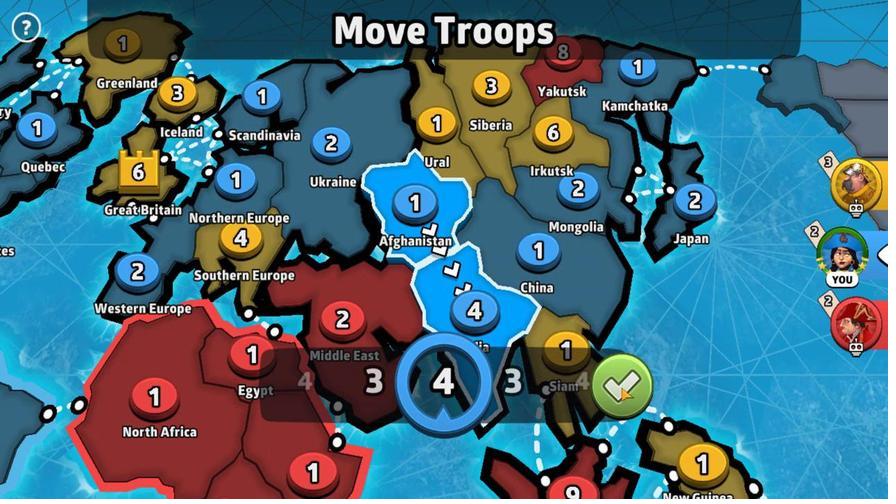 
Action: Mouse pressed left at (597, 390)
Screenshot: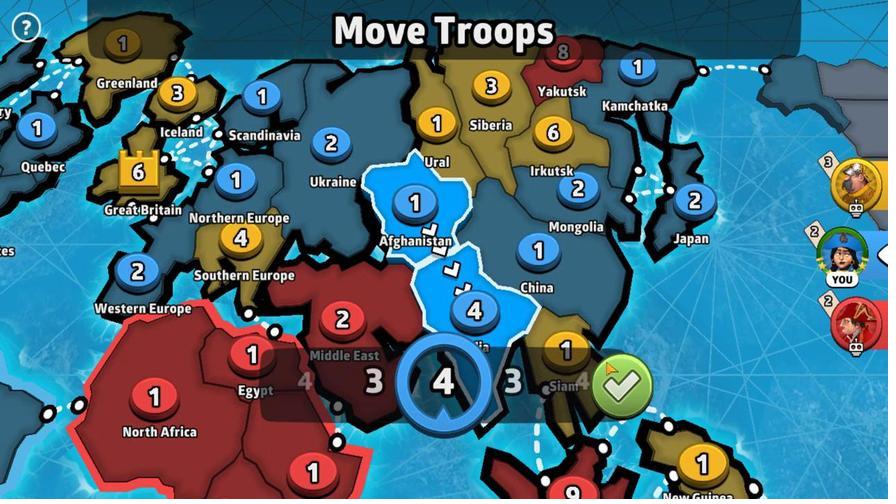 
Action: Mouse moved to (533, 304)
Screenshot: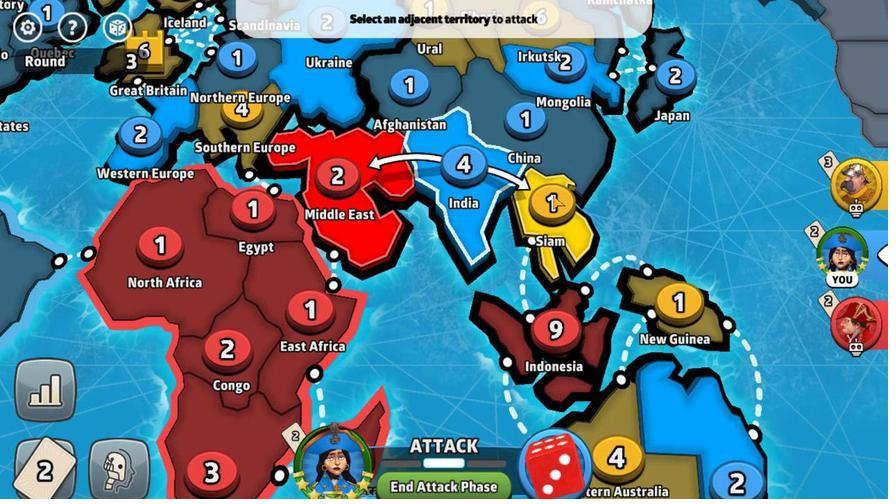 
Action: Mouse pressed left at (533, 304)
Screenshot: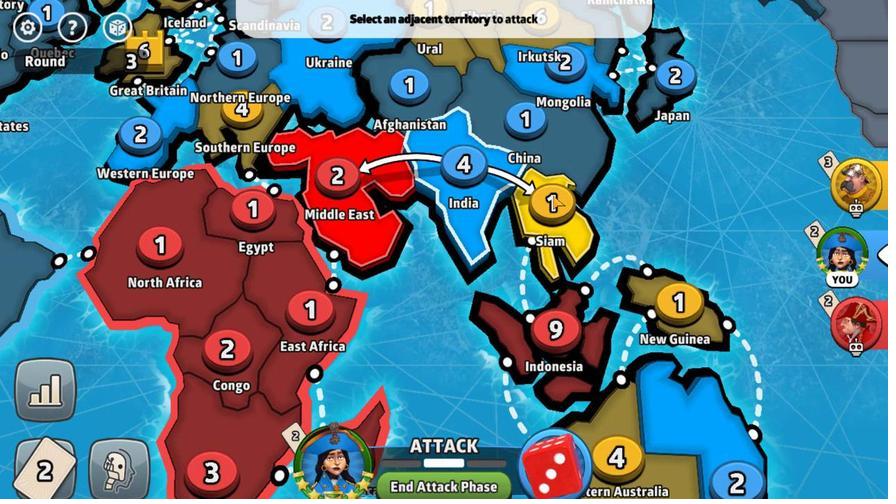 
Action: Mouse moved to (456, 391)
Screenshot: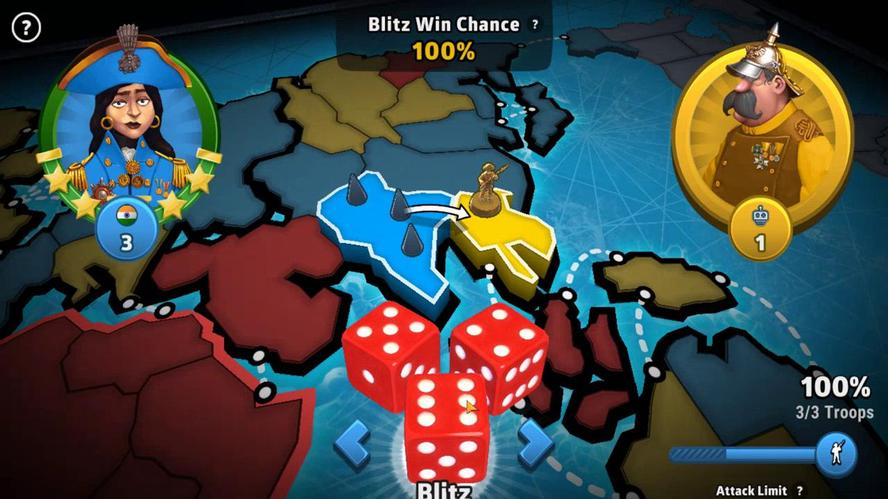 
Action: Mouse pressed left at (456, 391)
Screenshot: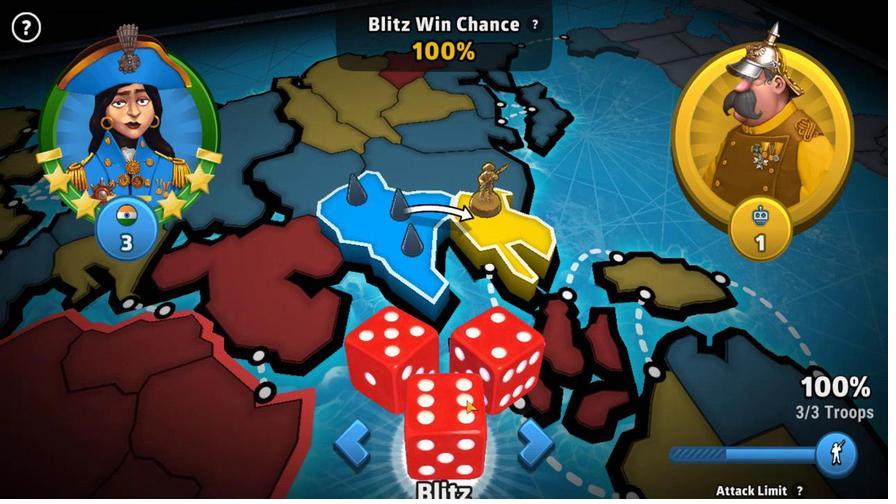 
Action: Mouse moved to (394, 277)
Screenshot: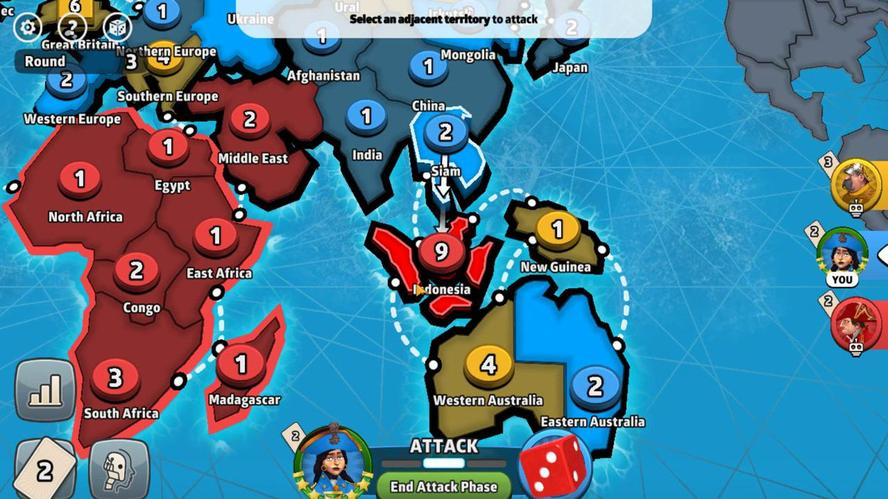 
Action: Mouse pressed left at (394, 277)
Screenshot: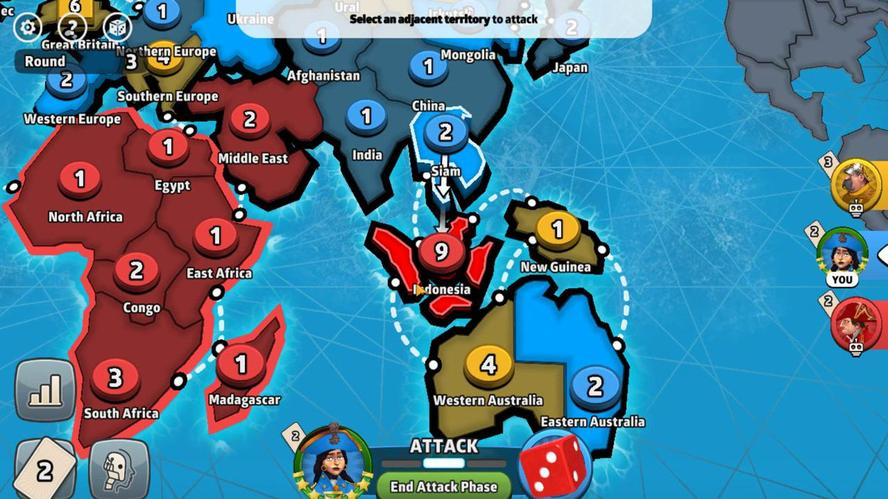 
Action: Mouse moved to (400, 356)
Screenshot: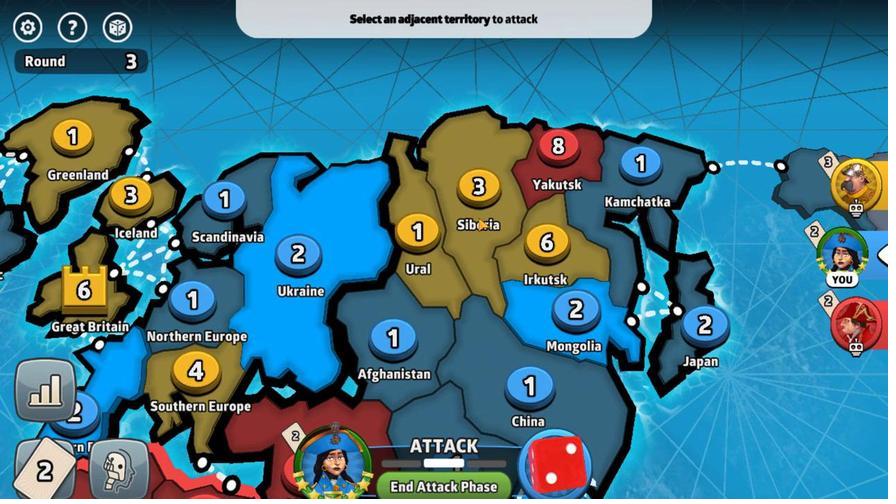 
Action: Mouse pressed left at (400, 356)
Screenshot: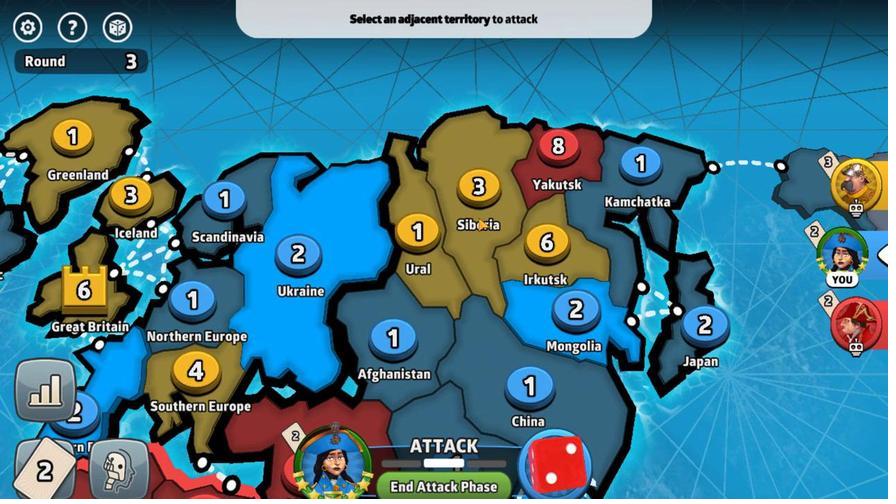 
Action: Mouse moved to (478, 350)
Screenshot: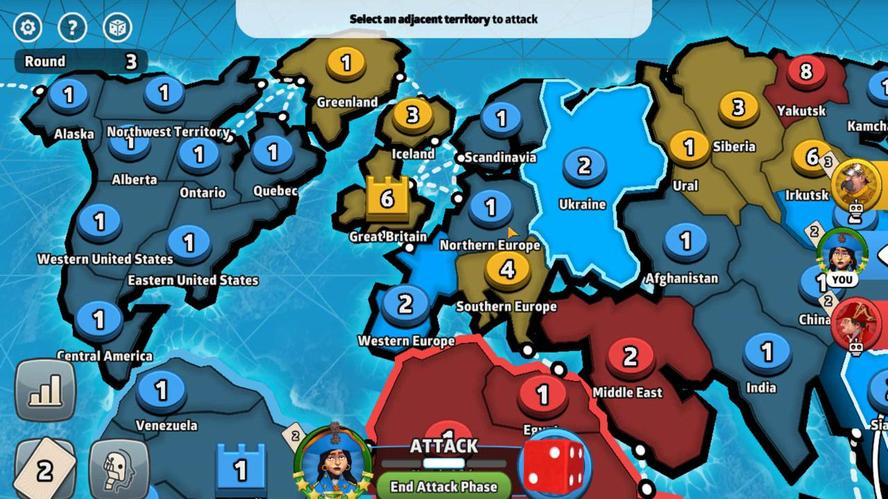 
Action: Mouse pressed left at (478, 350)
Screenshot: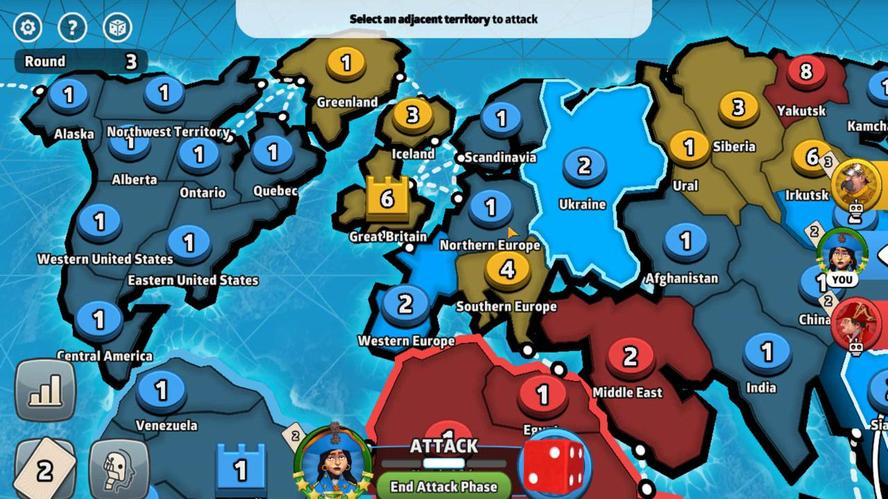 
Action: Mouse moved to (400, 388)
Screenshot: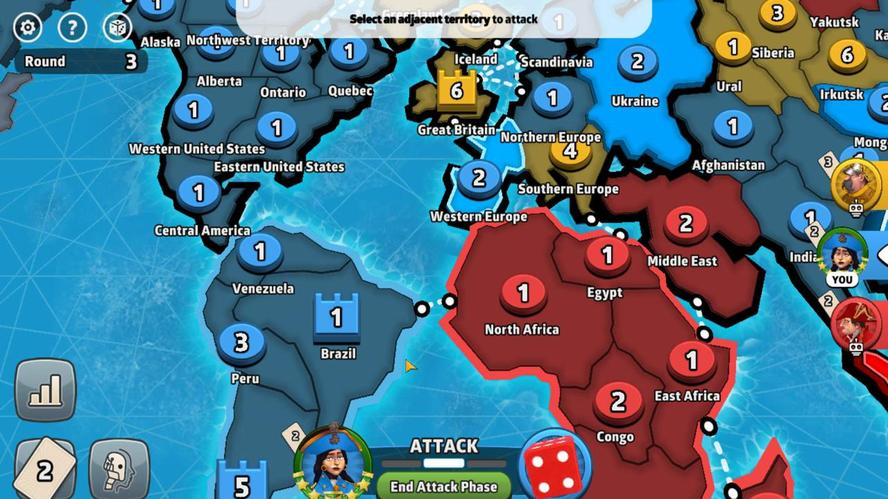 
Action: Mouse pressed left at (400, 388)
Screenshot: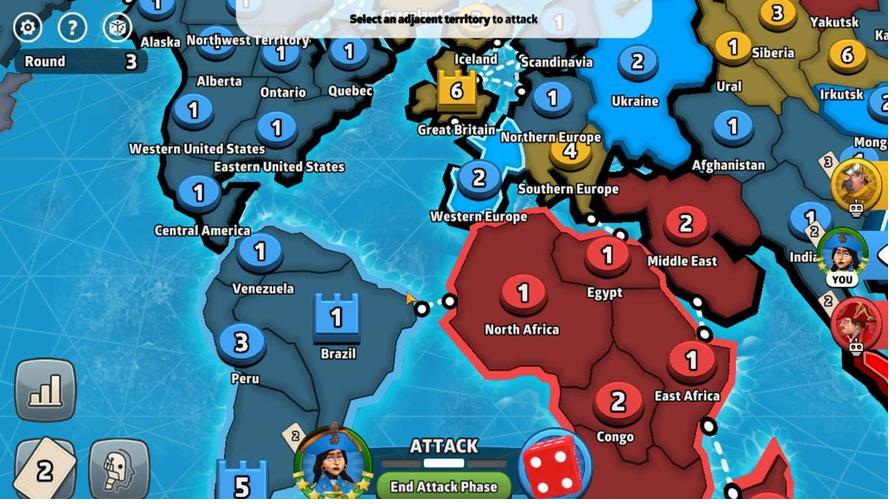 
Action: Mouse moved to (413, 429)
Screenshot: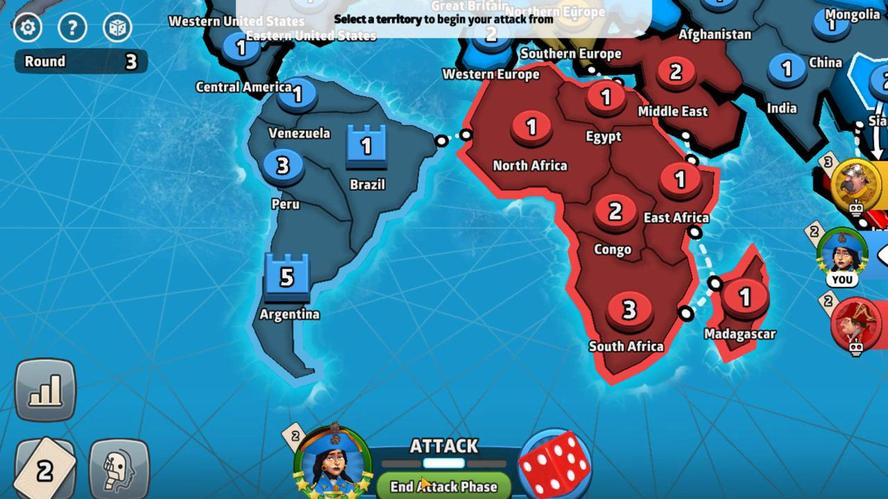
Action: Mouse pressed left at (413, 429)
Screenshot: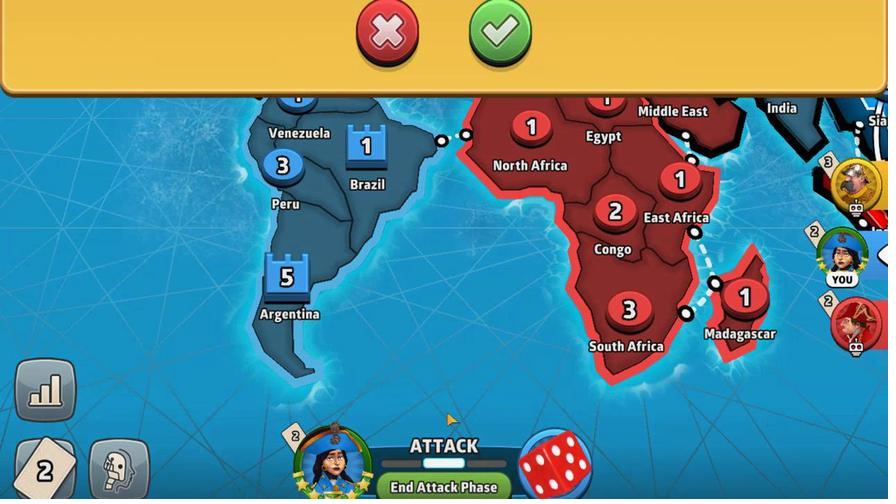 
Action: Mouse moved to (490, 308)
Screenshot: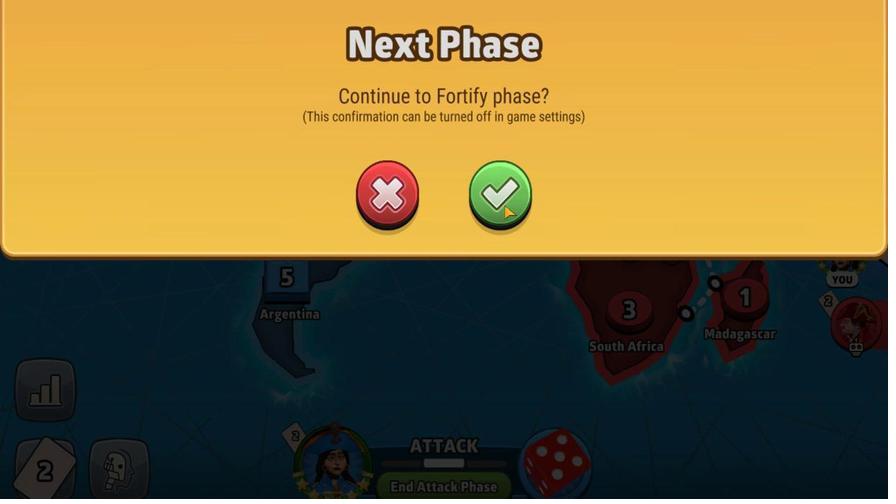 
Action: Mouse pressed left at (490, 308)
Screenshot: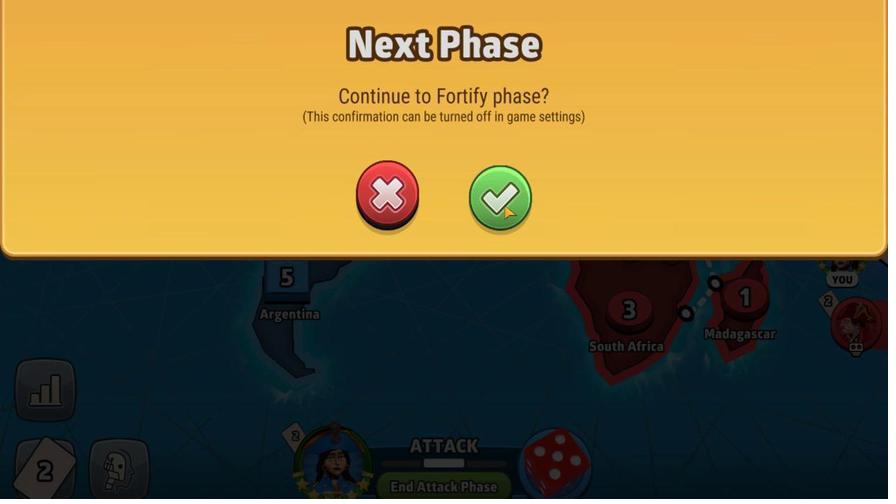 
Action: Mouse moved to (240, 375)
Screenshot: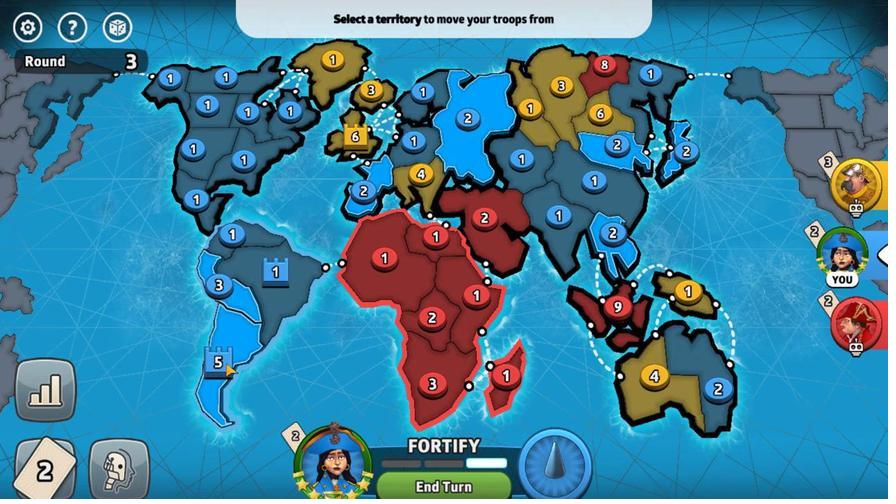 
Action: Mouse pressed left at (240, 375)
Screenshot: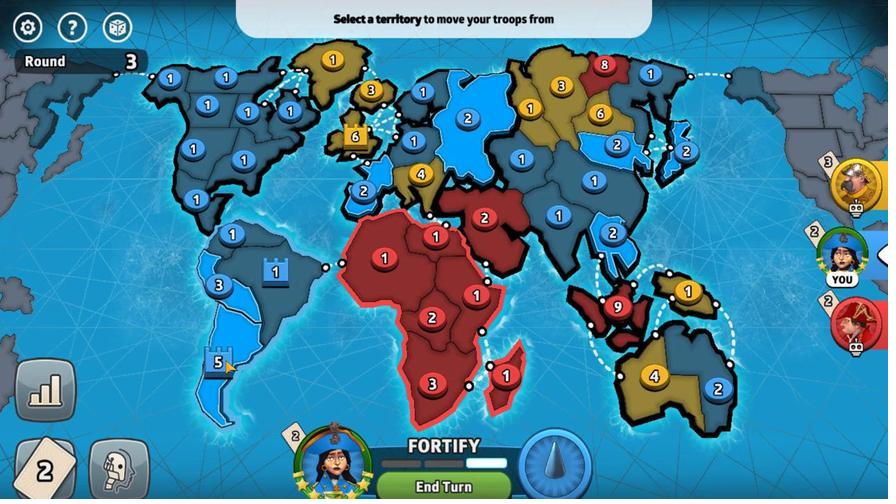 
Action: Mouse moved to (289, 334)
Screenshot: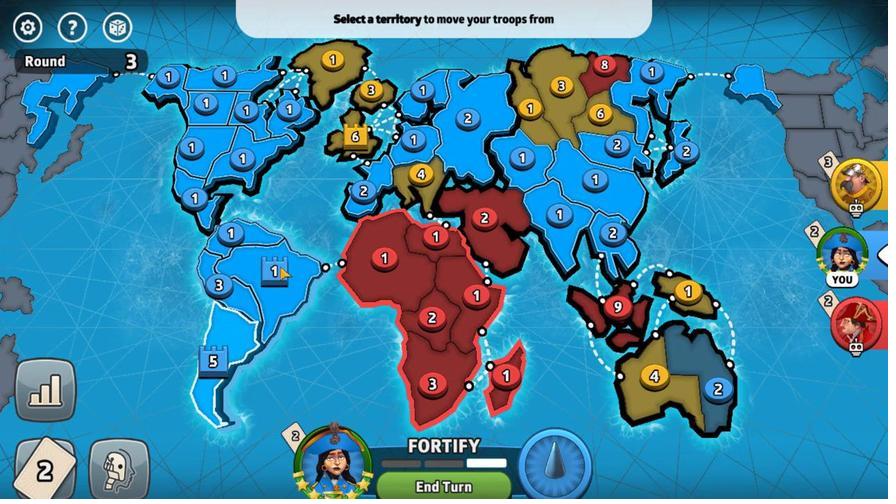 
Action: Mouse pressed left at (289, 334)
Screenshot: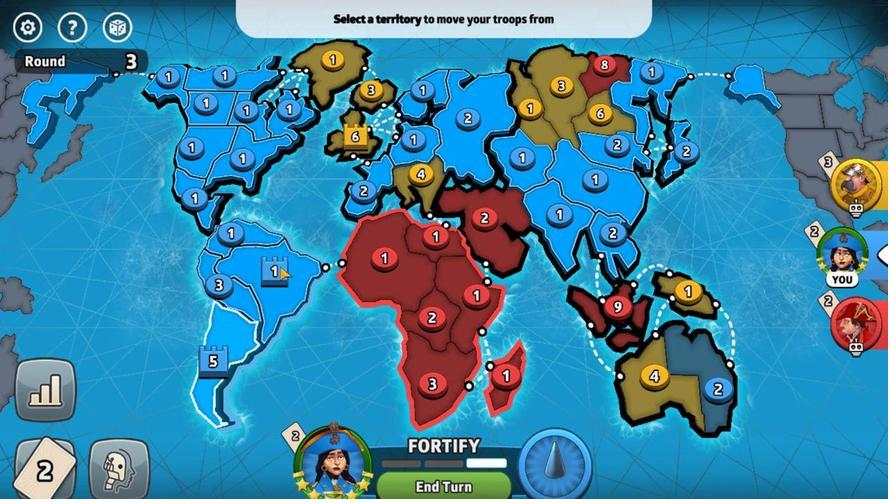 
Action: Mouse moved to (588, 383)
Screenshot: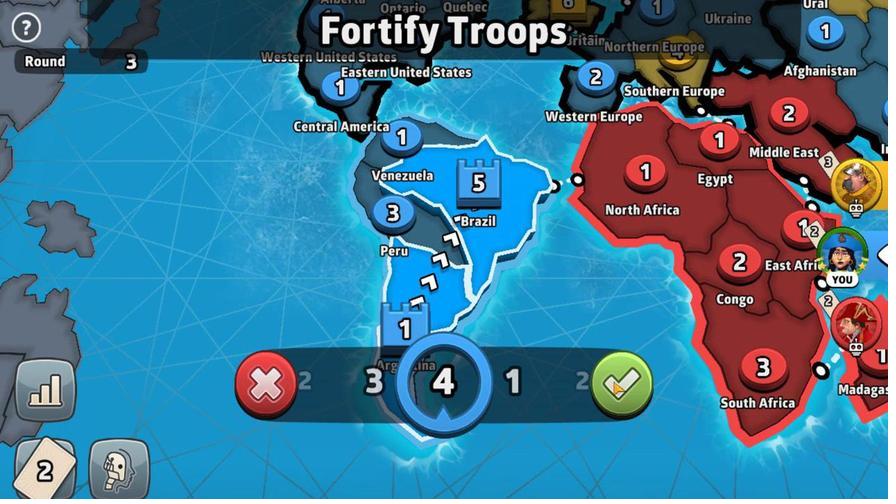 
Action: Mouse pressed left at (588, 383)
Screenshot: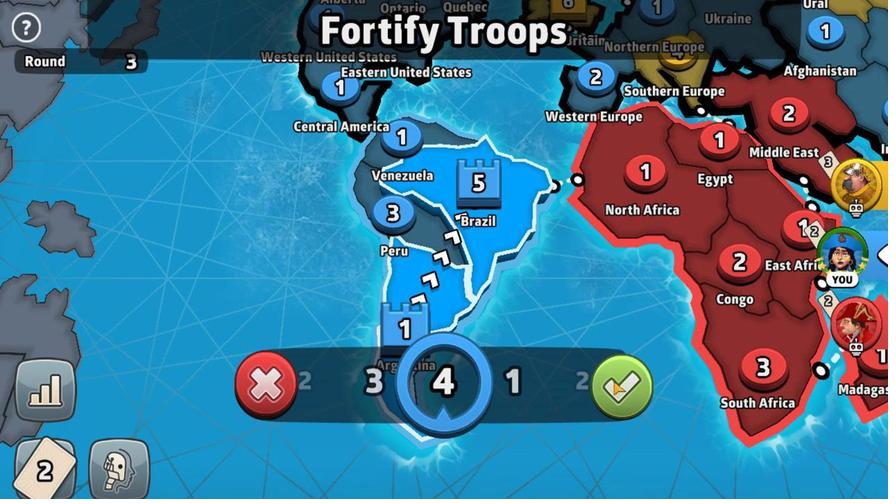 
Action: Mouse moved to (295, 265)
Screenshot: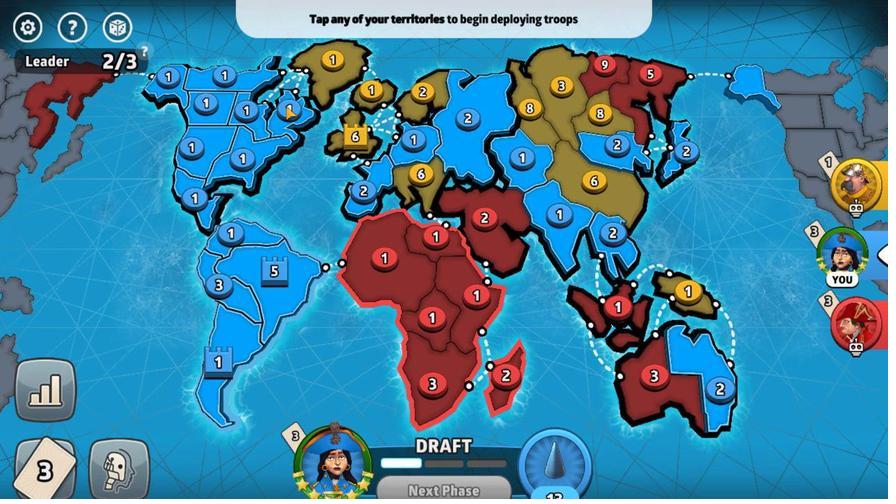 
Action: Mouse pressed left at (295, 265)
Screenshot: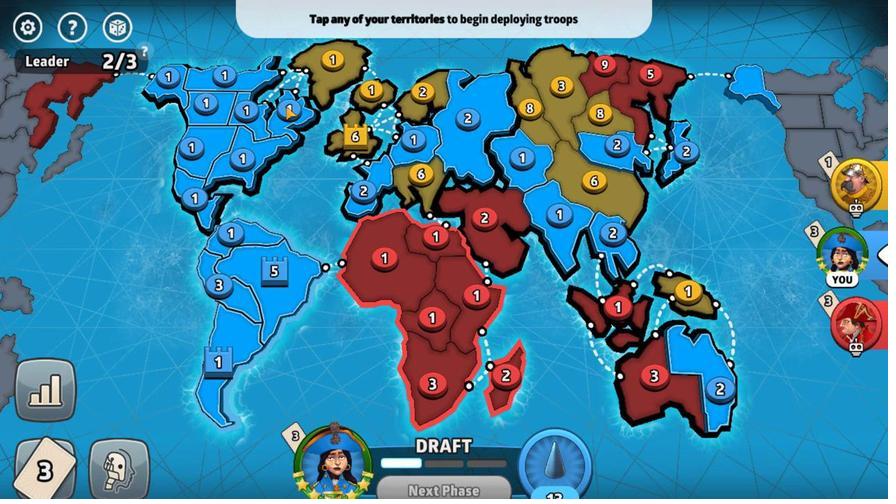 
Action: Mouse moved to (590, 384)
Screenshot: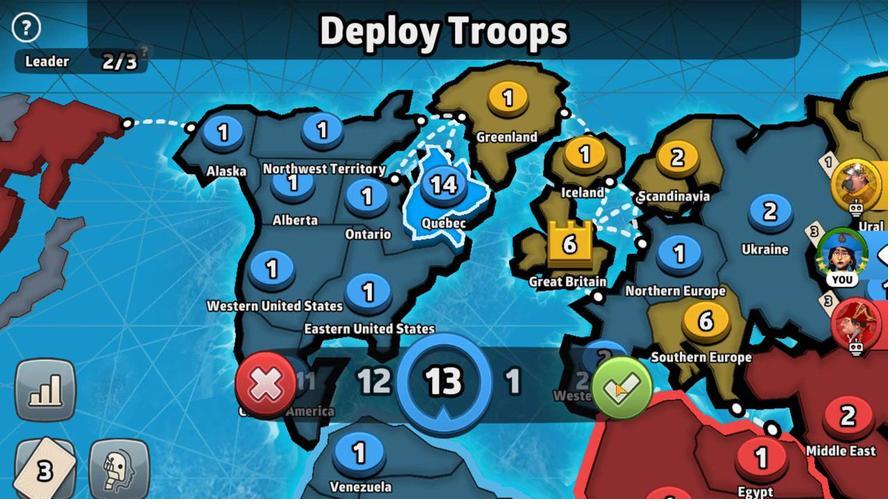
Action: Mouse pressed left at (590, 384)
Screenshot: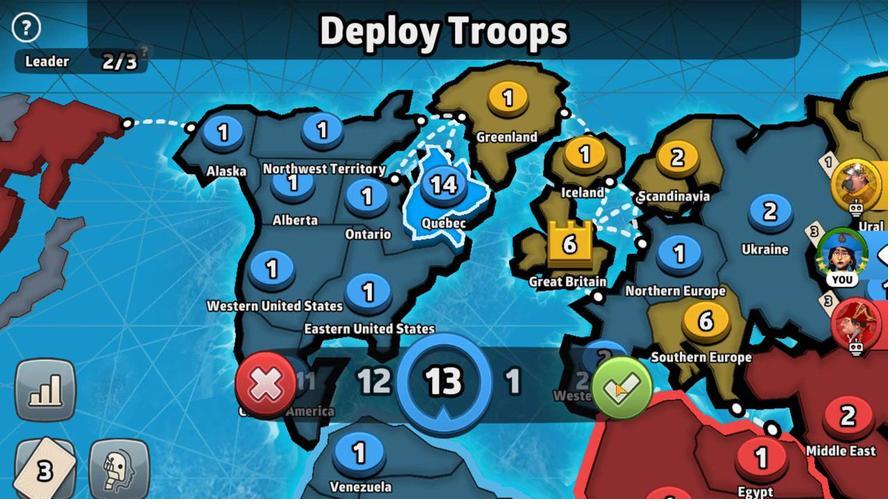 
Action: Mouse moved to (434, 427)
Screenshot: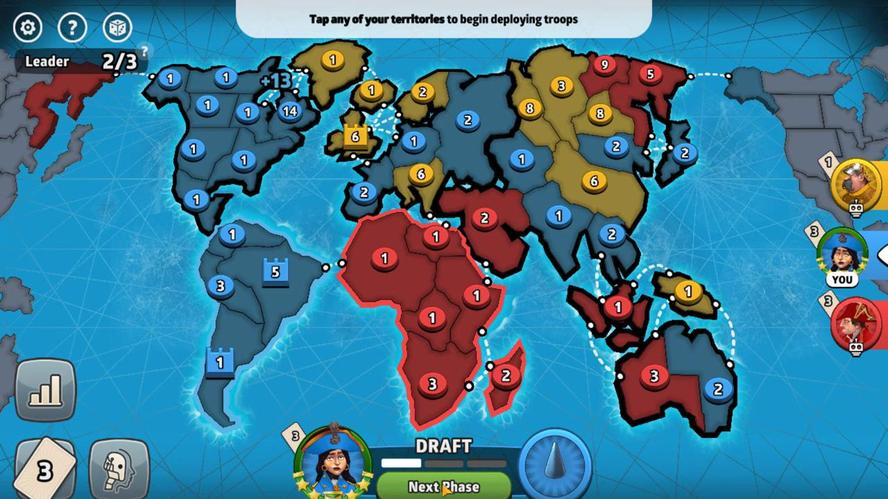 
Action: Mouse pressed left at (434, 427)
Screenshot: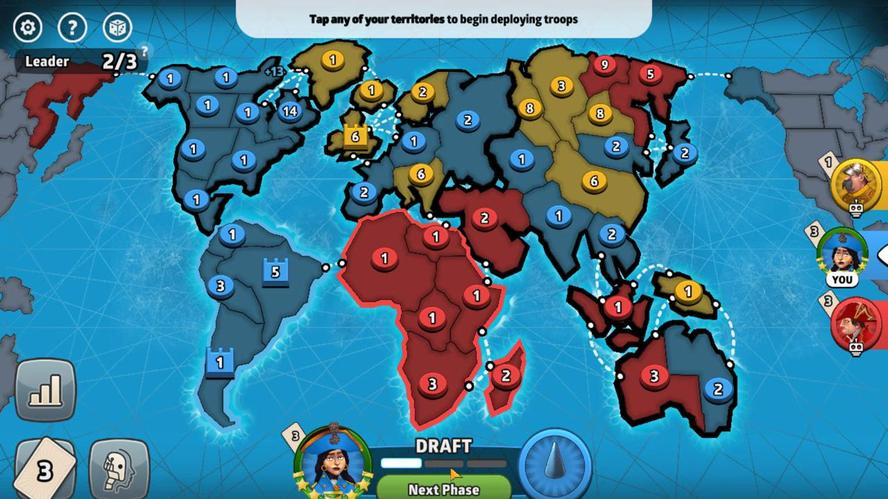 
Action: Mouse moved to (297, 267)
Screenshot: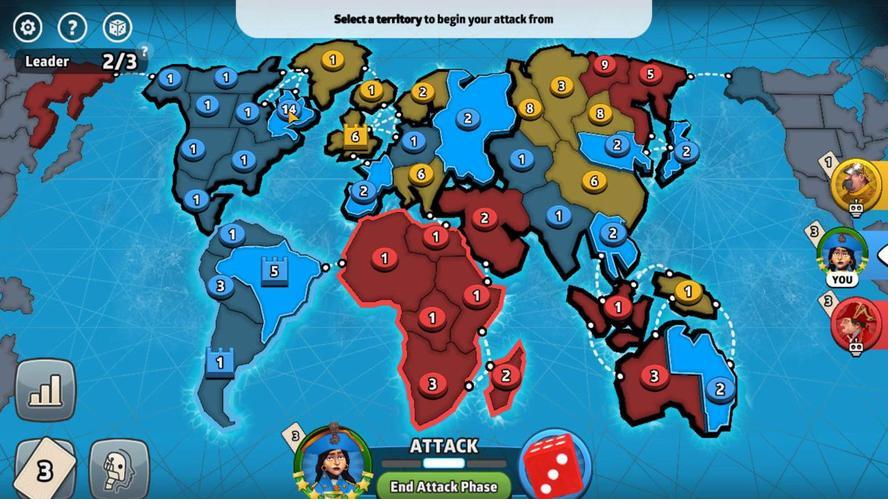 
Action: Mouse pressed left at (297, 267)
Screenshot: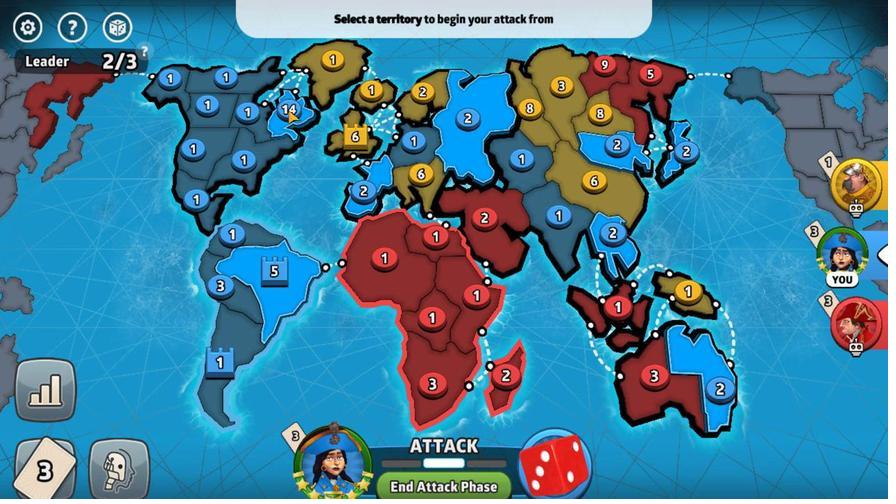 
Action: Mouse moved to (458, 279)
Screenshot: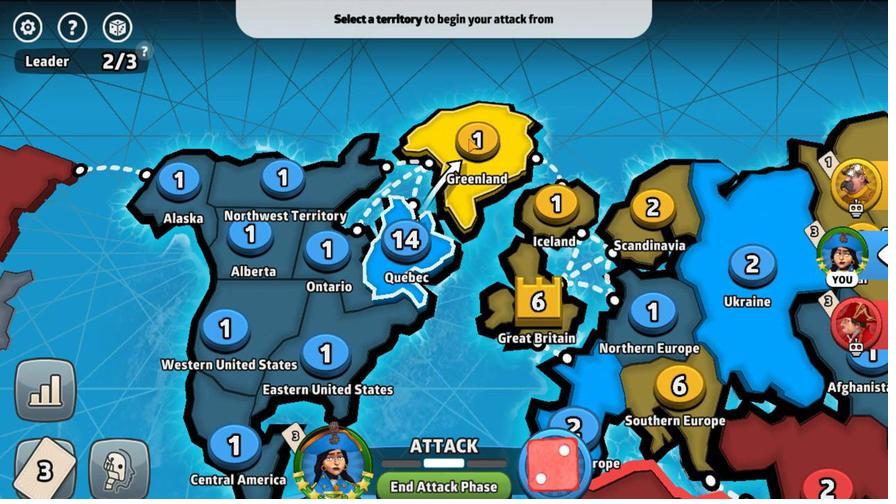 
Action: Mouse pressed left at (458, 279)
Screenshot: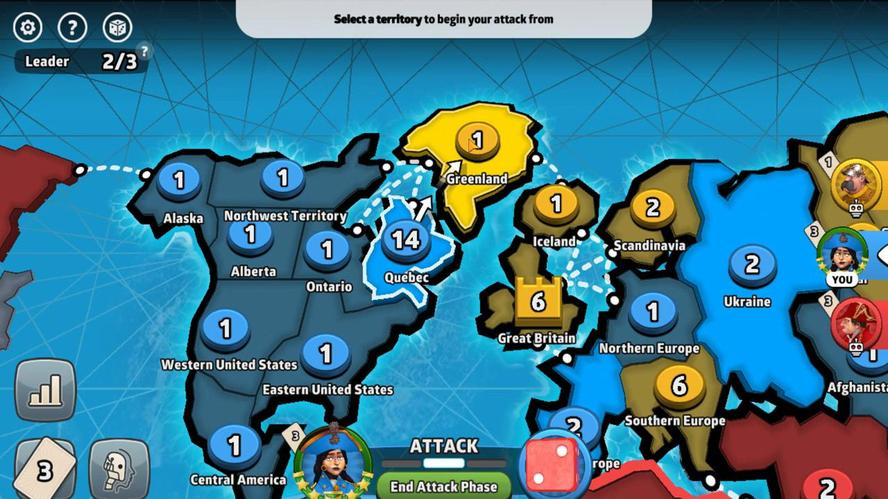 
Action: Mouse moved to (458, 383)
Screenshot: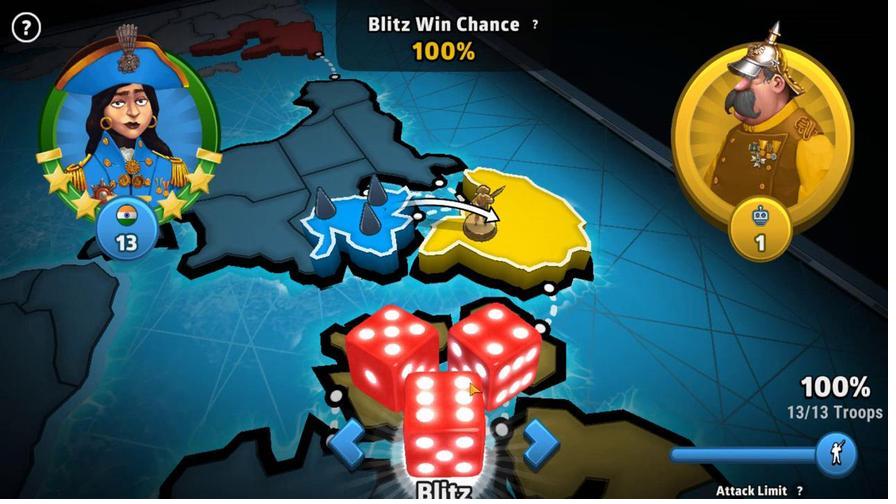 
Action: Mouse pressed left at (458, 383)
Screenshot: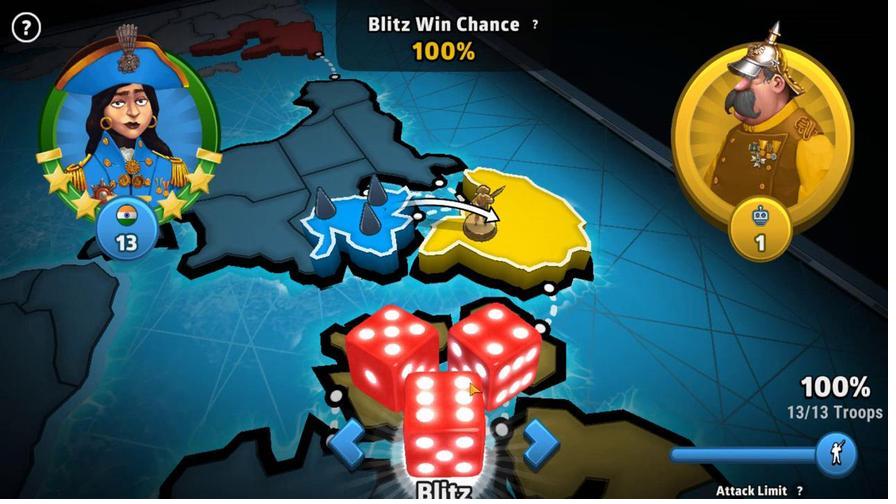 
Action: Mouse moved to (592, 381)
Screenshot: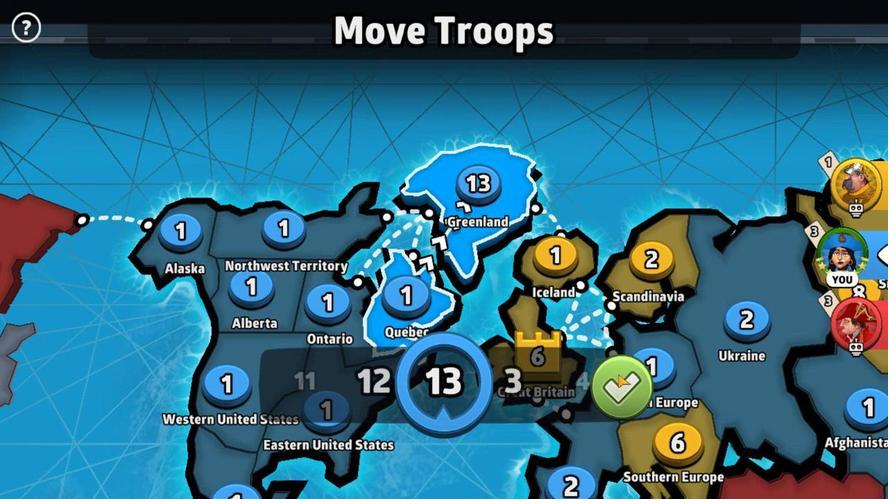 
Action: Mouse pressed left at (592, 381)
Screenshot: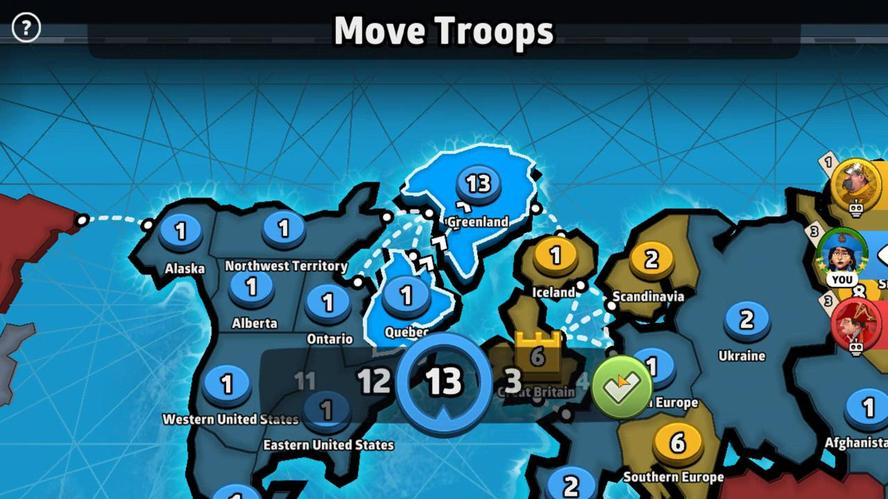 
Action: Mouse moved to (468, 313)
Screenshot: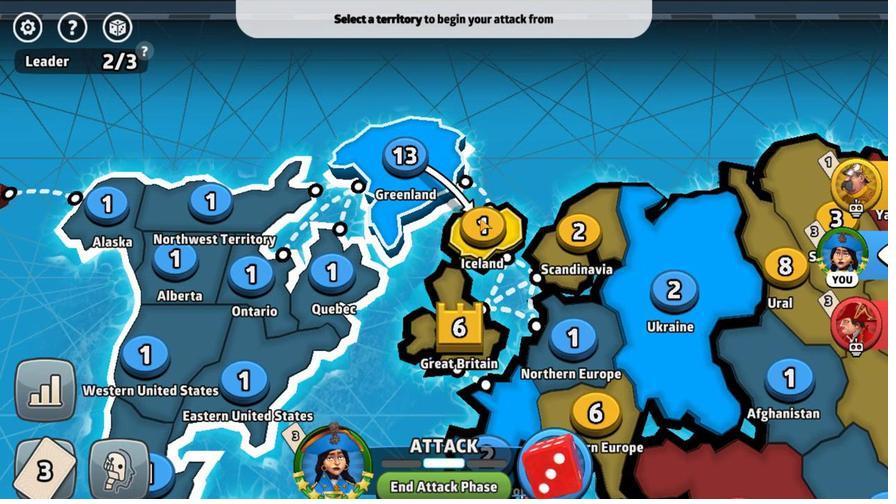 
Action: Mouse pressed left at (468, 313)
Screenshot: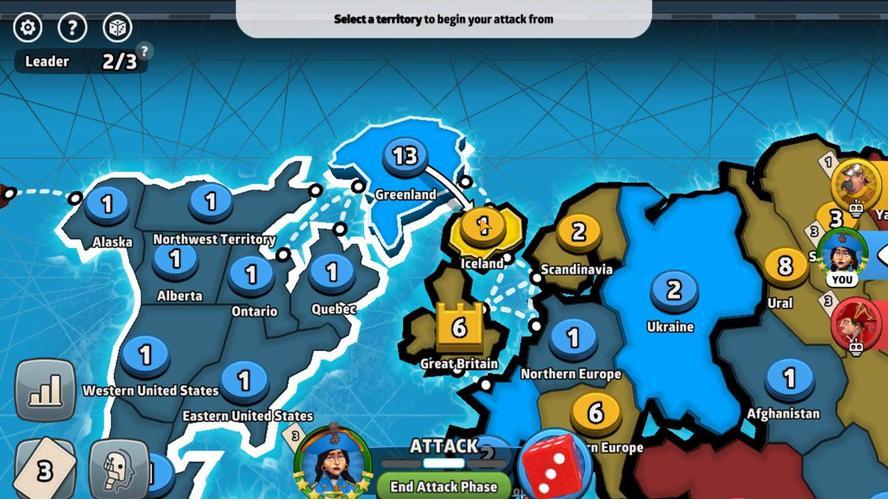 
Action: Mouse moved to (467, 401)
Screenshot: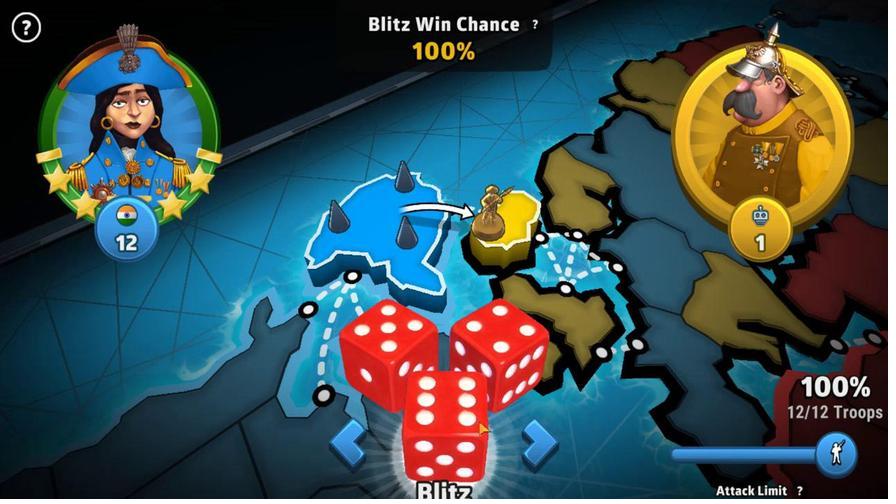 
Action: Mouse pressed left at (467, 401)
Screenshot: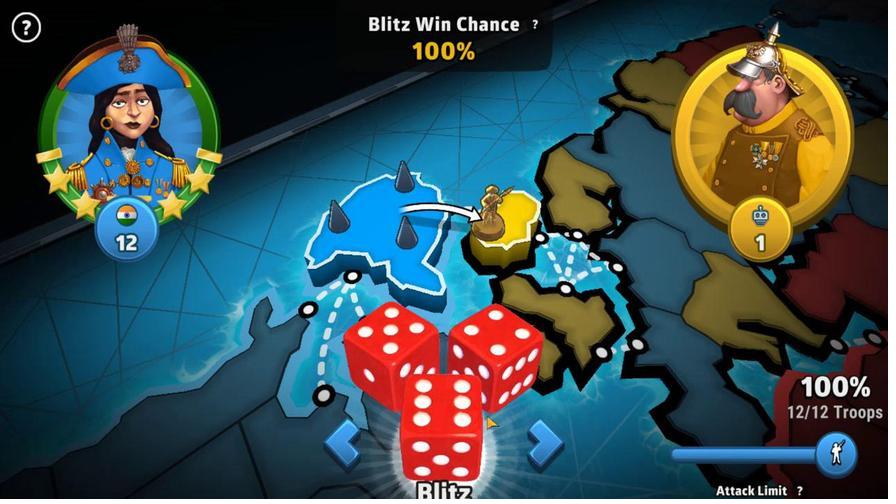 
Action: Mouse moved to (592, 383)
Screenshot: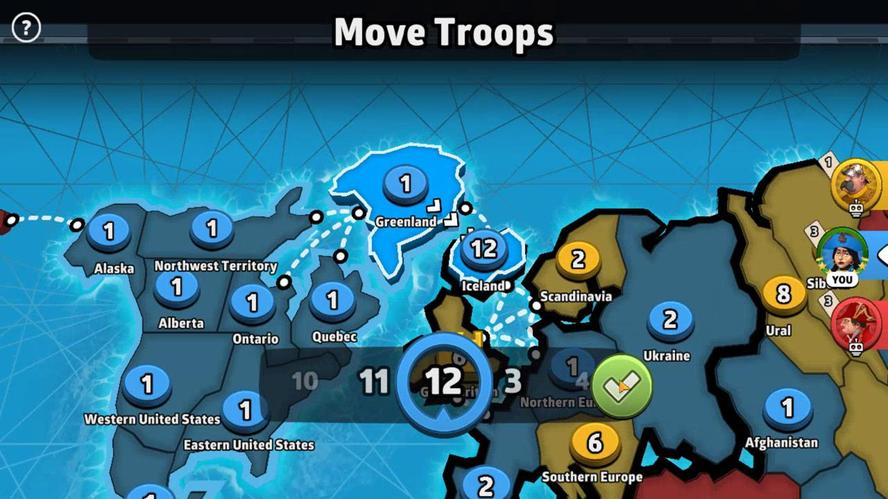
Action: Mouse pressed left at (592, 383)
Screenshot: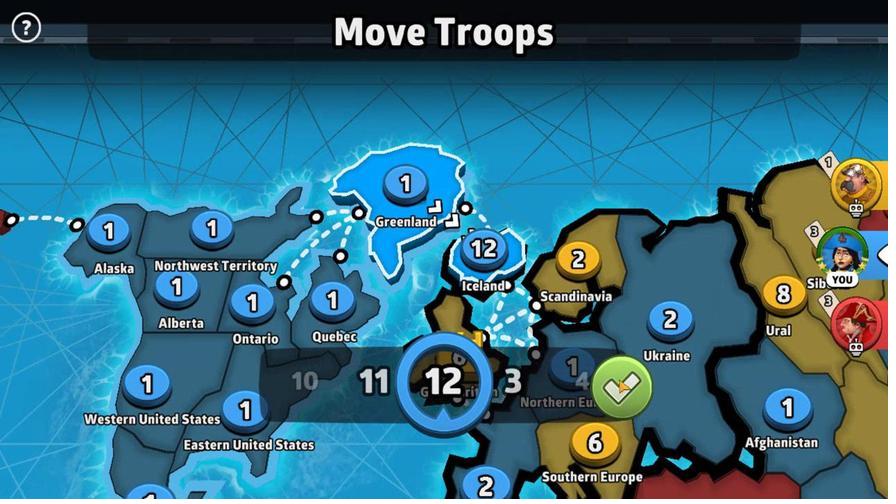 
Action: Mouse moved to (479, 281)
Screenshot: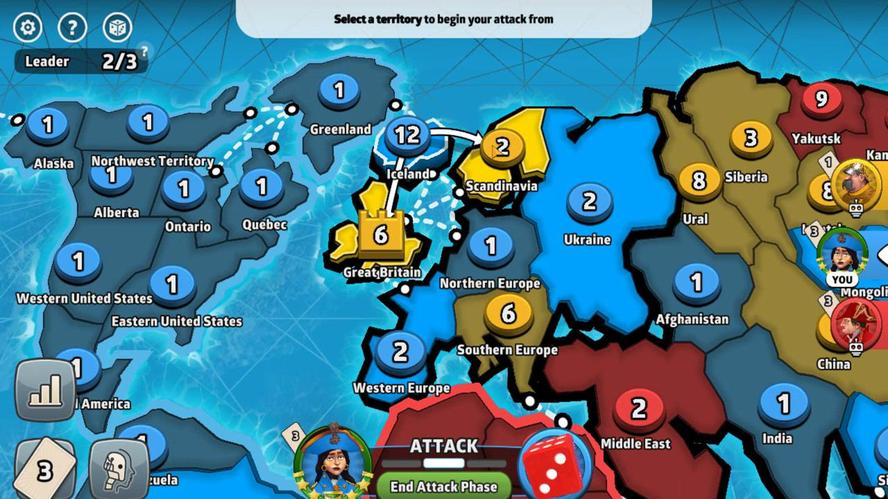 
Action: Mouse pressed left at (479, 281)
Screenshot: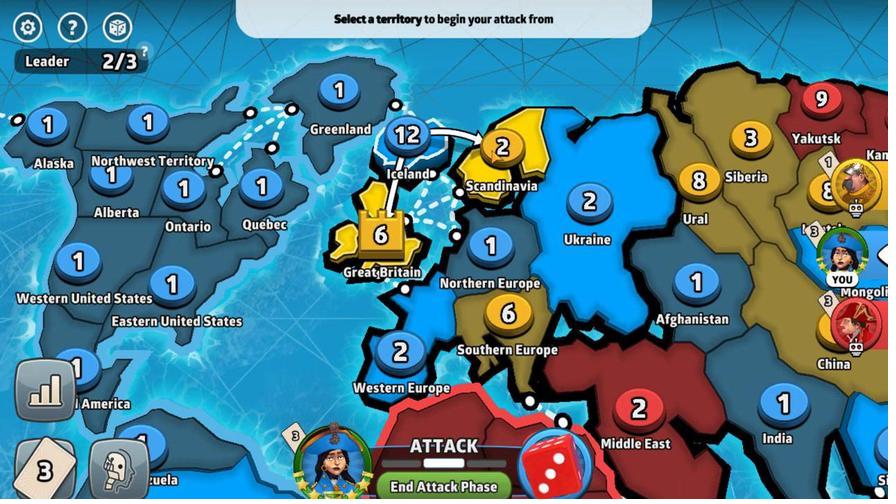 
Action: Mouse moved to (451, 397)
Screenshot: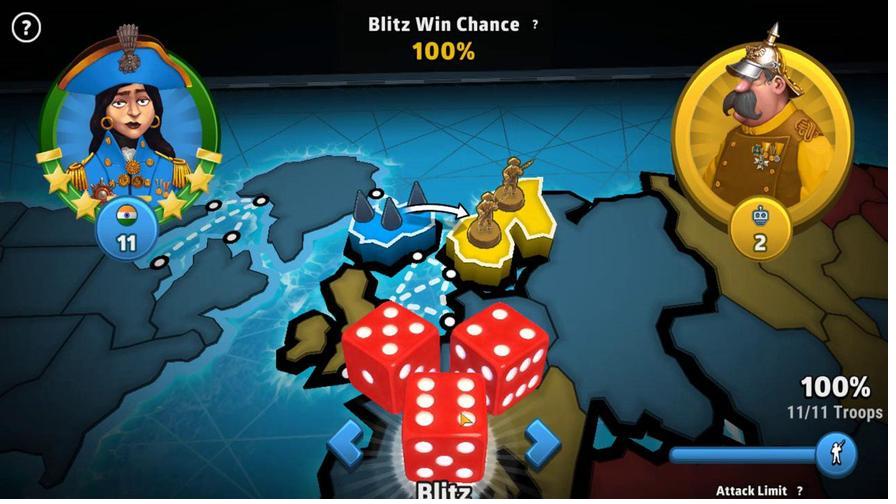 
Action: Mouse pressed left at (451, 397)
Screenshot: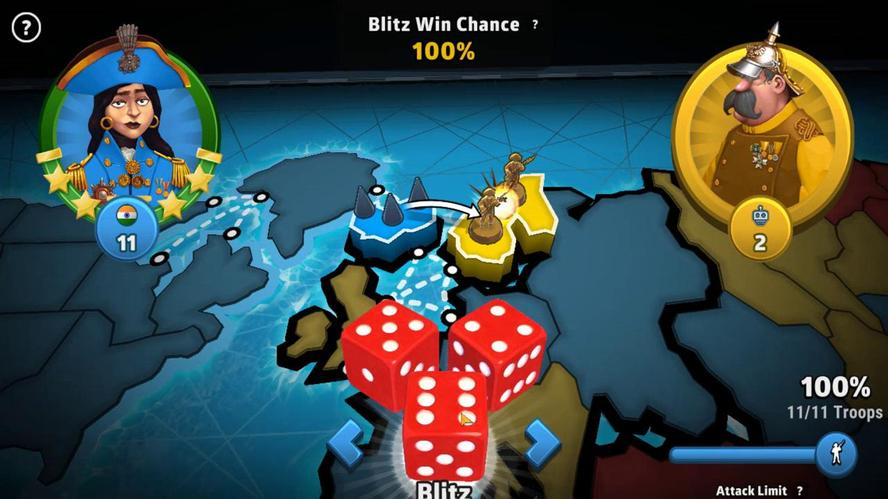 
Action: Mouse moved to (585, 386)
Screenshot: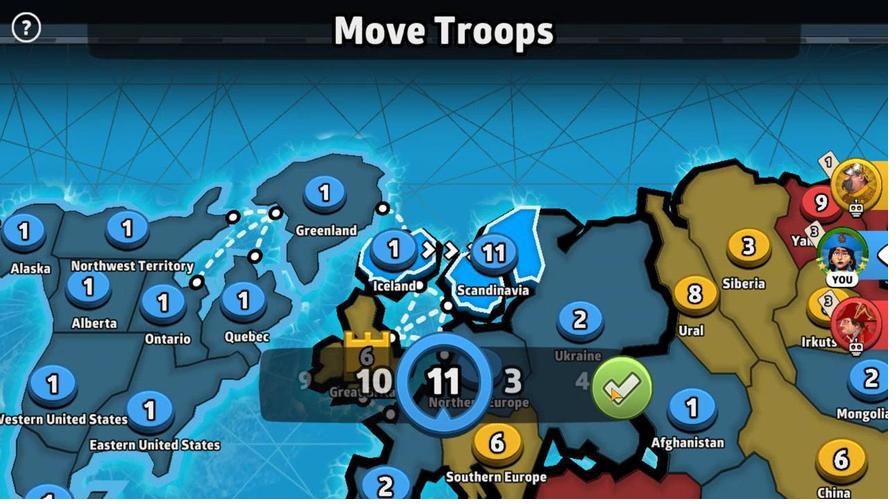 
Action: Mouse pressed left at (585, 386)
Screenshot: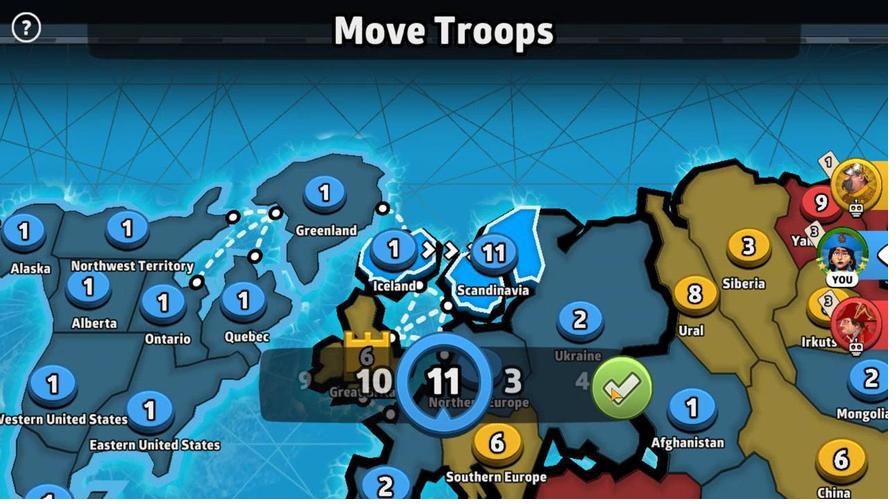 
Action: Mouse moved to (492, 360)
Screenshot: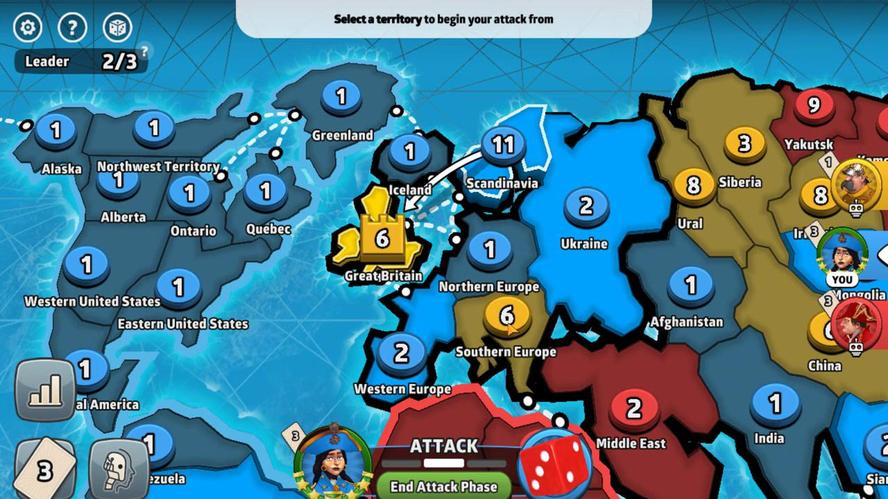 
Action: Mouse pressed left at (492, 360)
Screenshot: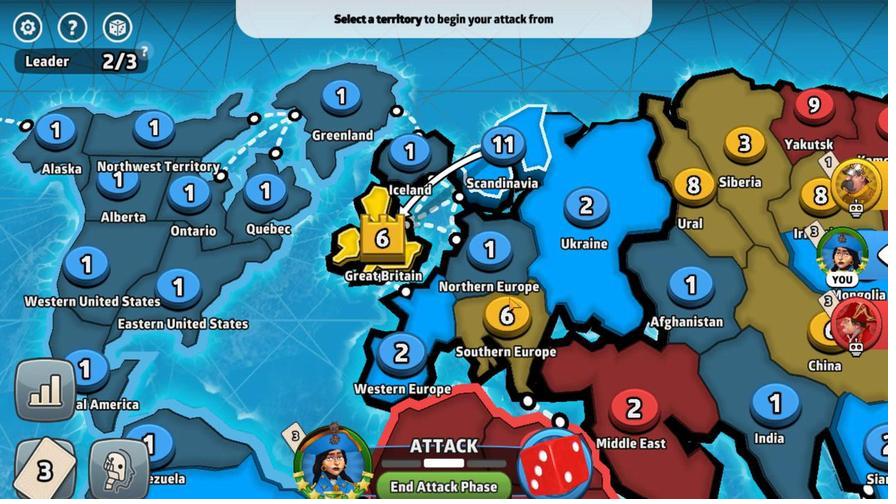 
Action: Mouse moved to (476, 360)
Screenshot: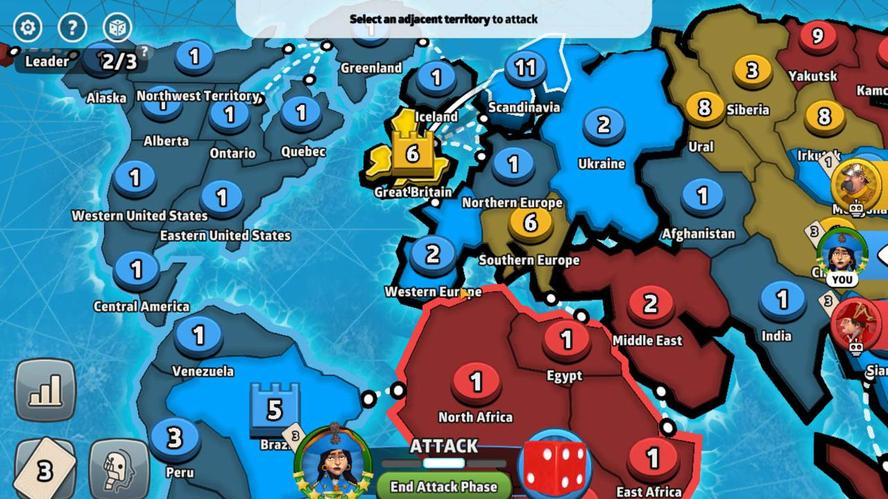 
Action: Mouse pressed left at (476, 360)
Screenshot: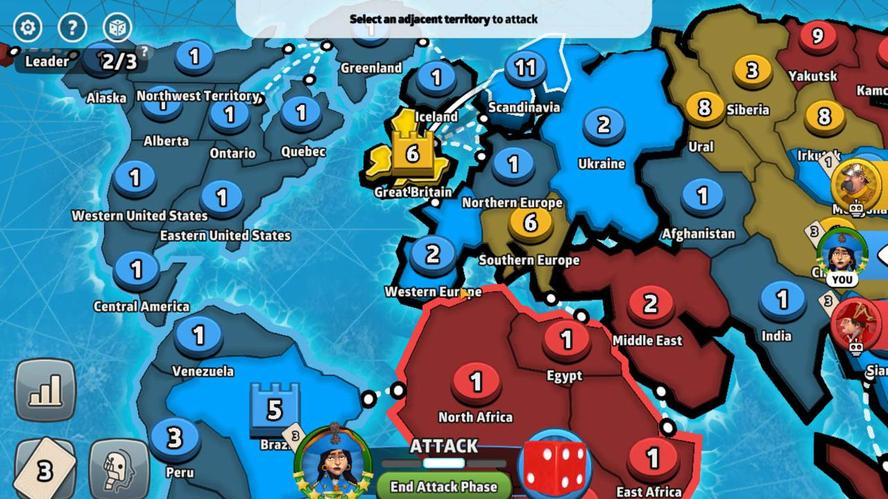 
Action: Mouse moved to (581, 352)
Screenshot: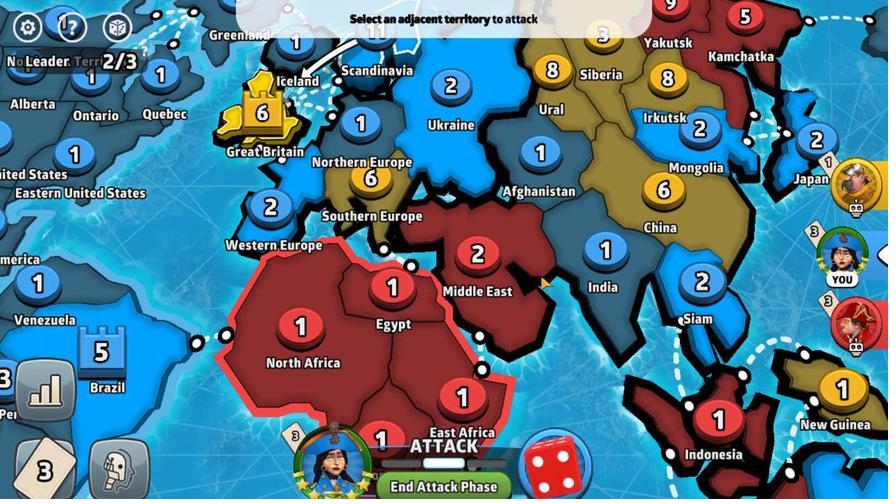 
Action: Mouse pressed left at (581, 352)
Screenshot: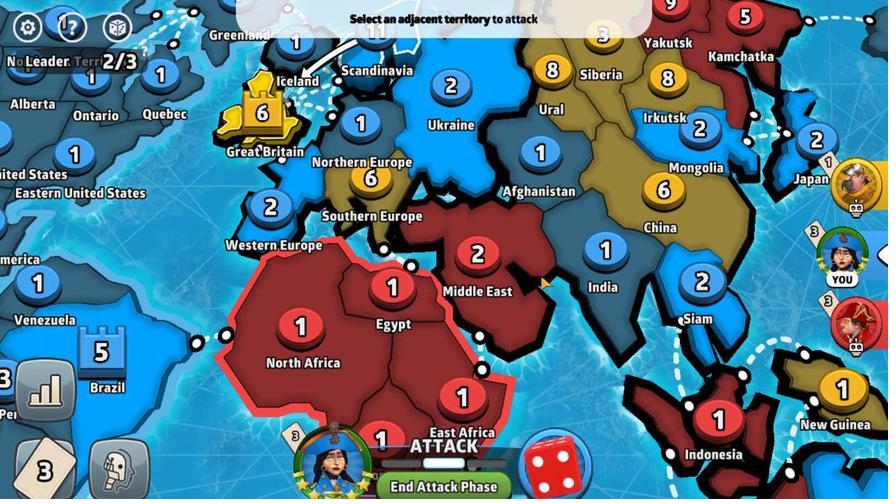 
Action: Mouse moved to (510, 386)
Screenshot: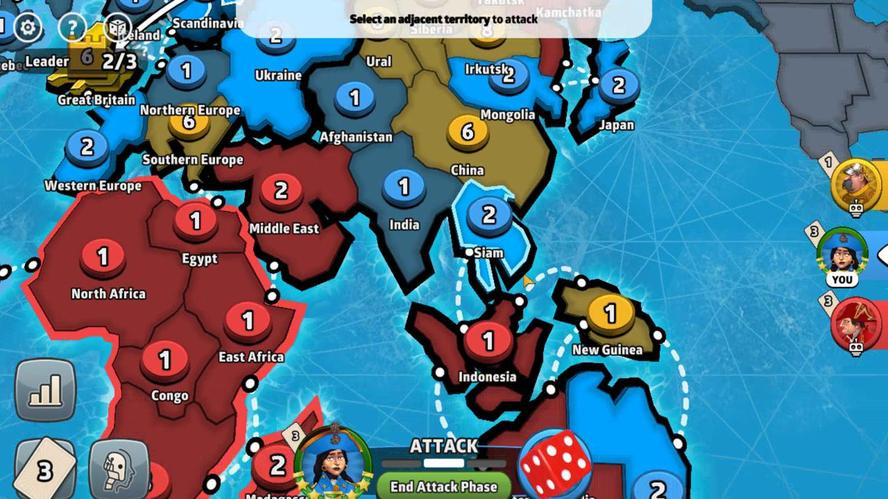 
Action: Mouse pressed left at (510, 386)
Screenshot: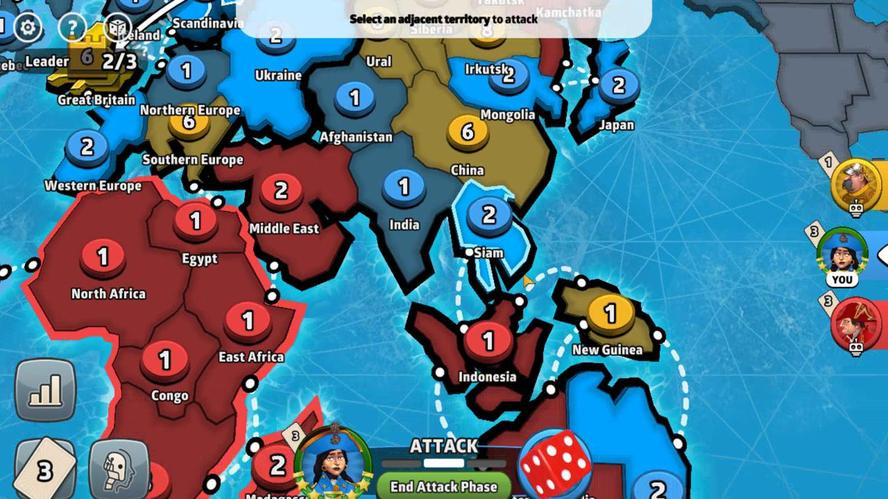 
Action: Mouse moved to (301, 347)
Screenshot: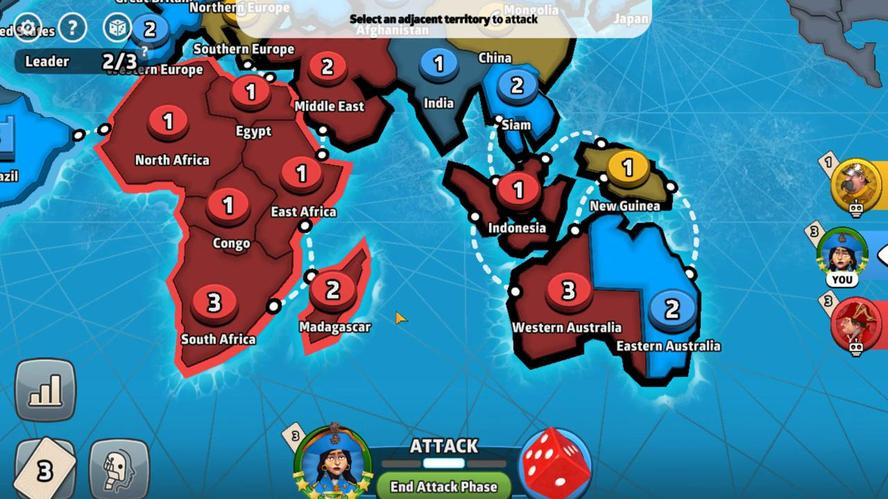 
Action: Mouse pressed left at (301, 347)
Screenshot: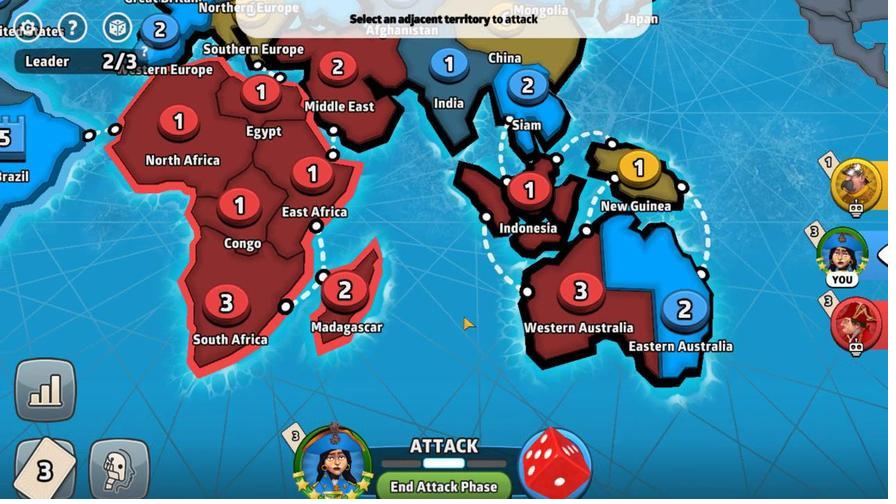 
Action: Mouse moved to (299, 330)
Screenshot: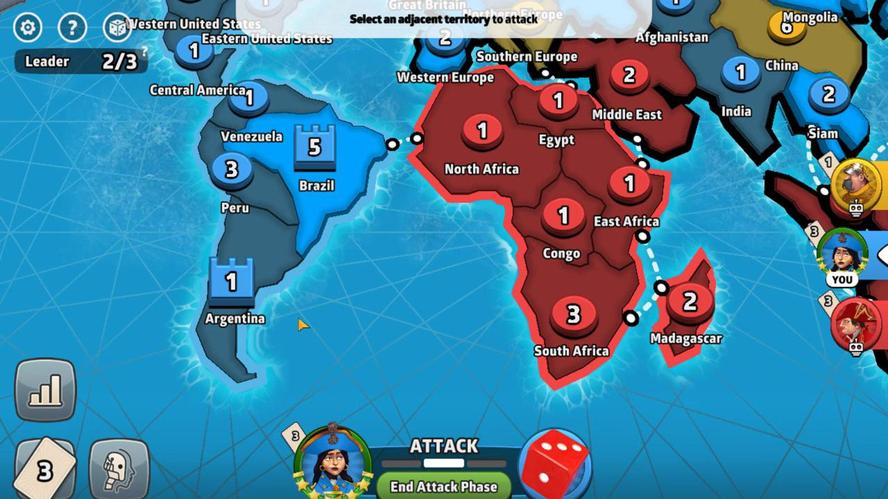 
Action: Mouse pressed left at (299, 330)
Screenshot: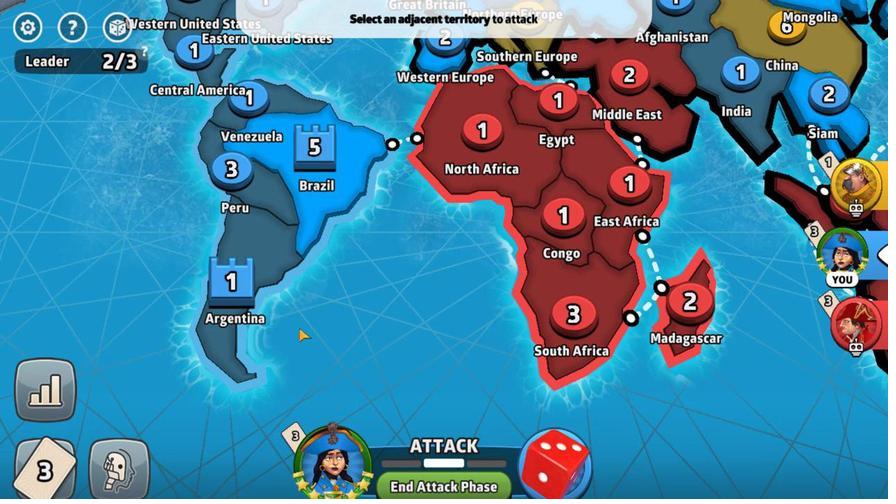 
Action: Mouse moved to (412, 428)
Screenshot: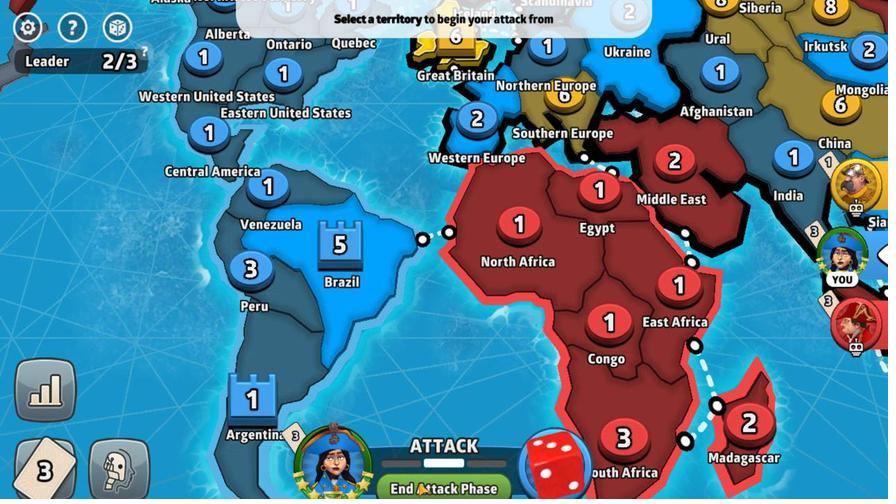 
Action: Mouse pressed left at (412, 428)
Screenshot: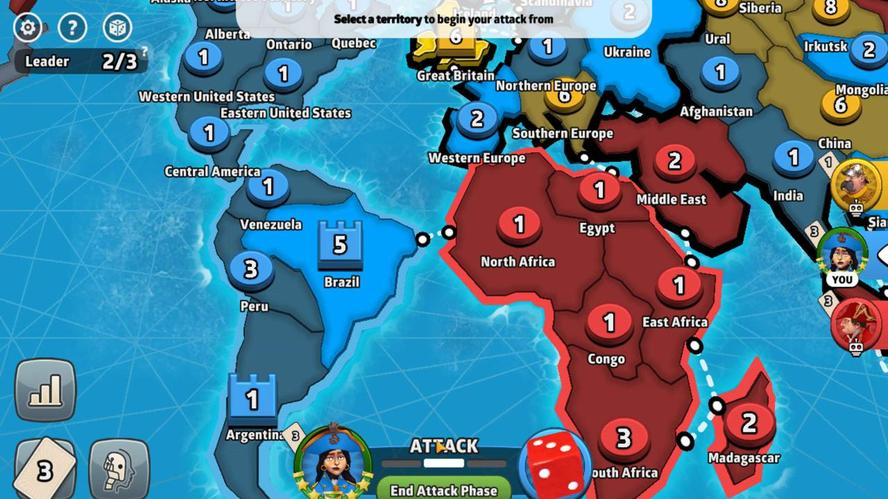 
Action: Mouse moved to (483, 310)
Screenshot: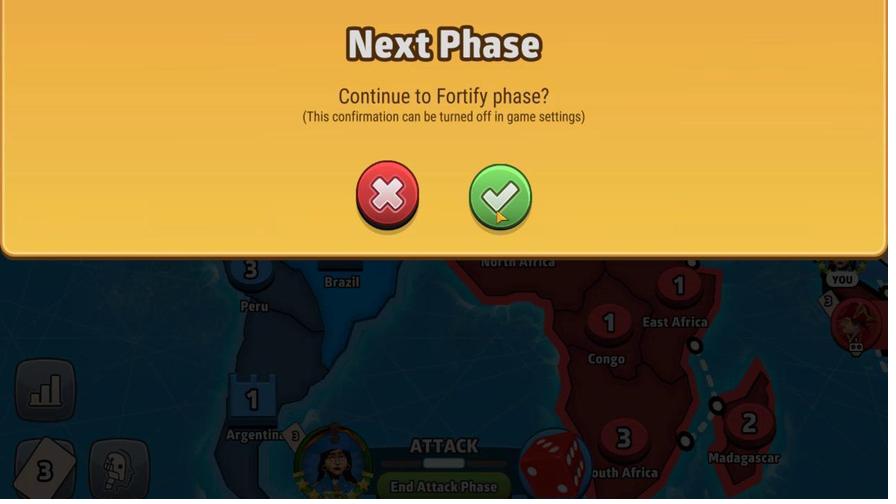 
Action: Mouse pressed left at (483, 310)
Screenshot: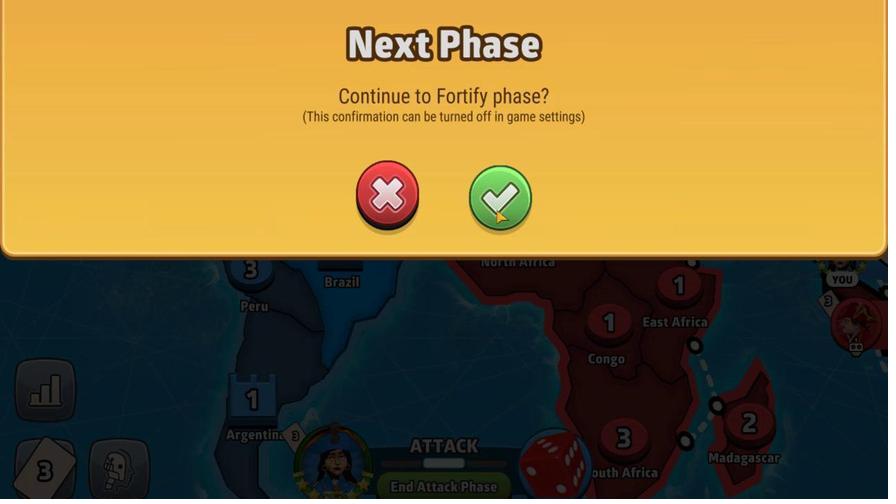 
Action: Mouse moved to (233, 342)
Screenshot: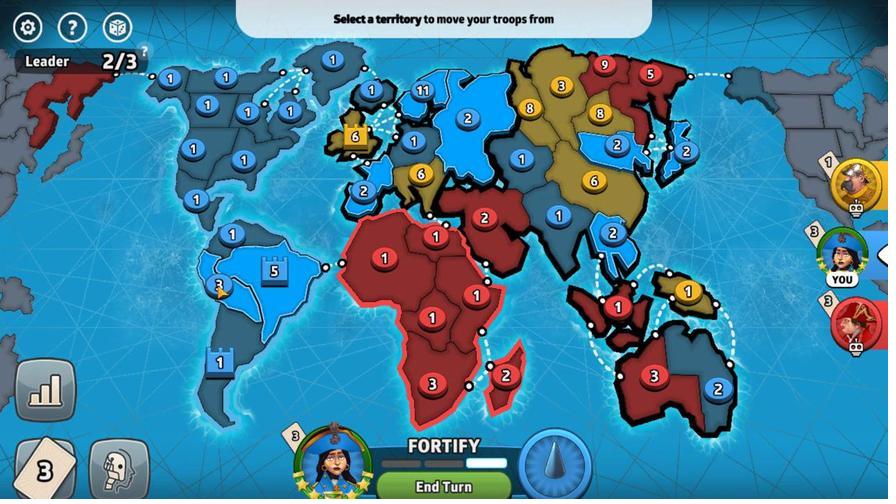 
Action: Mouse pressed left at (233, 342)
Screenshot: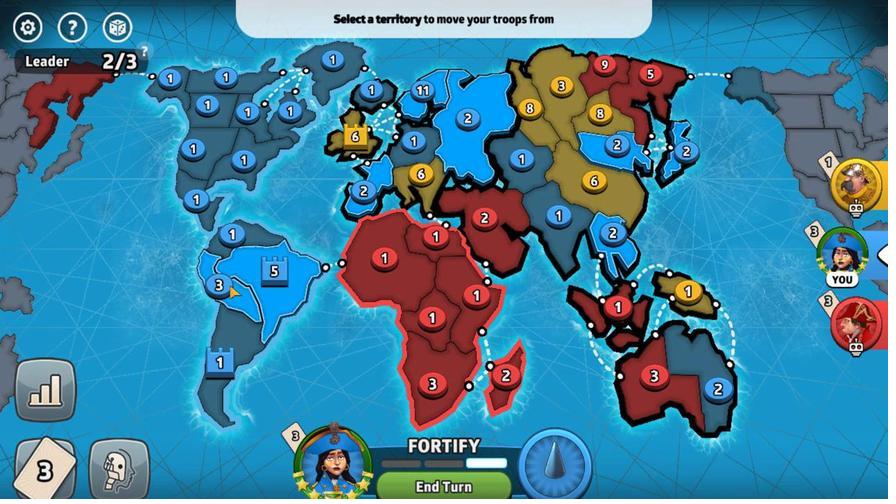 
Action: Mouse moved to (286, 335)
Screenshot: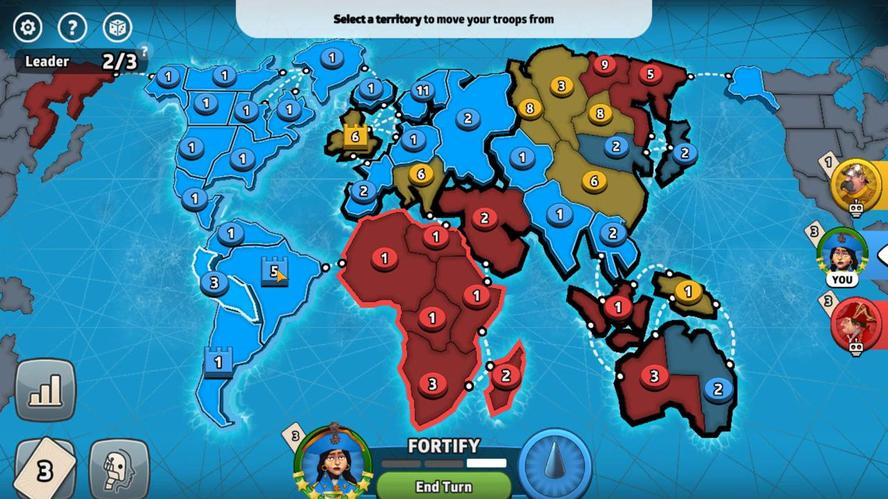 
Action: Mouse pressed left at (286, 335)
Screenshot: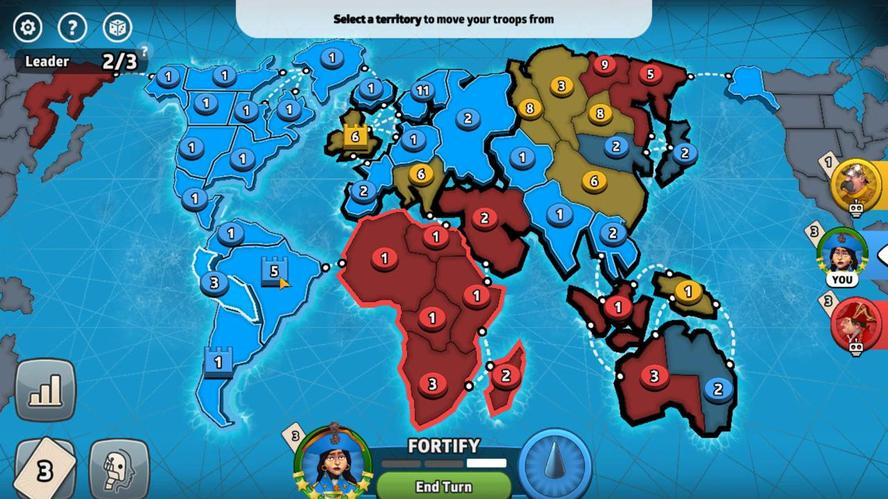 
Action: Mouse moved to (621, 381)
Screenshot: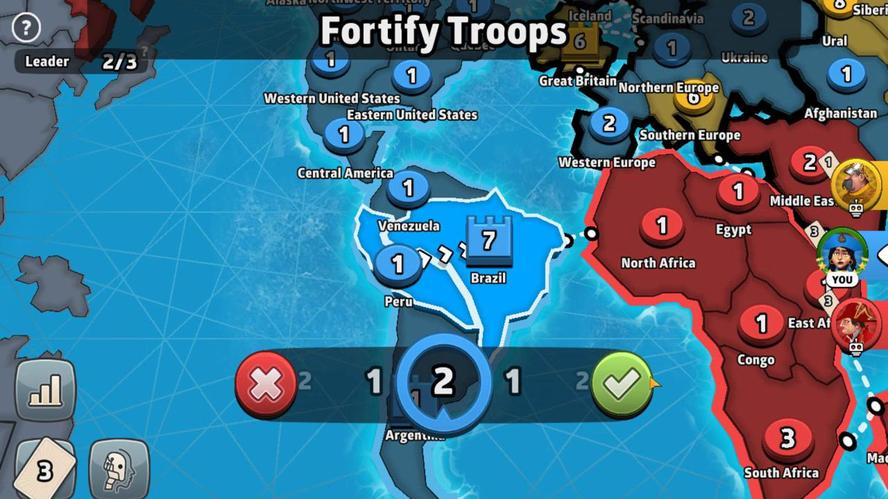 
Action: Mouse pressed left at (621, 381)
Screenshot: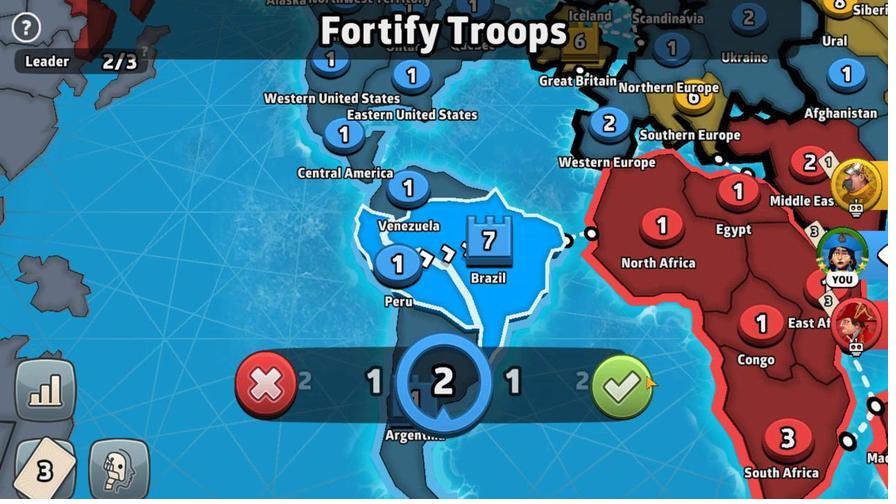 
Action: Mouse moved to (504, 338)
Screenshot: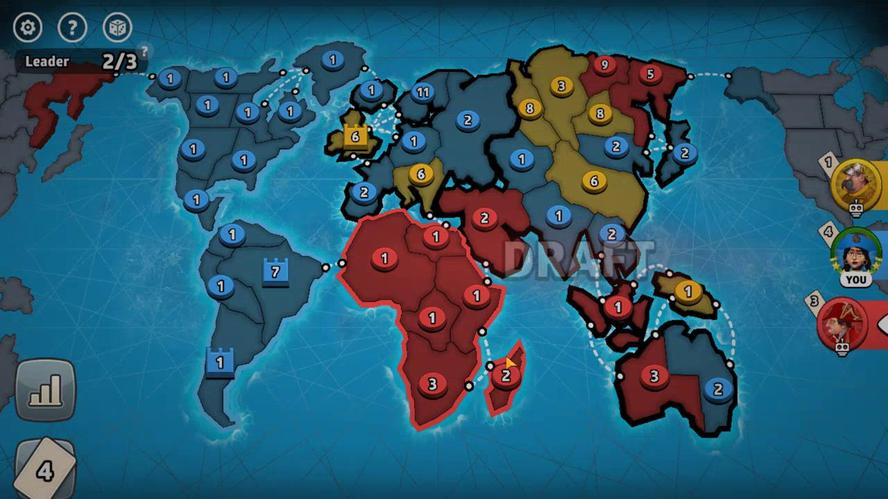 
Action: Mouse pressed left at (504, 338)
Screenshot: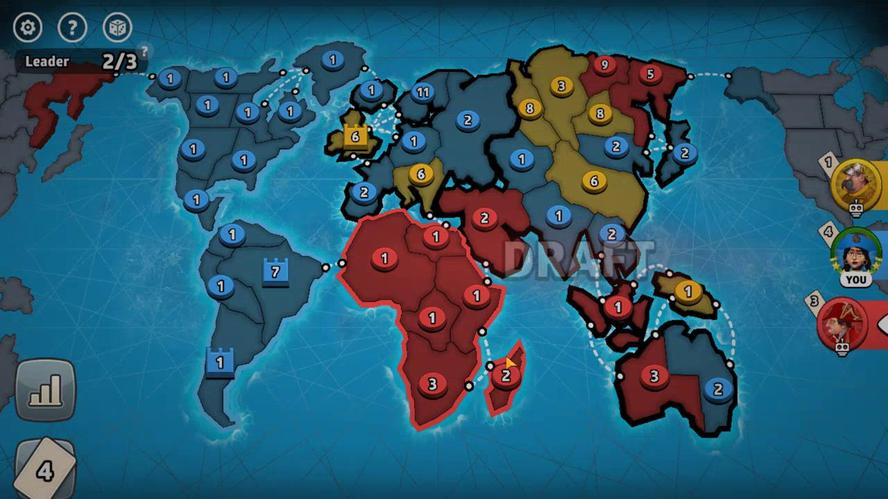 
Action: Mouse moved to (413, 257)
Screenshot: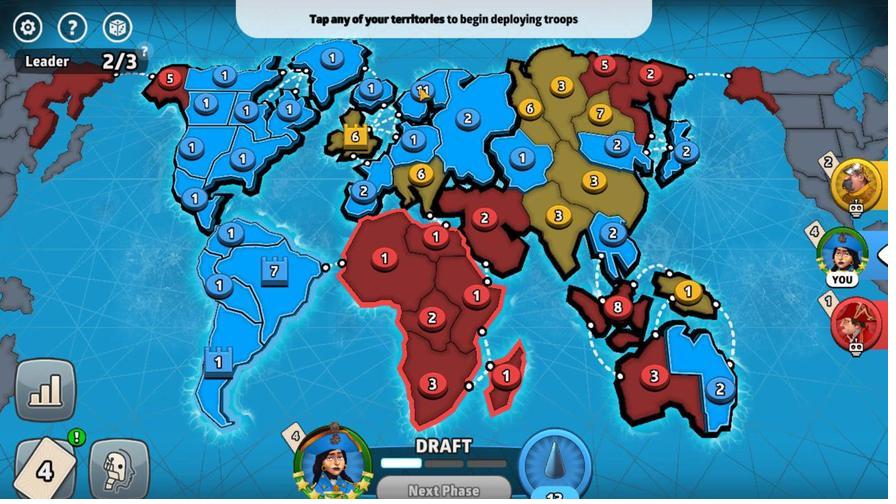 
Action: Mouse pressed left at (413, 257)
Screenshot: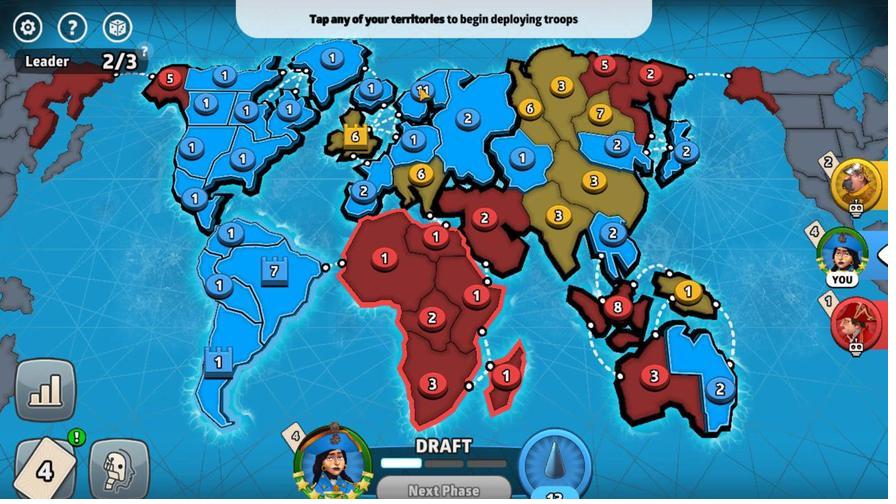 
Action: Mouse moved to (595, 386)
Screenshot: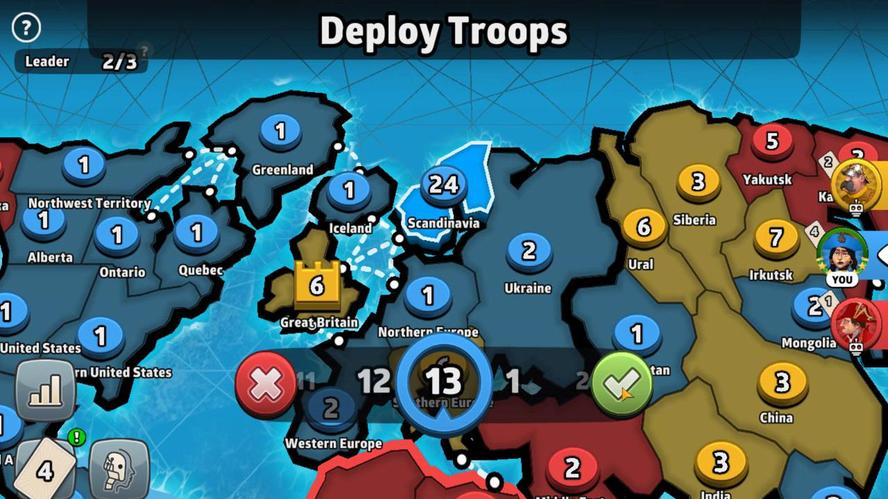 
Action: Mouse pressed left at (595, 386)
Screenshot: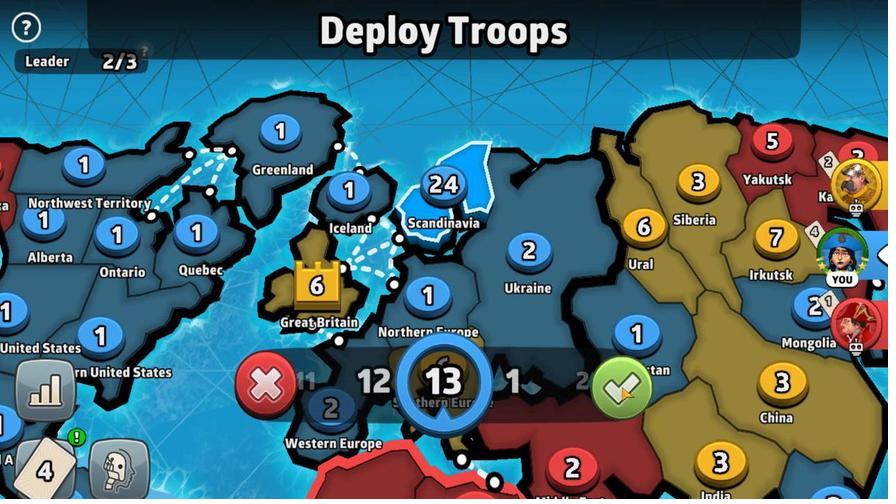 
Action: Mouse moved to (453, 426)
Screenshot: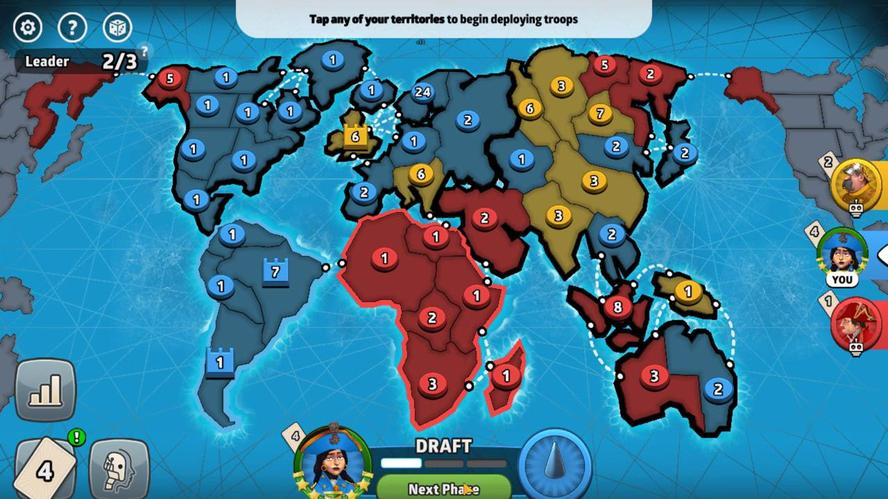 
Action: Mouse pressed left at (453, 426)
Screenshot: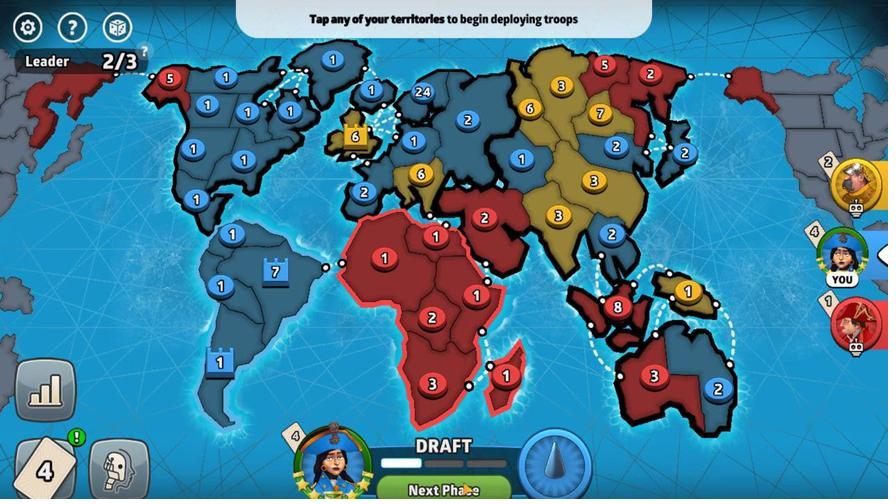 
Action: Mouse moved to (411, 259)
Screenshot: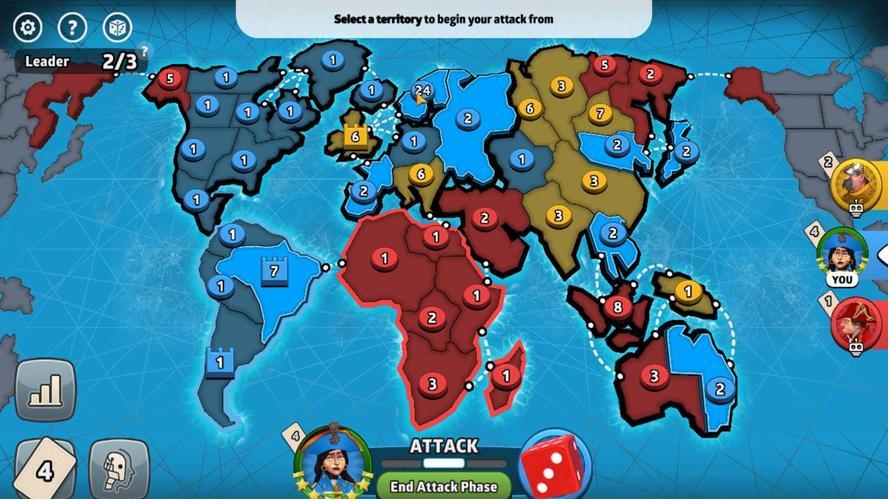 
Action: Mouse pressed left at (411, 259)
Screenshot: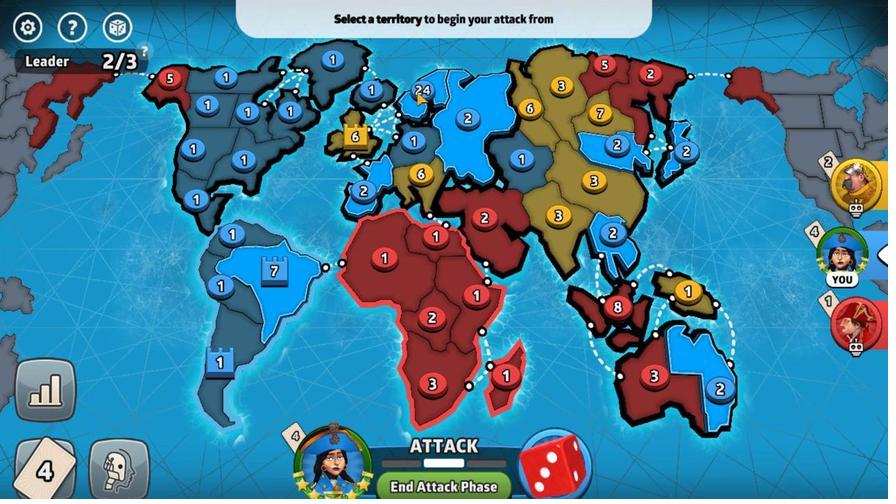 
Action: Mouse moved to (385, 328)
Screenshot: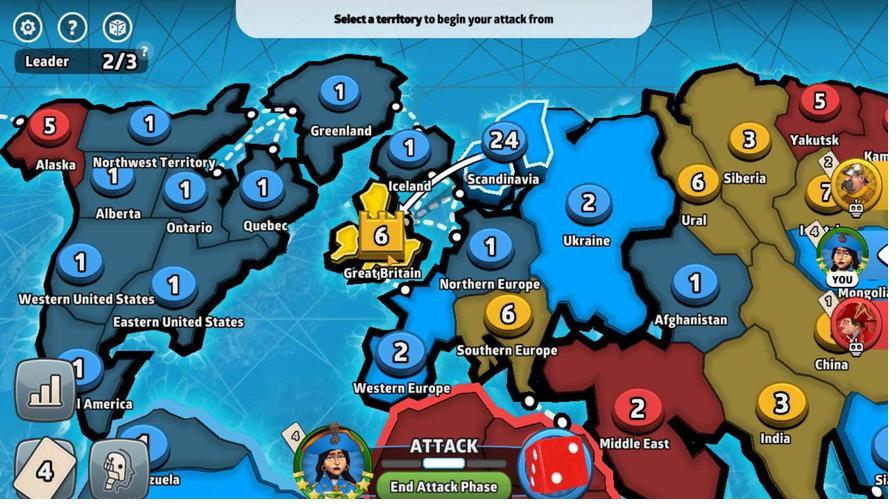 
Action: Mouse pressed left at (385, 328)
Screenshot: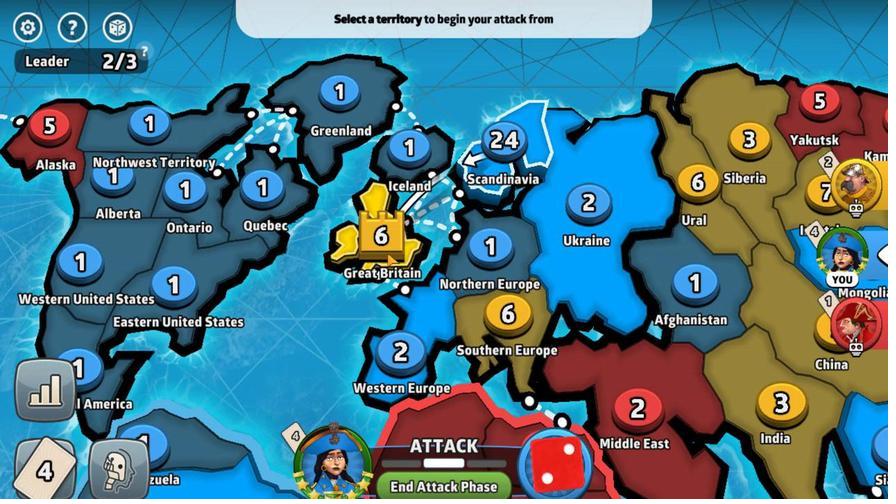 
Action: Mouse moved to (432, 395)
Screenshot: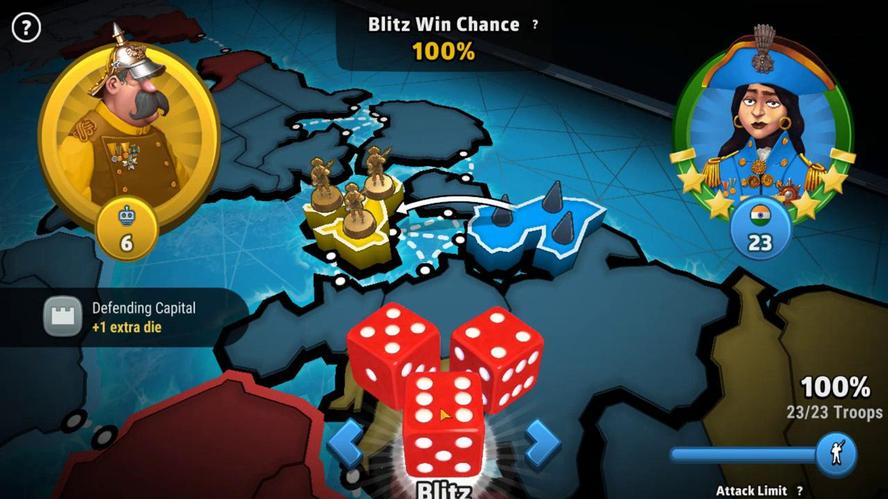 
Action: Mouse pressed left at (432, 395)
Screenshot: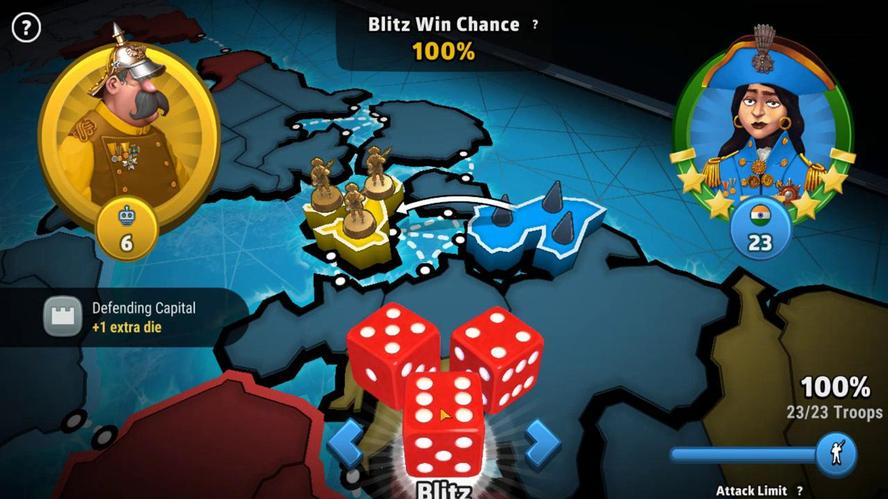 
Action: Mouse moved to (535, 400)
Screenshot: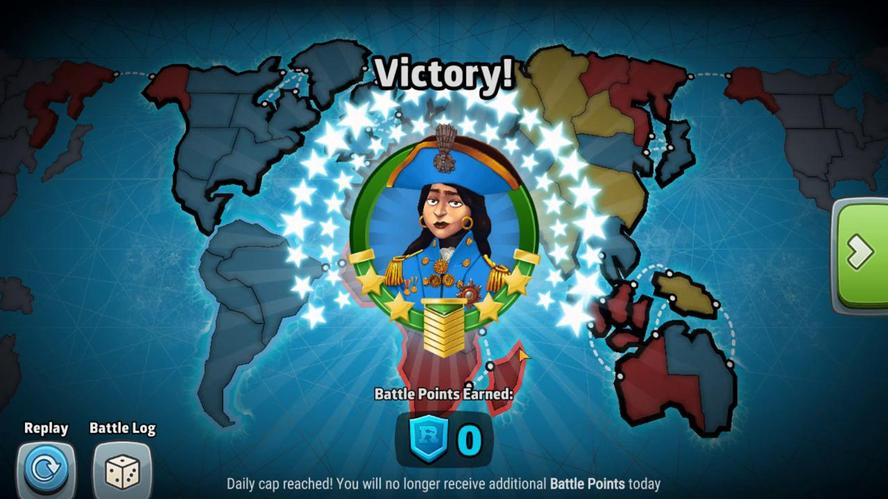 
